 Task: Find connections with filter location Camanducaia with filter topic #Tipswith filter profile language French with filter current company Britannia Industries Limited with filter school CGC College of Engineering, Landran with filter industry Wholesale Appliances, Electrical, and Electronics with filter service category Android Development with filter keywords title Telemarketer
Action: Mouse moved to (579, 103)
Screenshot: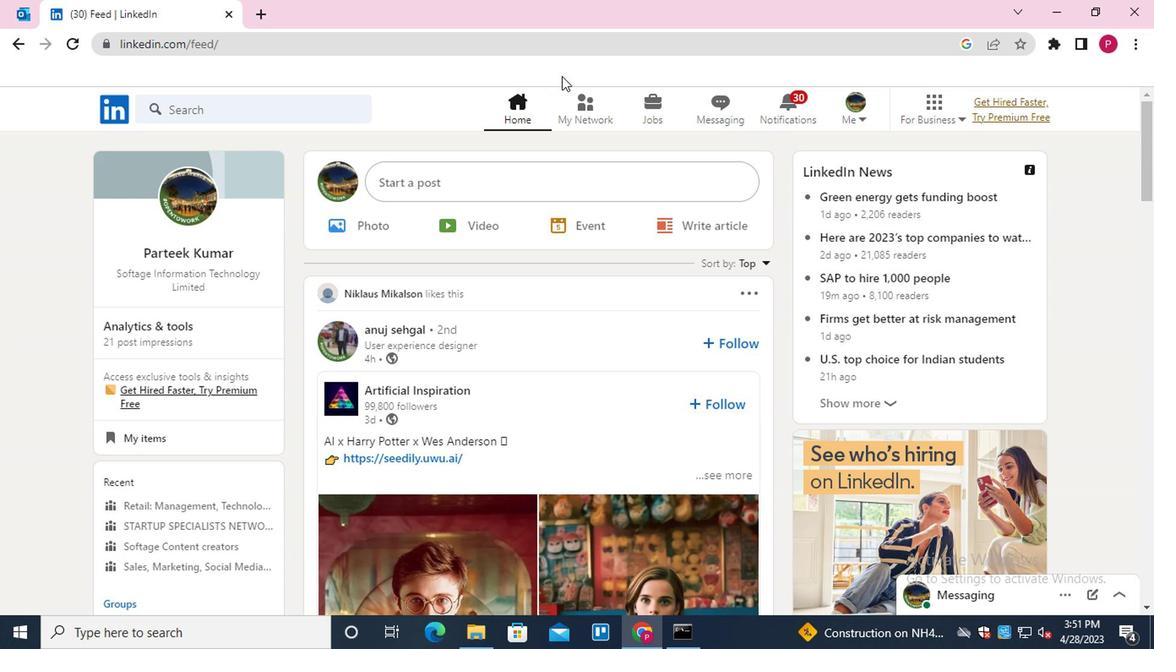 
Action: Mouse pressed left at (579, 103)
Screenshot: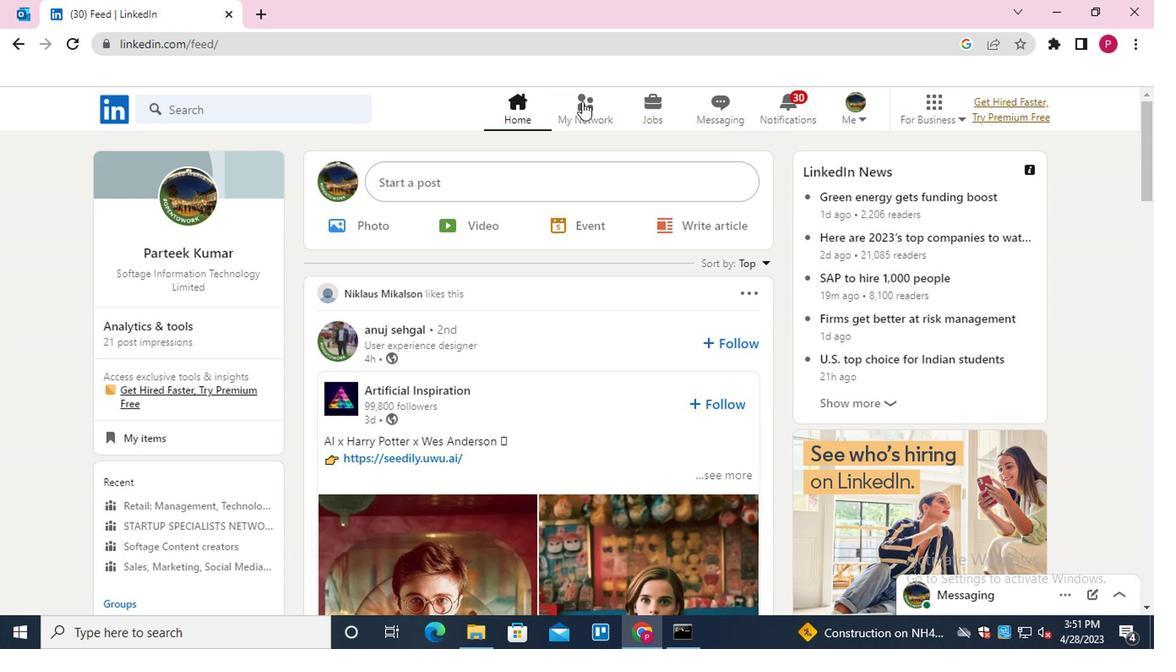 
Action: Mouse moved to (298, 209)
Screenshot: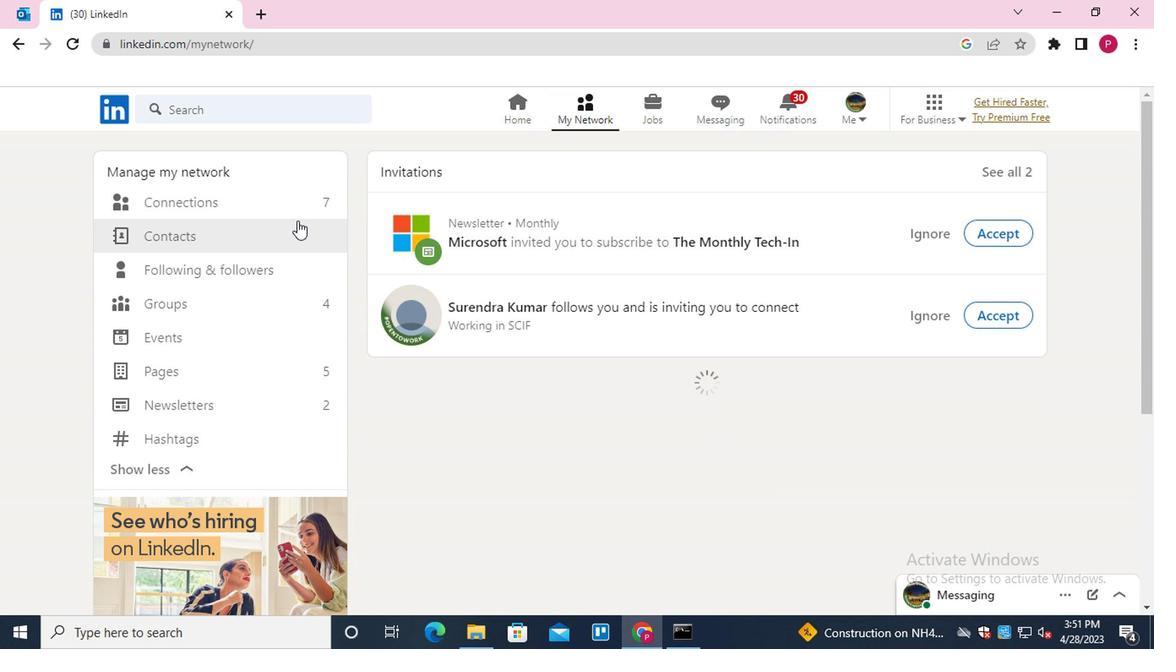 
Action: Mouse pressed left at (298, 209)
Screenshot: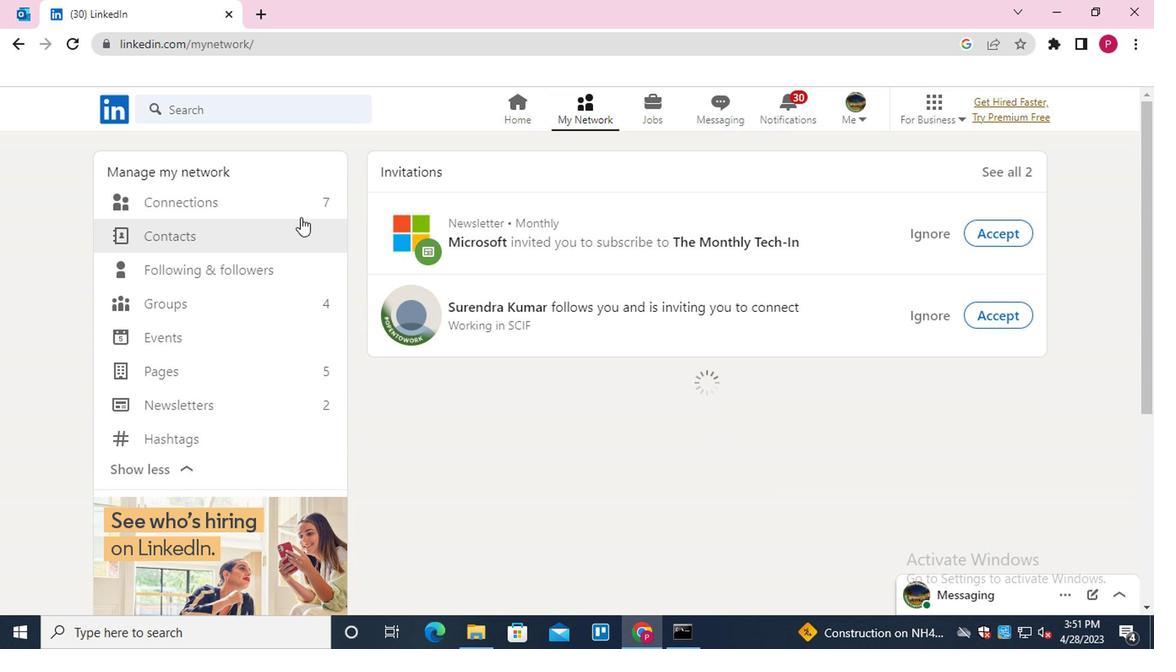 
Action: Mouse moved to (719, 200)
Screenshot: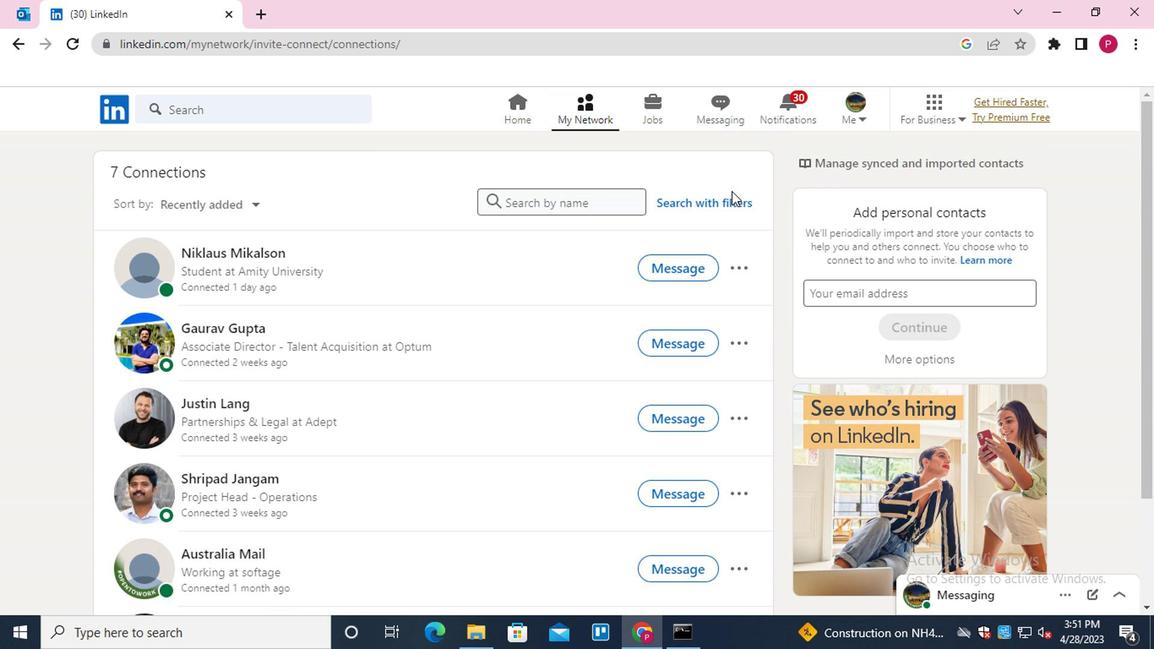 
Action: Mouse pressed left at (719, 200)
Screenshot: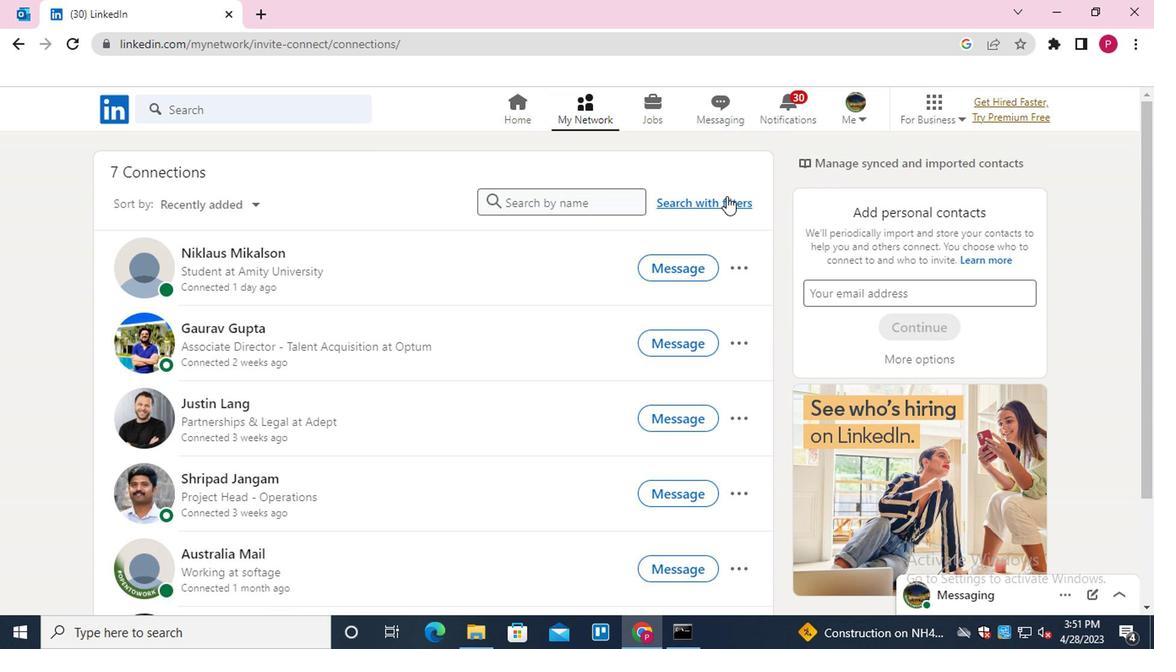 
Action: Mouse moved to (620, 157)
Screenshot: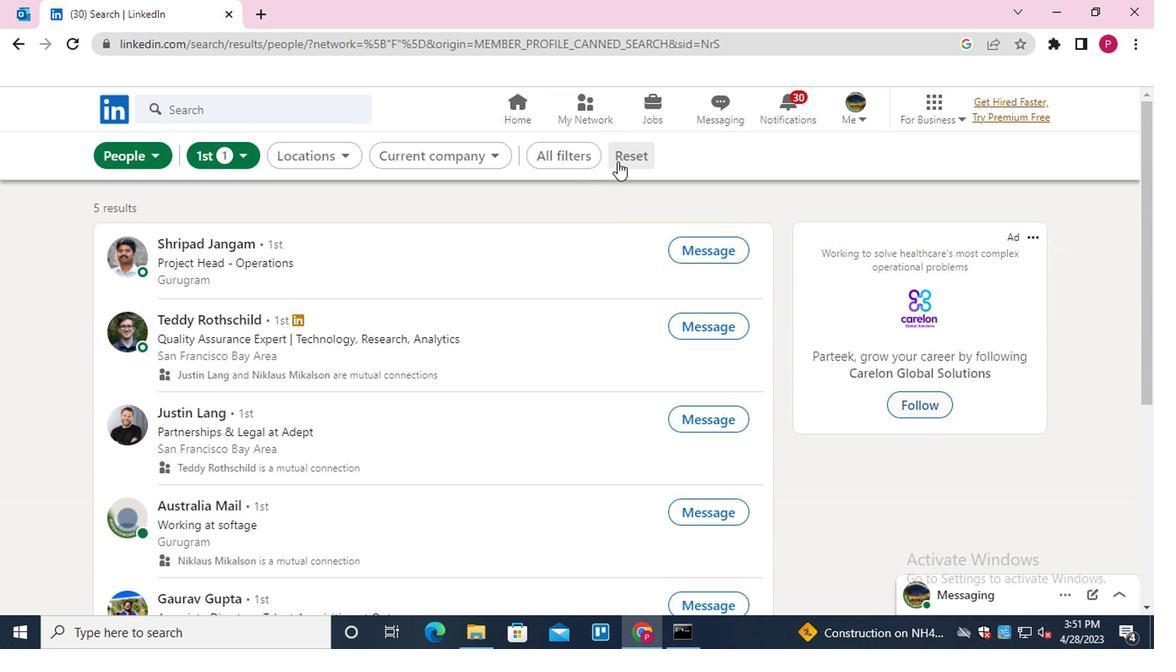 
Action: Mouse pressed left at (620, 157)
Screenshot: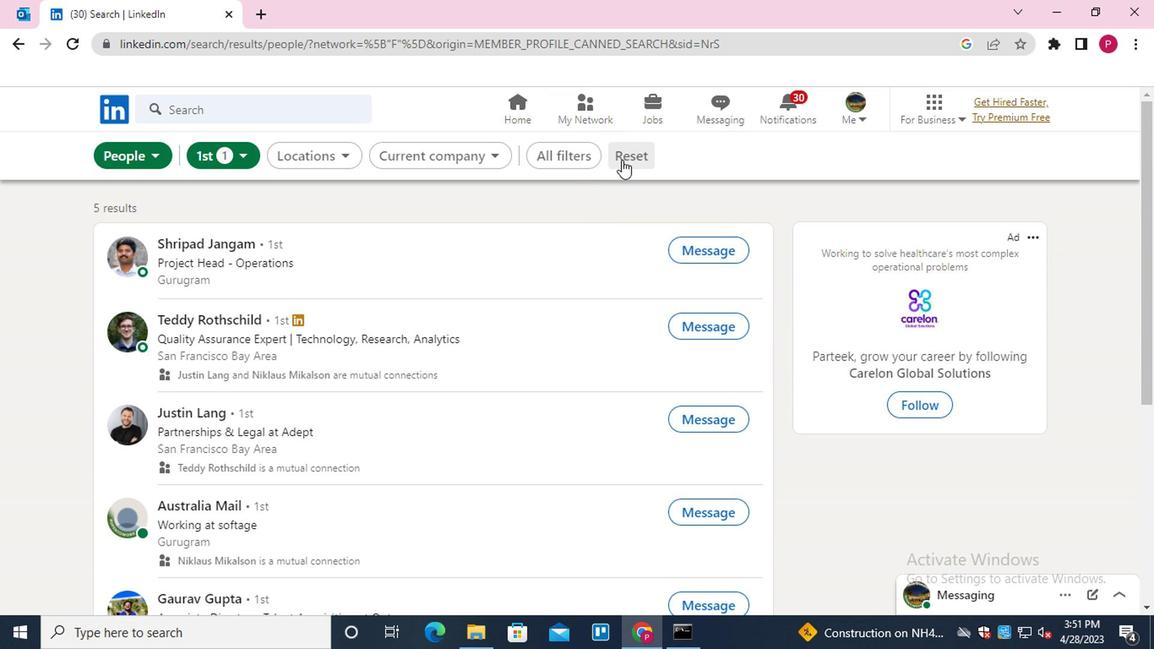 
Action: Mouse moved to (590, 156)
Screenshot: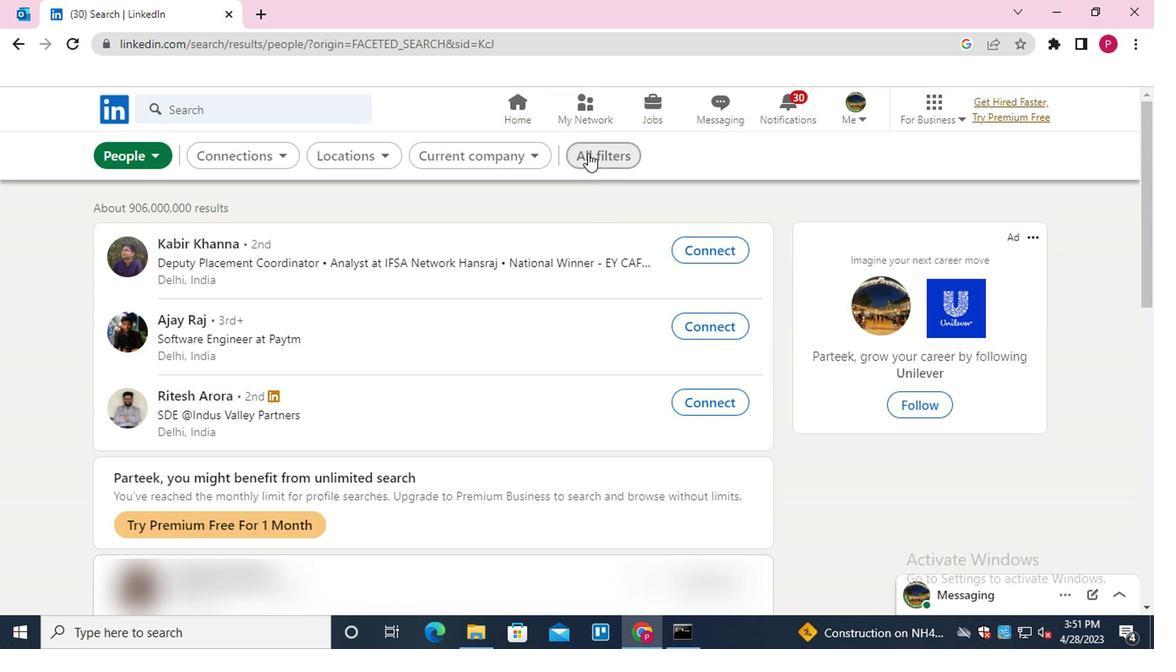 
Action: Mouse pressed left at (590, 156)
Screenshot: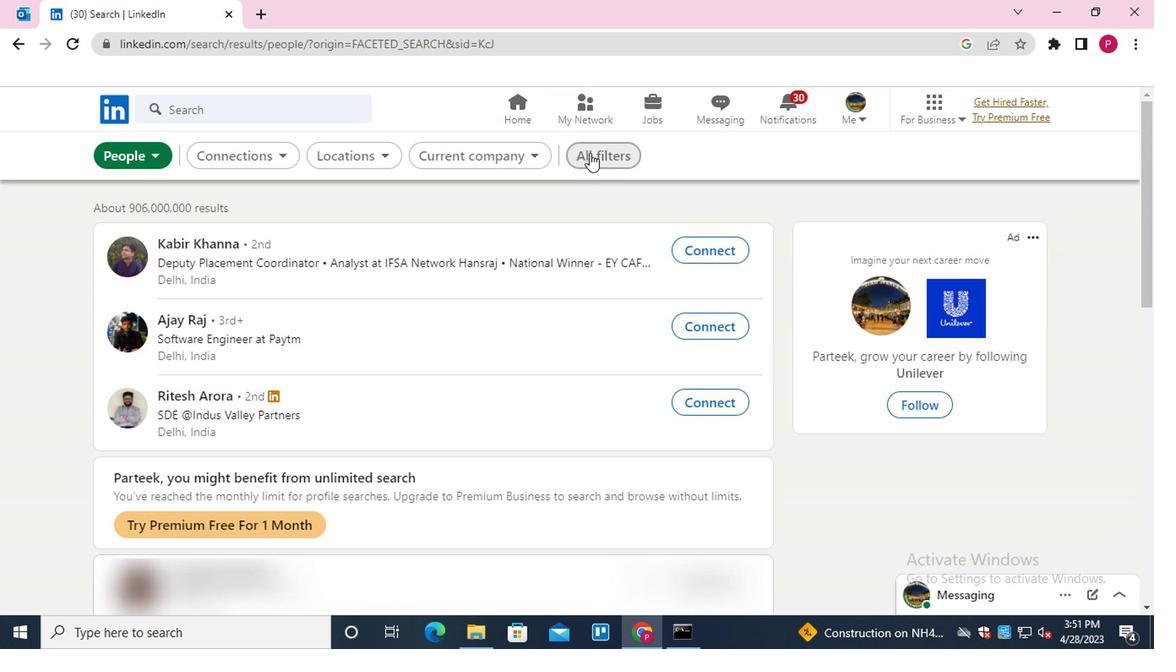 
Action: Mouse moved to (852, 392)
Screenshot: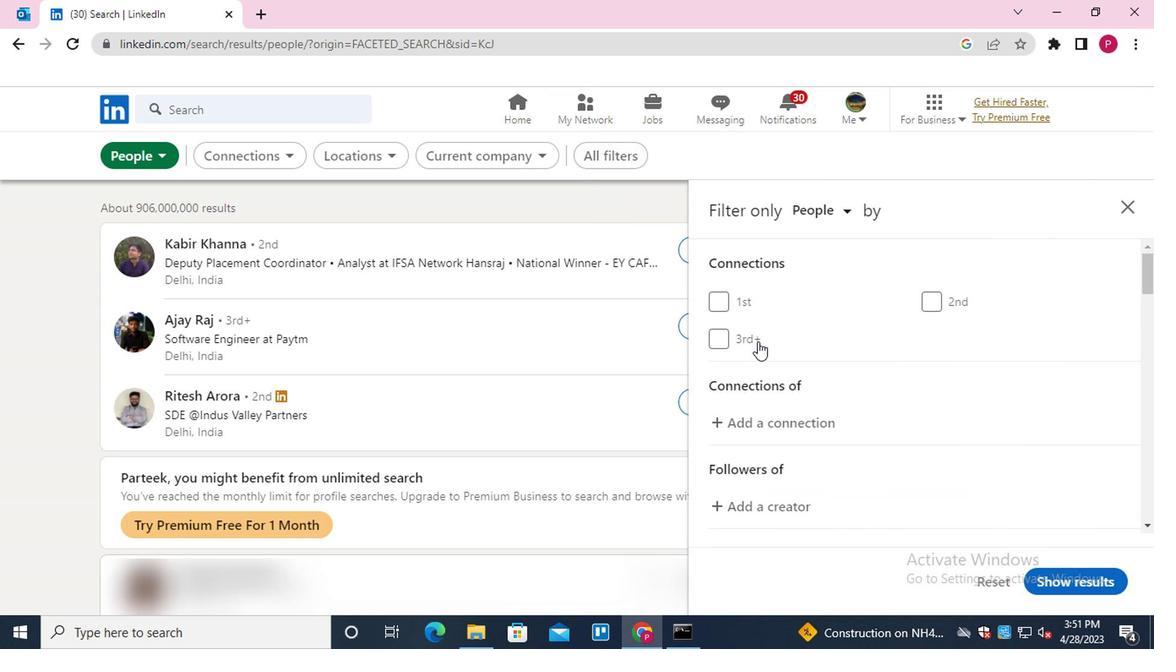 
Action: Mouse scrolled (852, 391) with delta (0, -1)
Screenshot: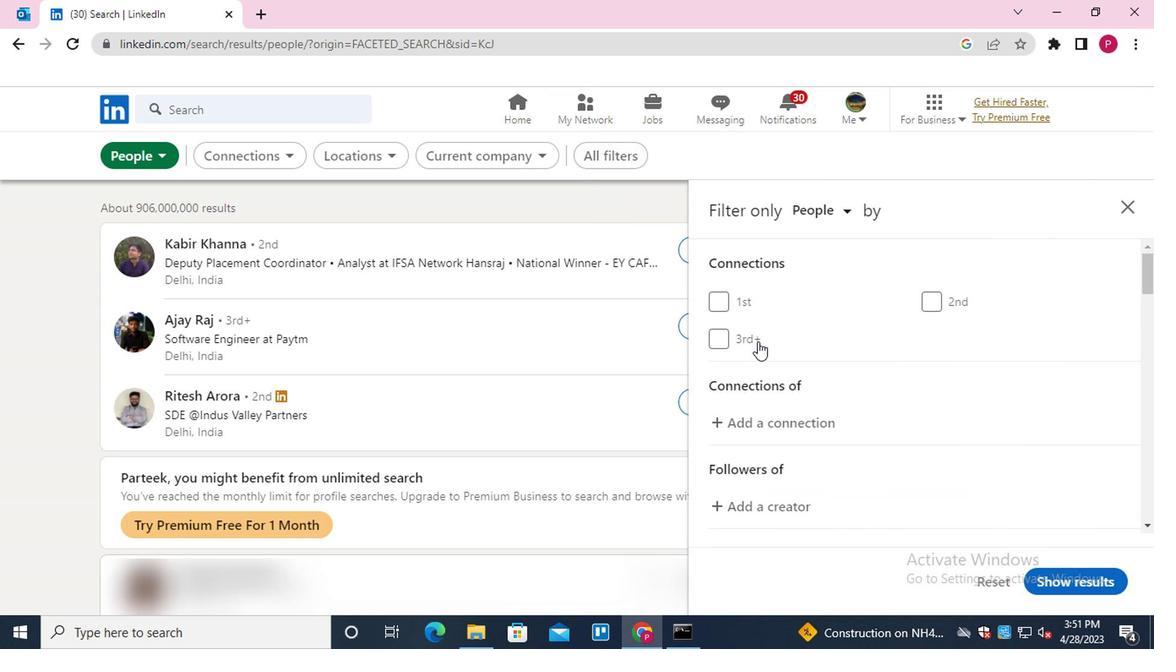 
Action: Mouse moved to (853, 393)
Screenshot: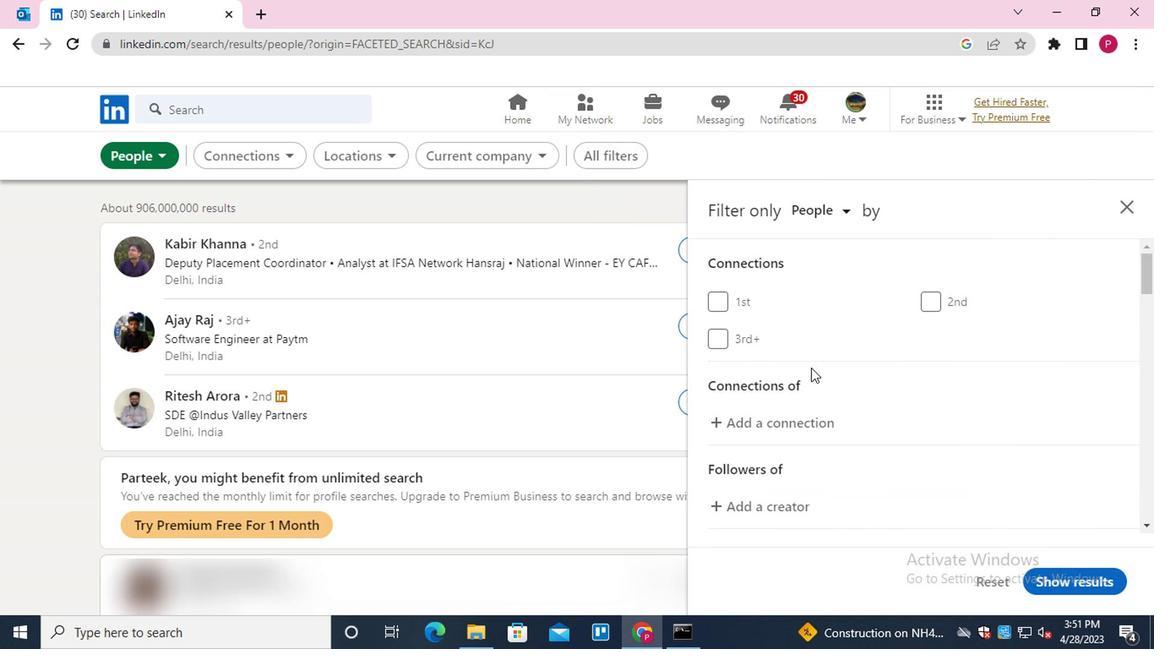 
Action: Mouse scrolled (853, 393) with delta (0, 0)
Screenshot: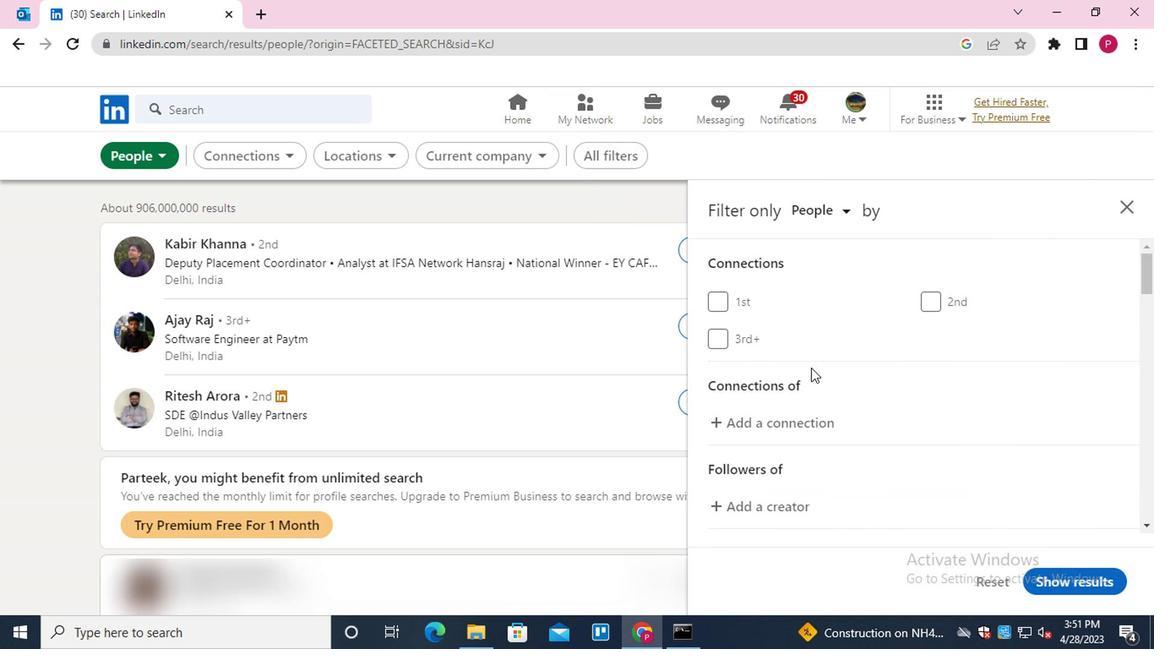 
Action: Mouse moved to (855, 396)
Screenshot: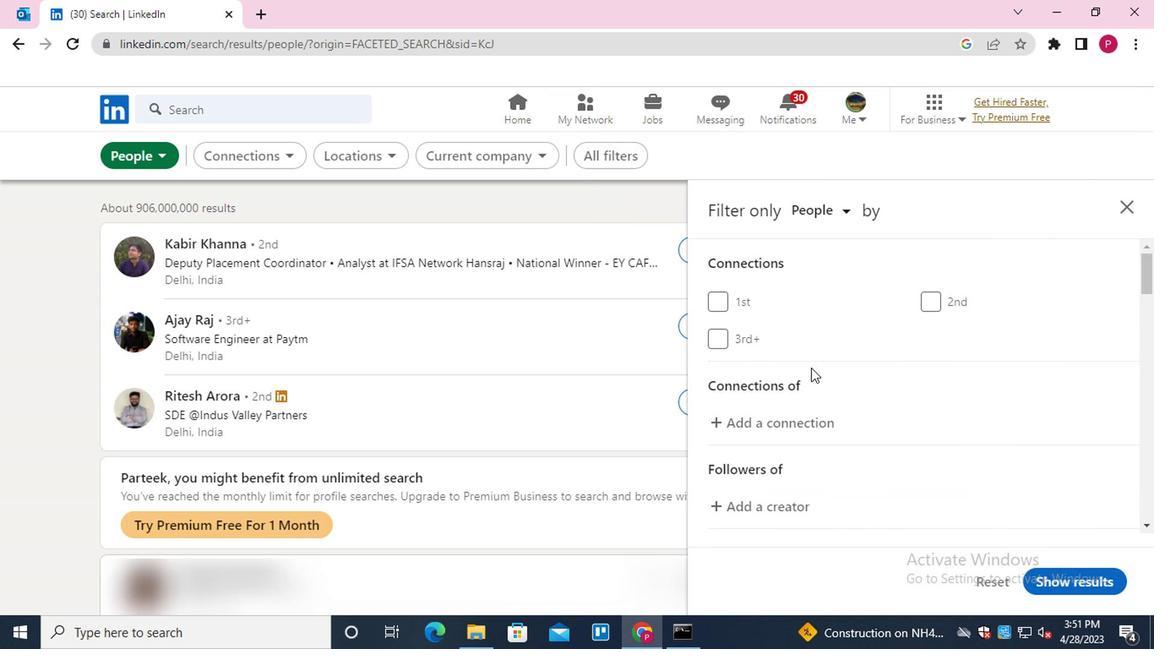 
Action: Mouse scrolled (855, 395) with delta (0, -1)
Screenshot: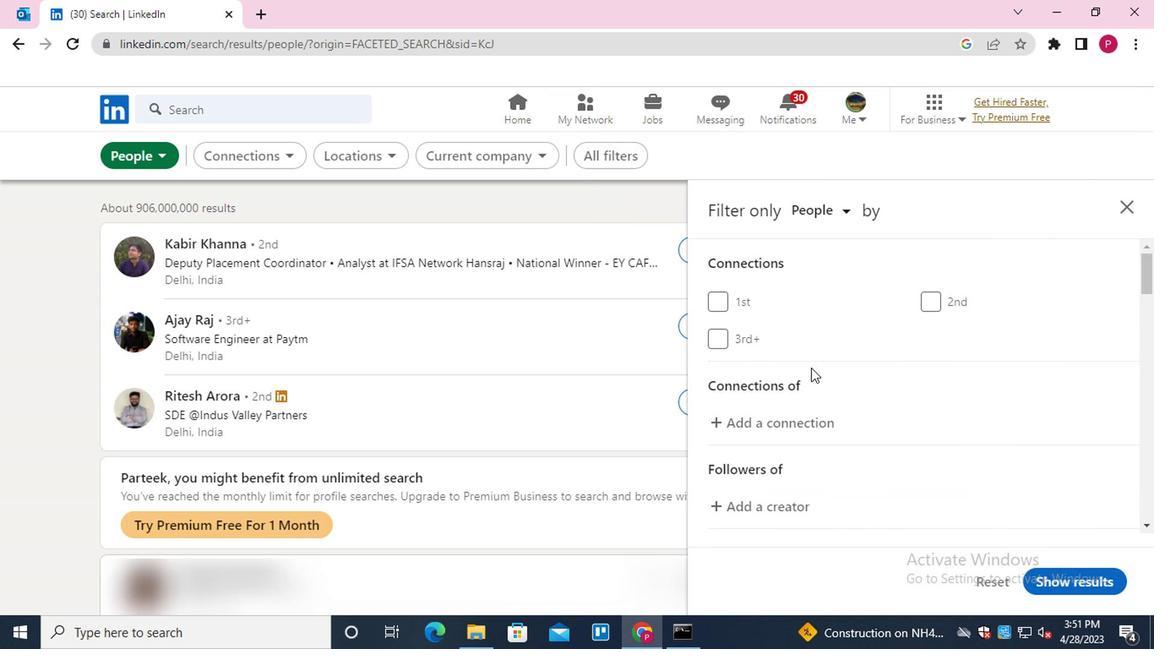 
Action: Mouse moved to (969, 405)
Screenshot: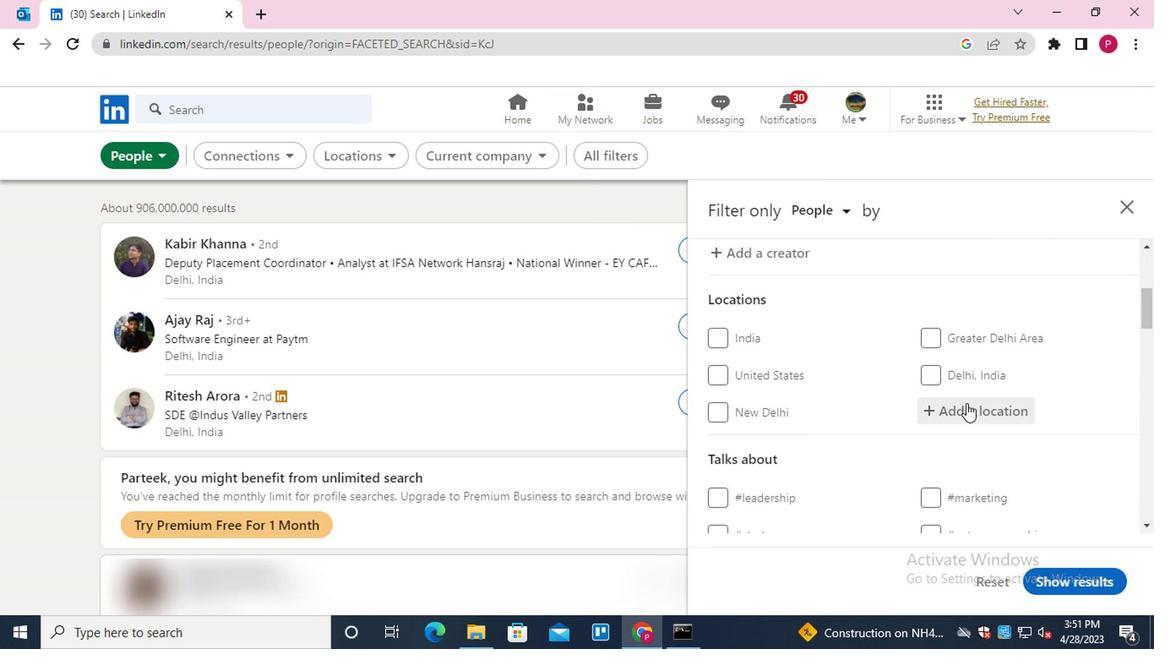 
Action: Mouse pressed left at (969, 405)
Screenshot: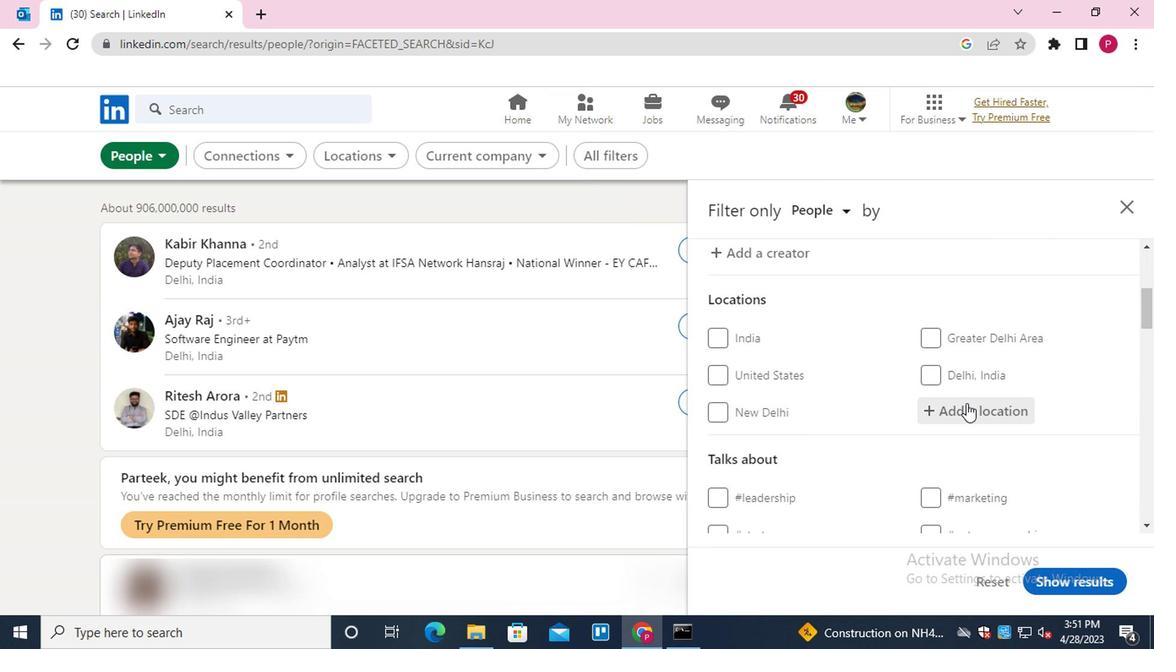 
Action: Key pressed <Key.shift>CAMANDU<Key.down><Key.enter>
Screenshot: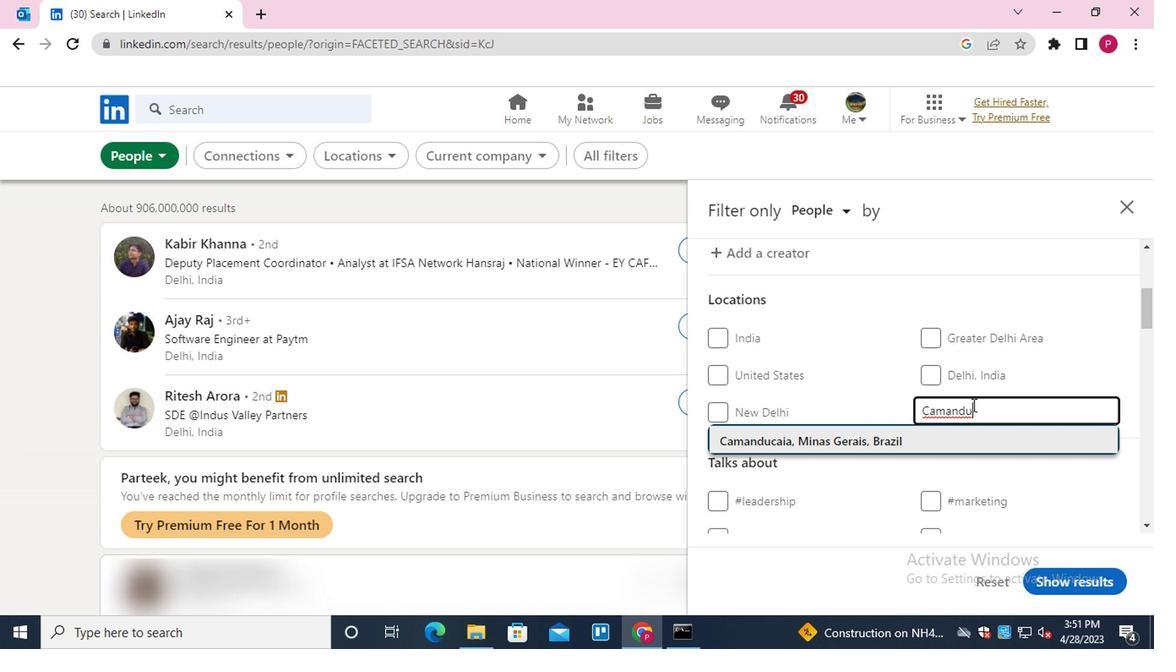 
Action: Mouse moved to (968, 407)
Screenshot: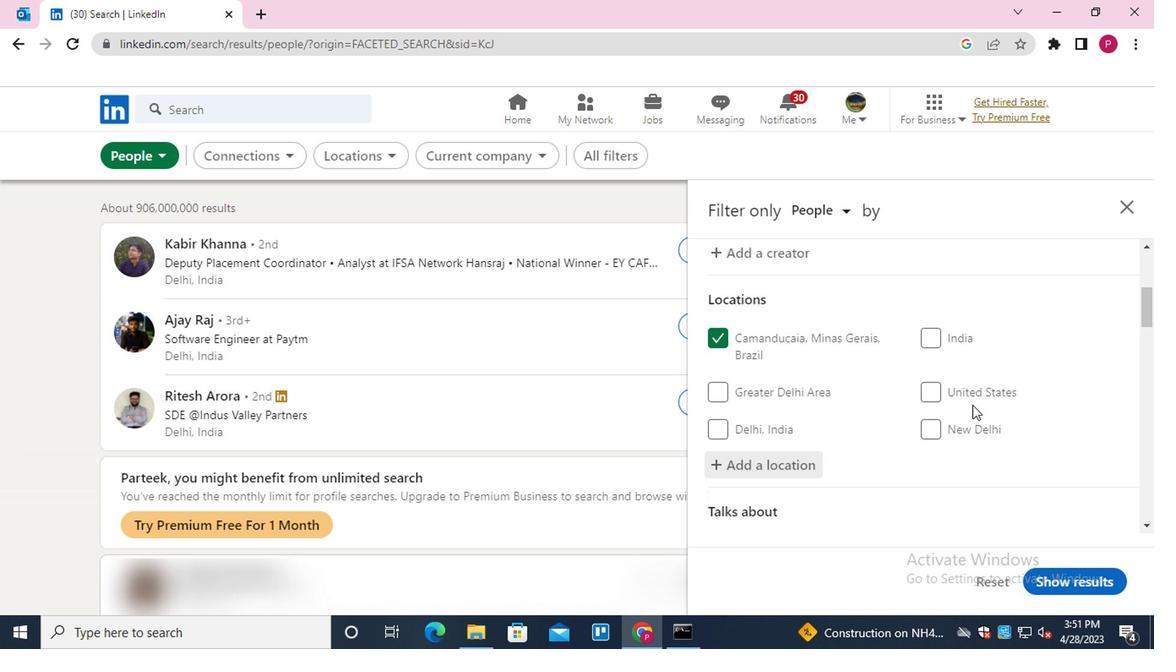 
Action: Mouse scrolled (968, 407) with delta (0, 0)
Screenshot: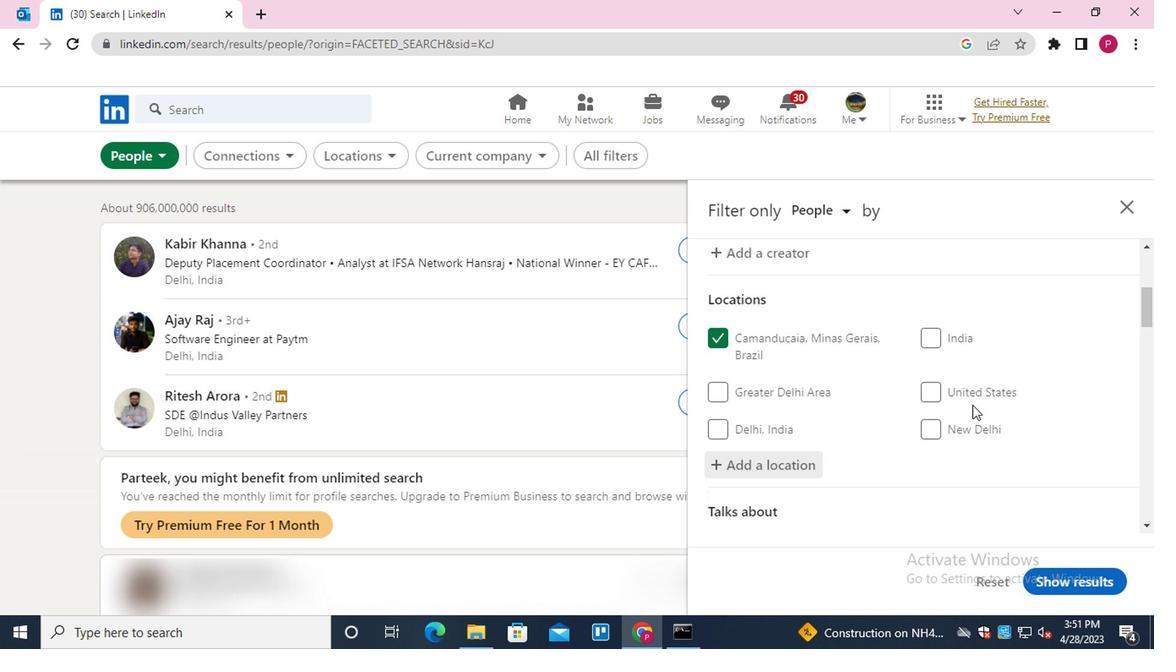 
Action: Mouse moved to (967, 410)
Screenshot: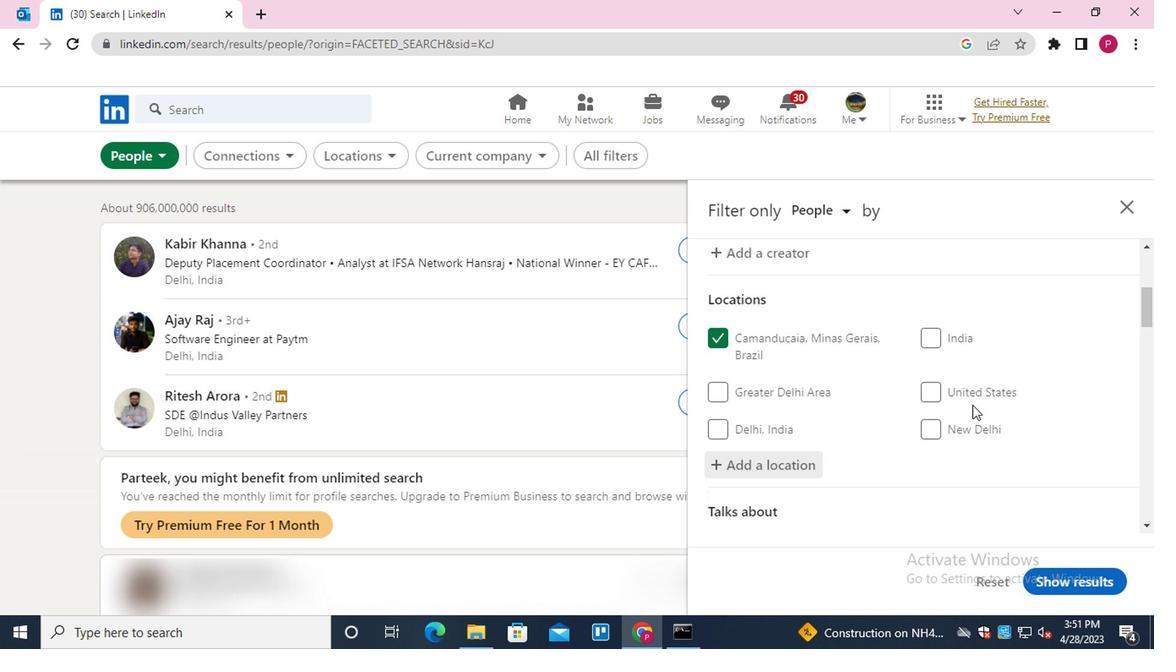 
Action: Mouse scrolled (967, 409) with delta (0, 0)
Screenshot: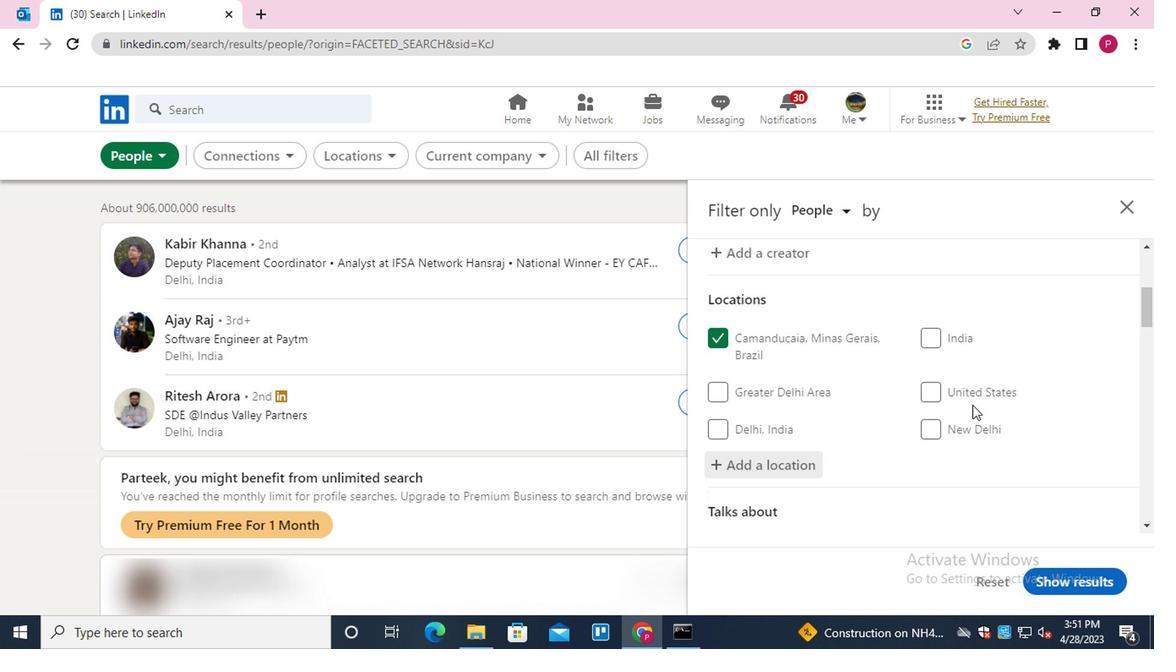 
Action: Mouse scrolled (967, 409) with delta (0, 0)
Screenshot: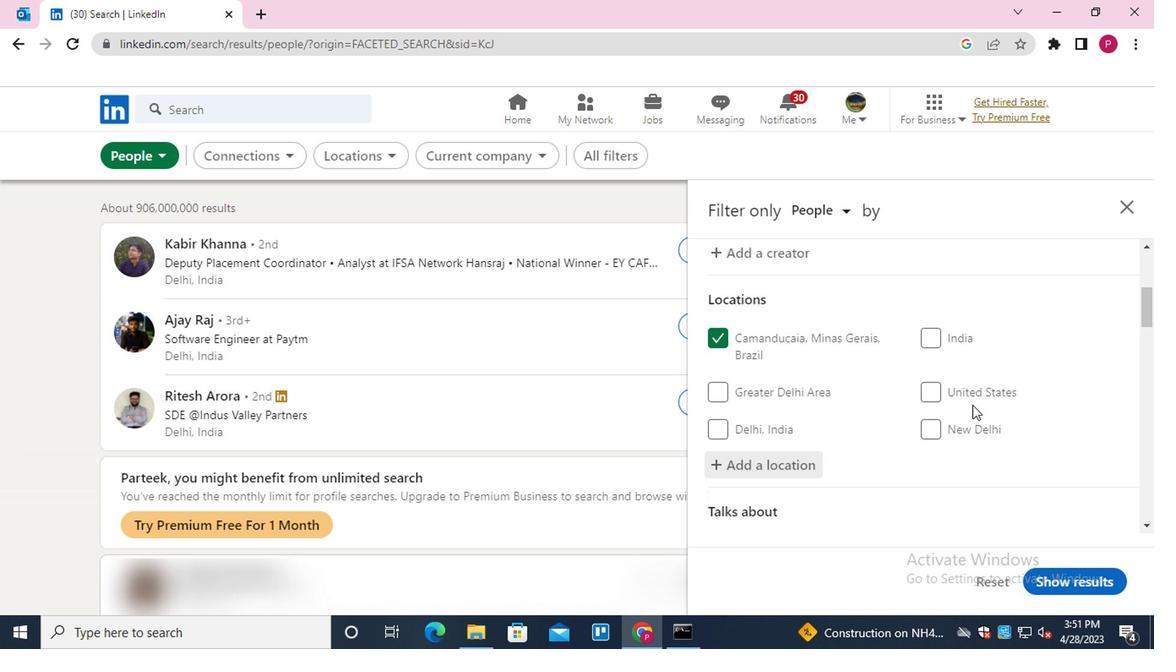 
Action: Mouse moved to (985, 364)
Screenshot: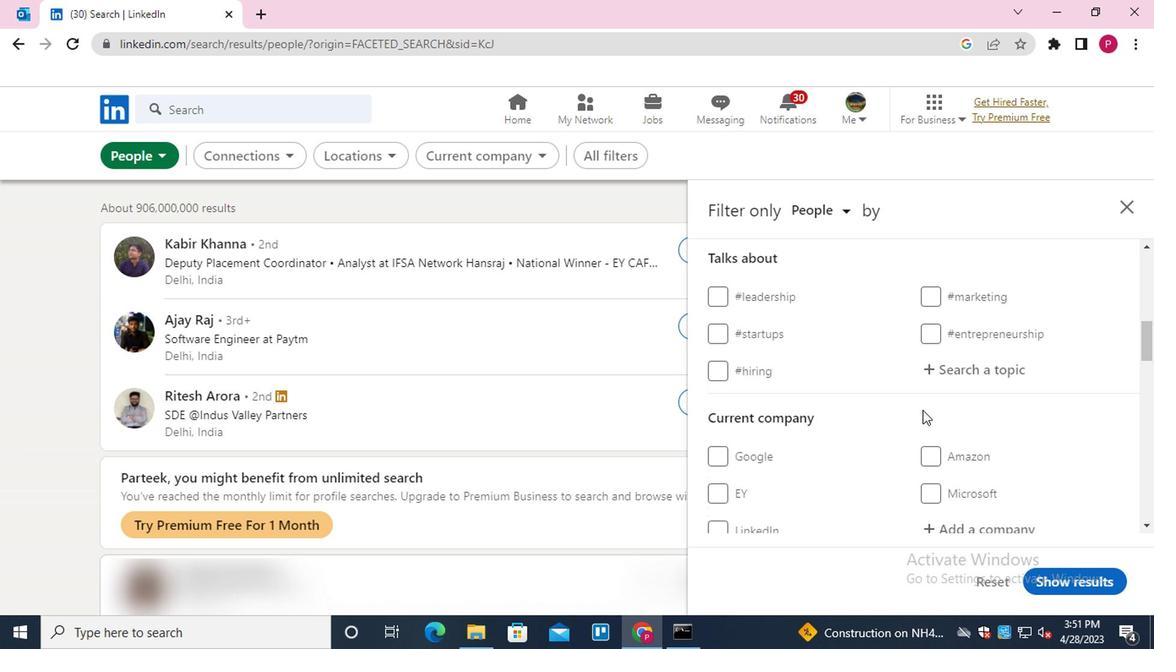 
Action: Mouse pressed left at (985, 364)
Screenshot: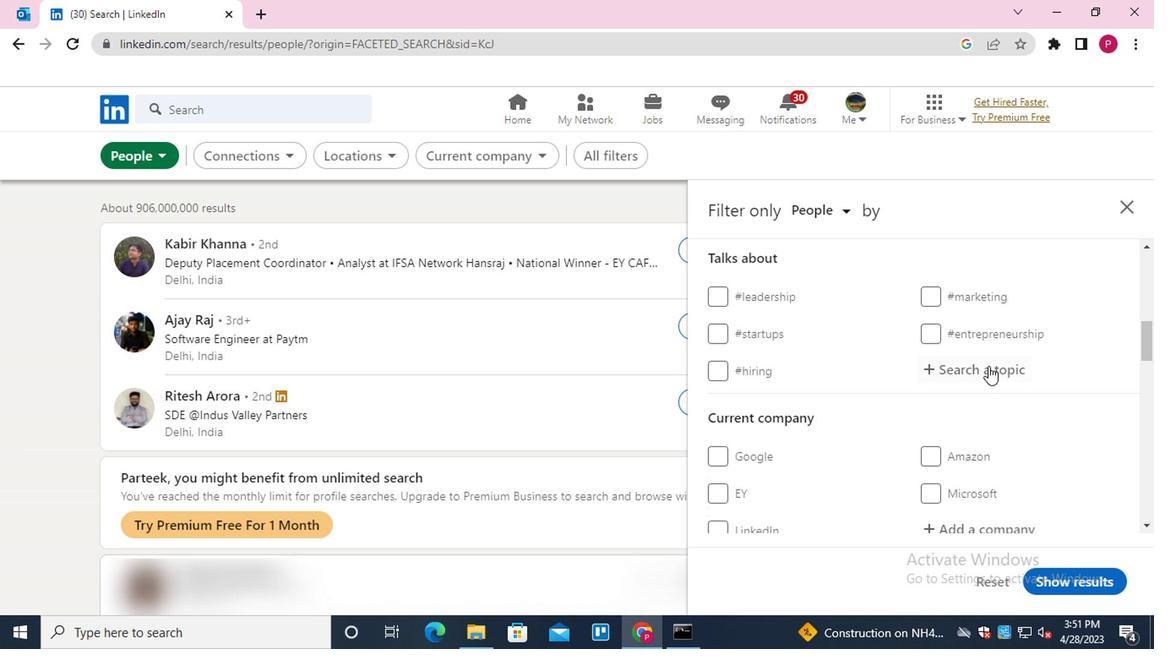 
Action: Key pressed TIPS<Key.down><Key.down><Key.down><Key.enter>
Screenshot: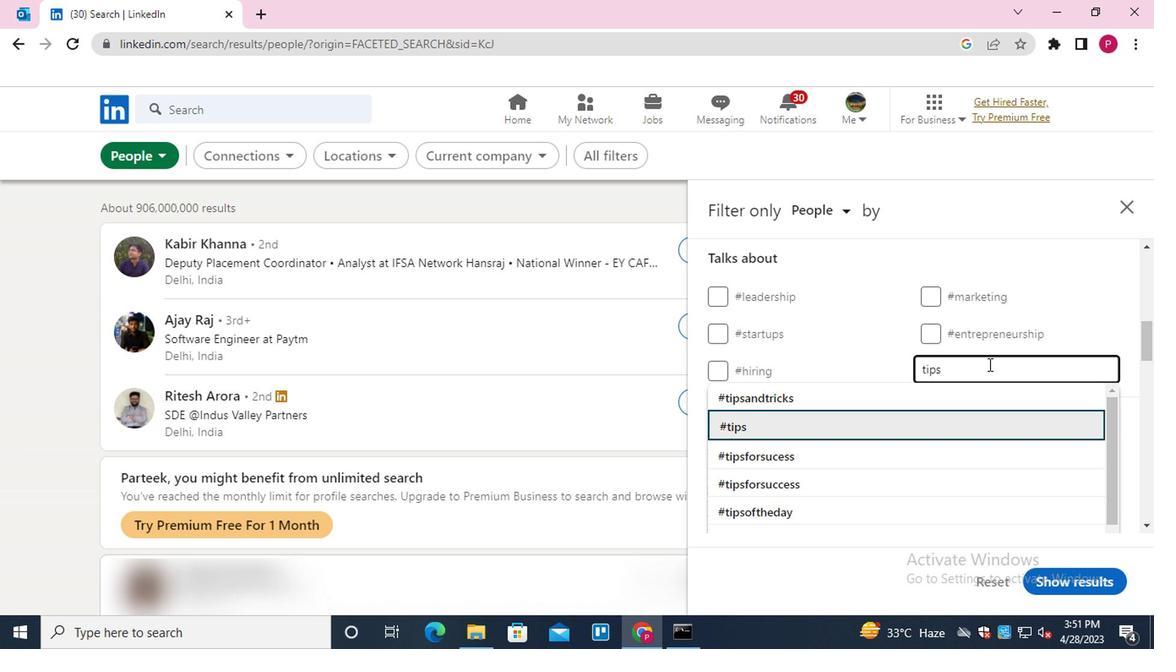 
Action: Mouse moved to (916, 421)
Screenshot: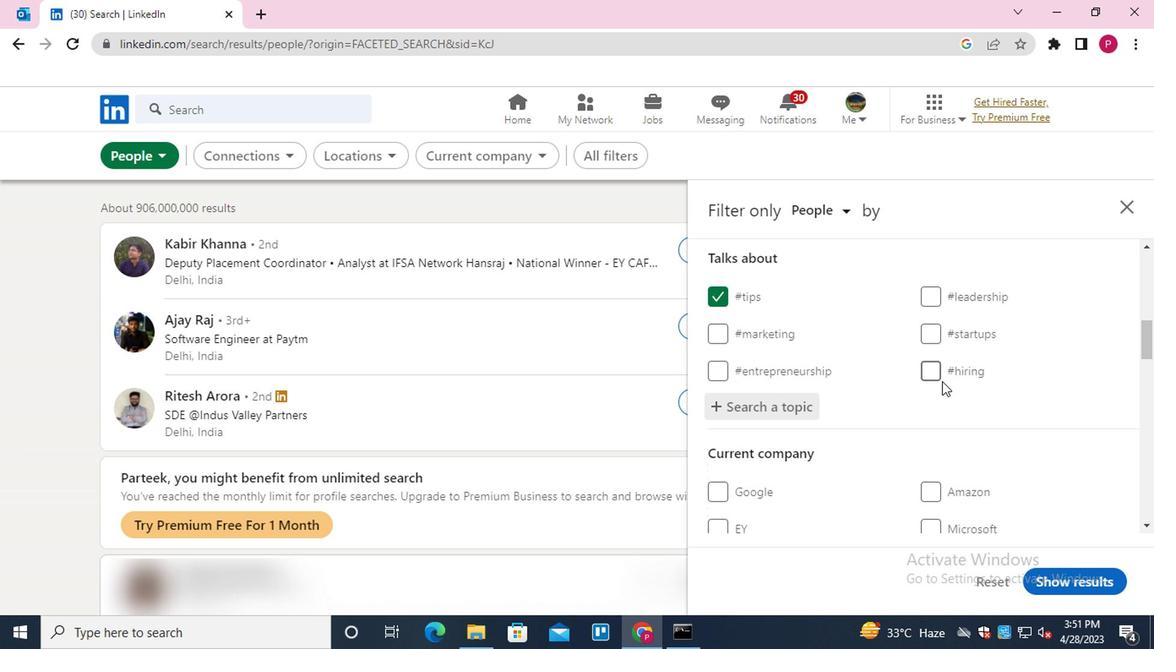 
Action: Mouse scrolled (916, 420) with delta (0, -1)
Screenshot: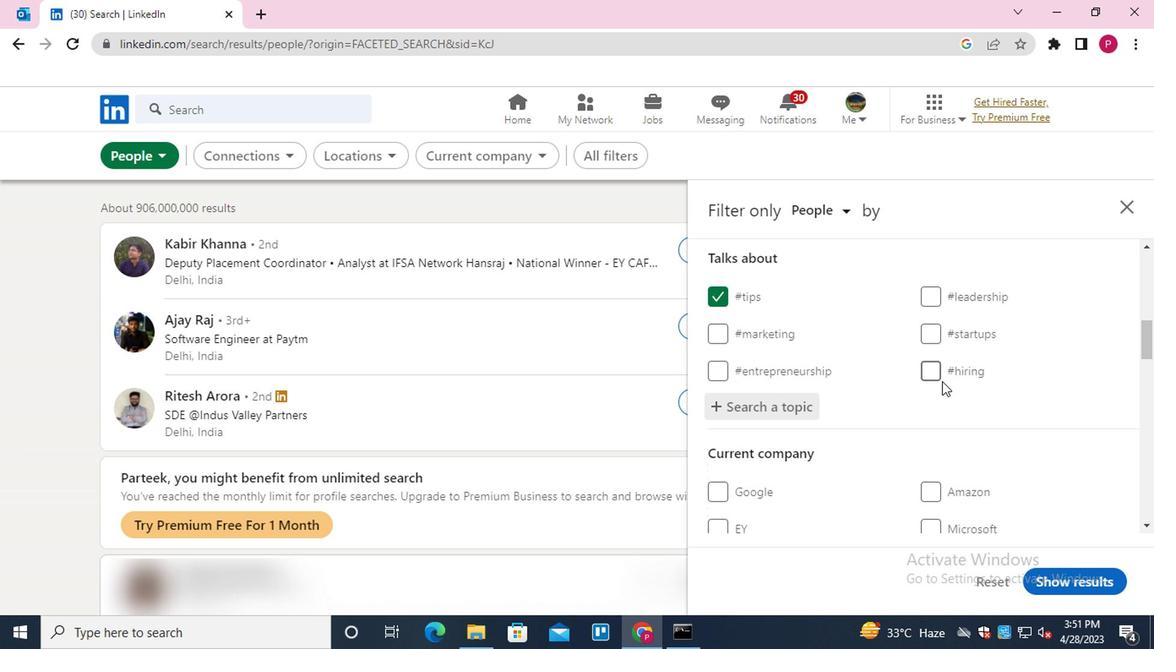 
Action: Mouse moved to (904, 434)
Screenshot: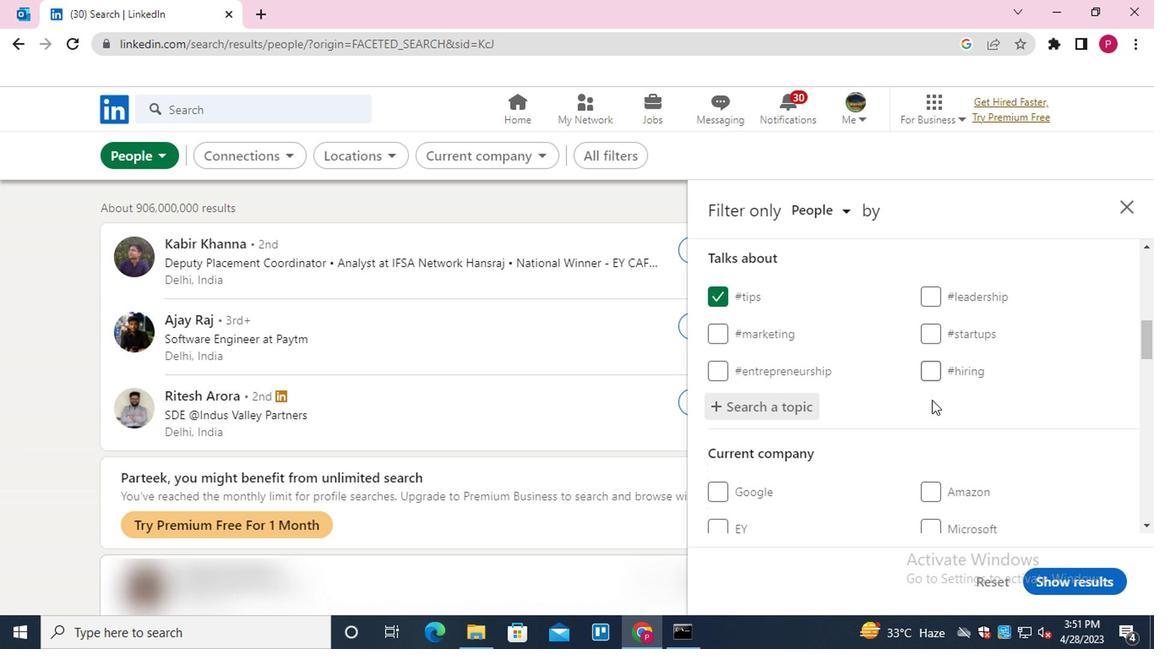 
Action: Mouse scrolled (904, 434) with delta (0, 0)
Screenshot: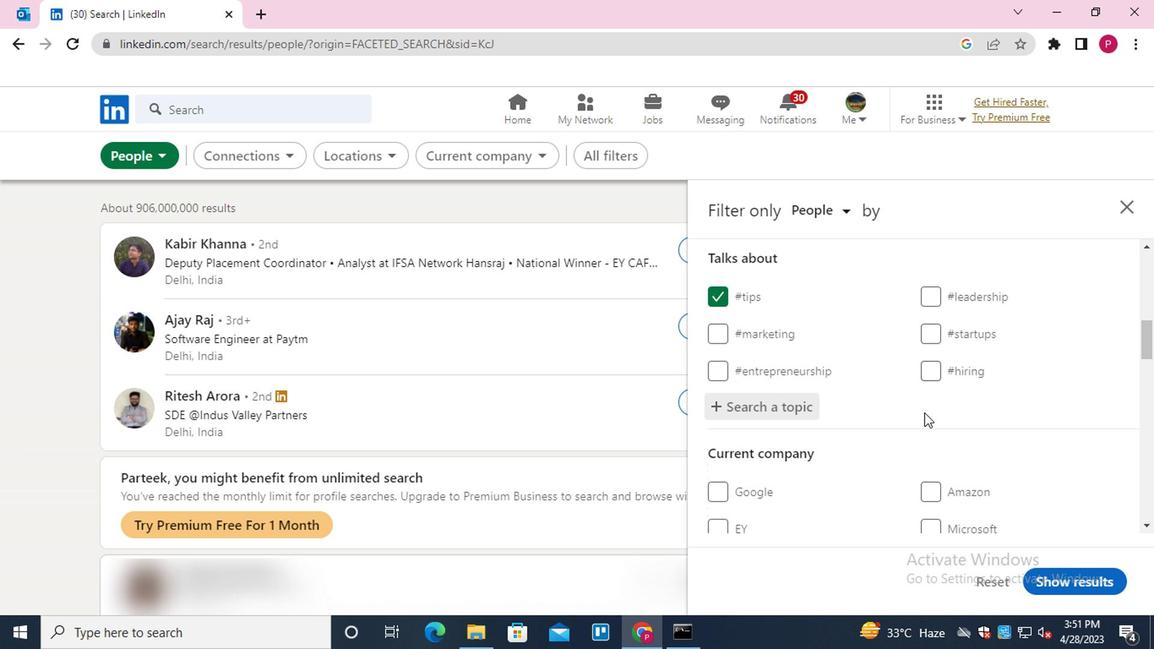 
Action: Mouse moved to (887, 440)
Screenshot: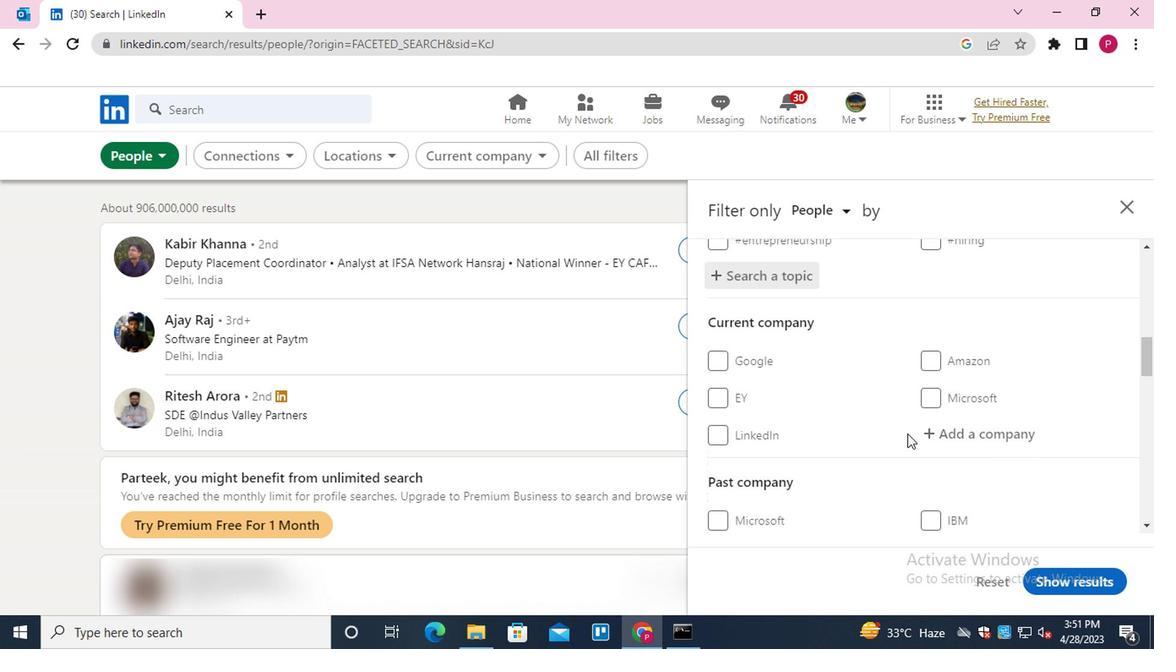 
Action: Mouse scrolled (887, 438) with delta (0, -1)
Screenshot: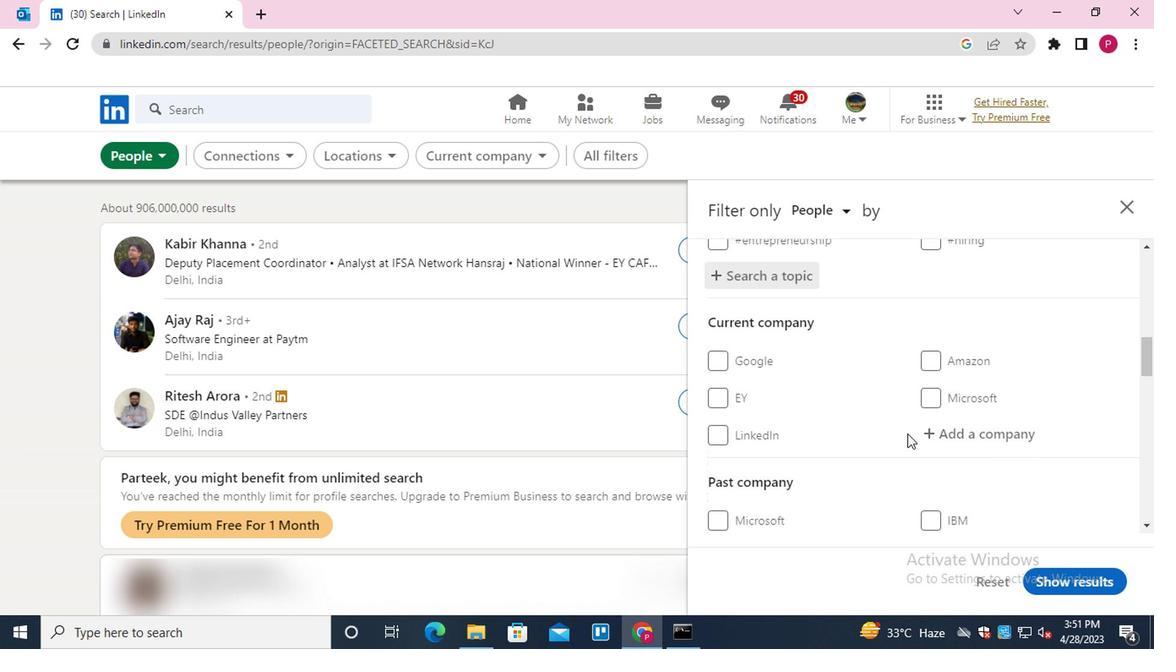 
Action: Mouse moved to (878, 442)
Screenshot: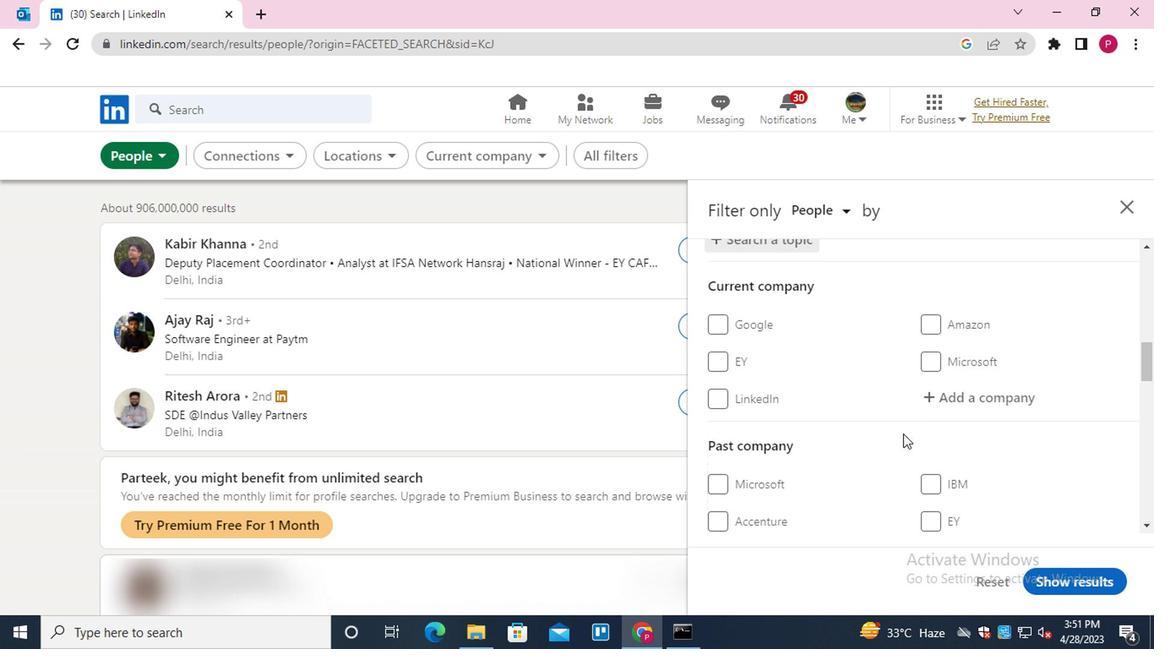 
Action: Mouse scrolled (878, 441) with delta (0, 0)
Screenshot: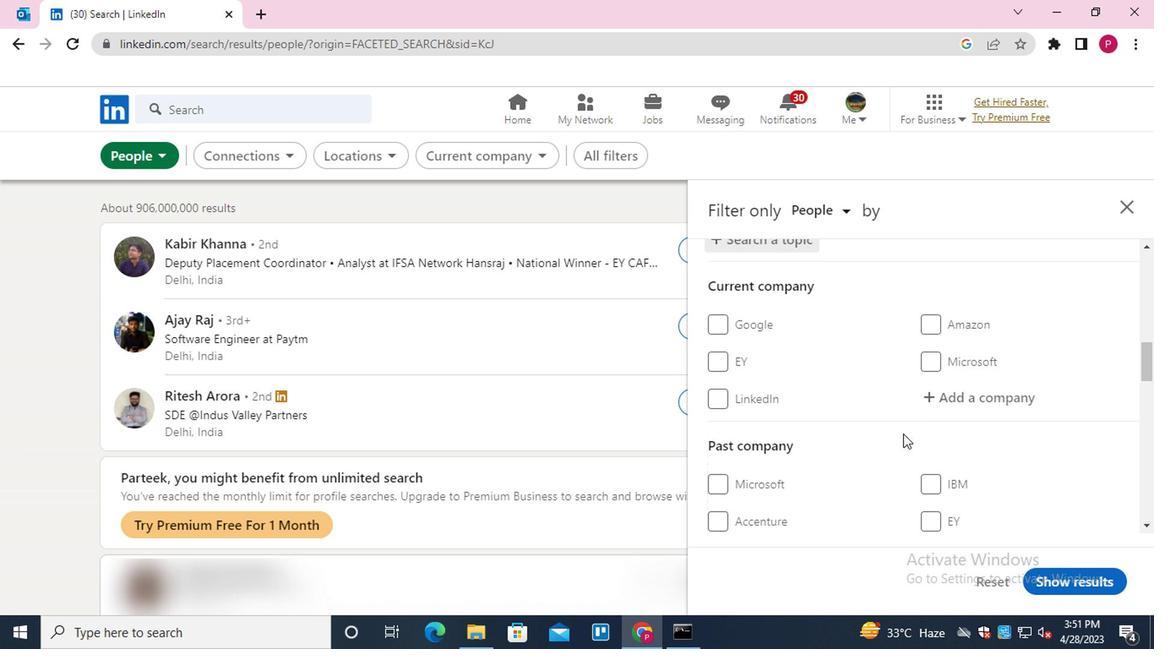 
Action: Mouse moved to (870, 440)
Screenshot: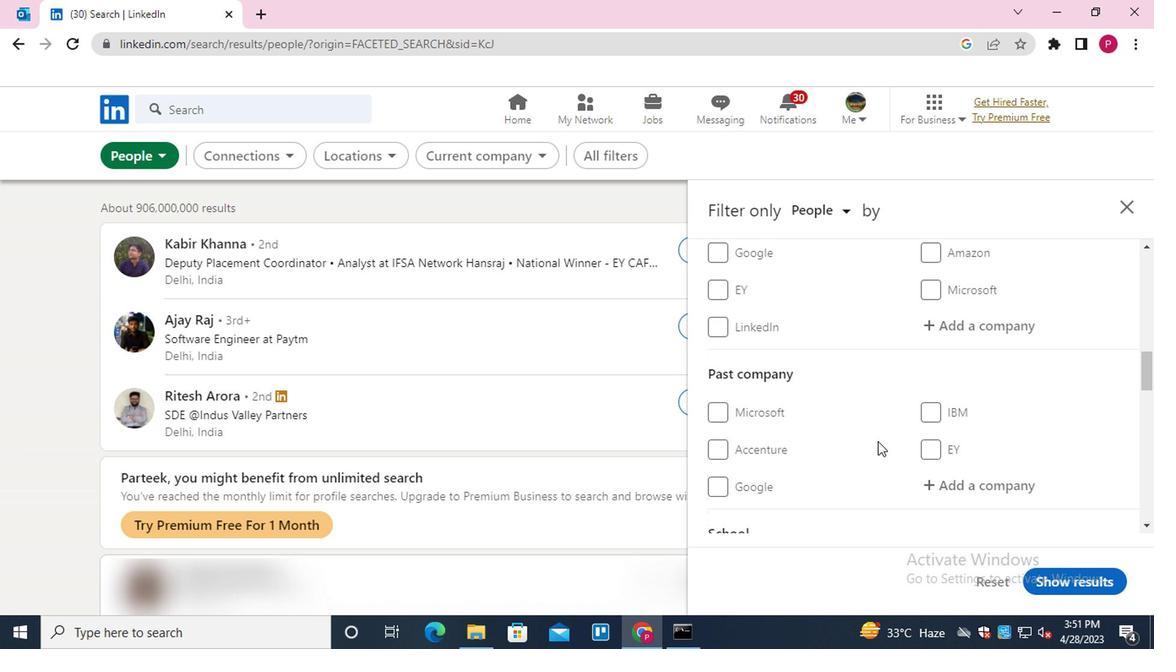 
Action: Mouse scrolled (870, 438) with delta (0, -1)
Screenshot: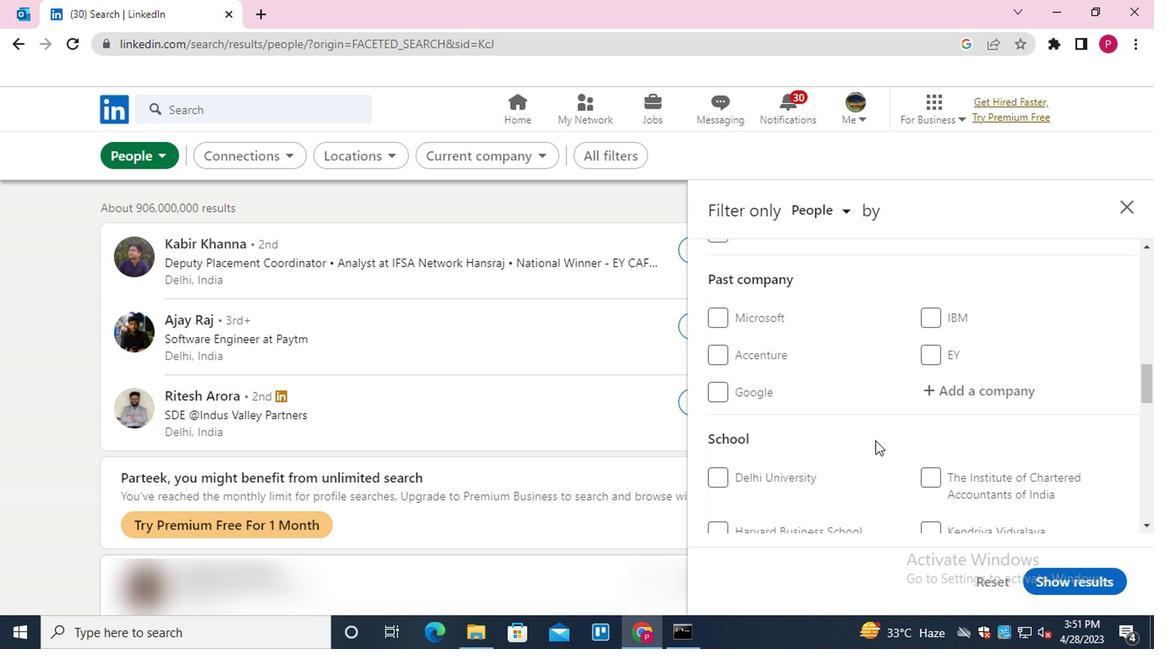 
Action: Mouse scrolled (870, 438) with delta (0, -1)
Screenshot: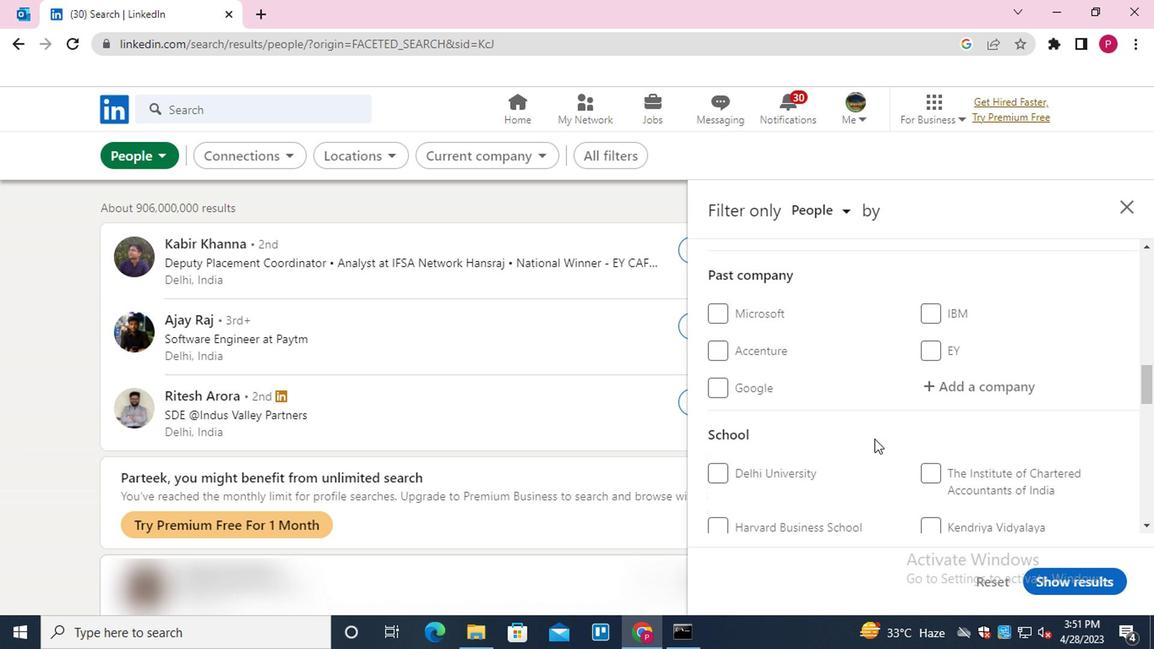 
Action: Mouse scrolled (870, 438) with delta (0, -1)
Screenshot: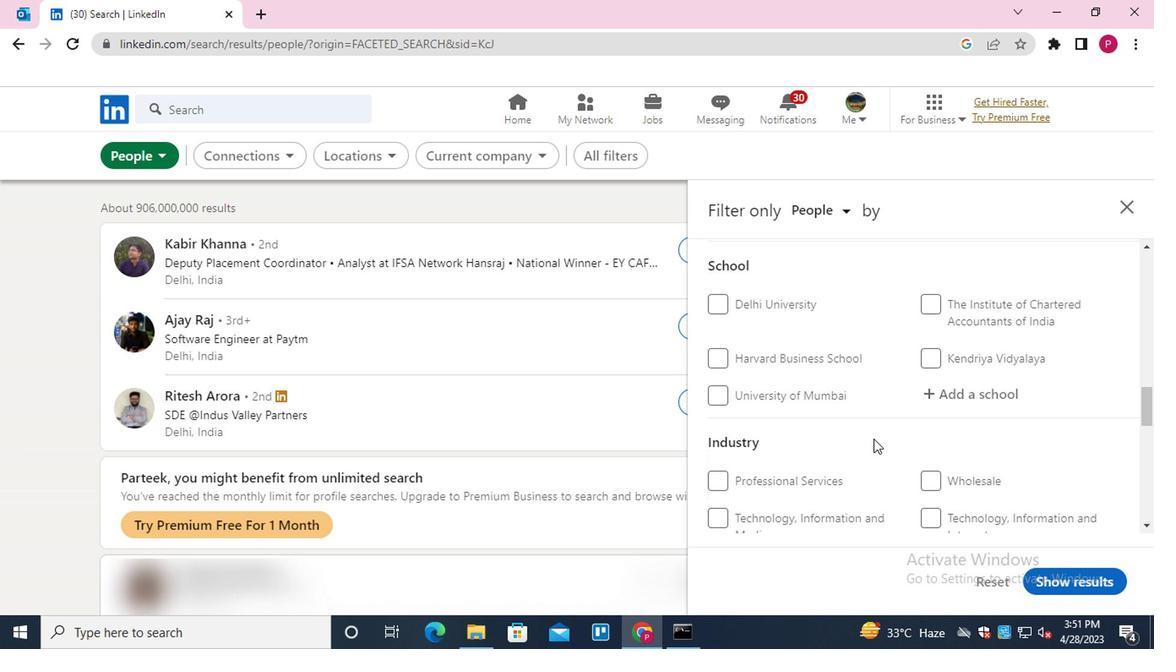 
Action: Mouse scrolled (870, 438) with delta (0, -1)
Screenshot: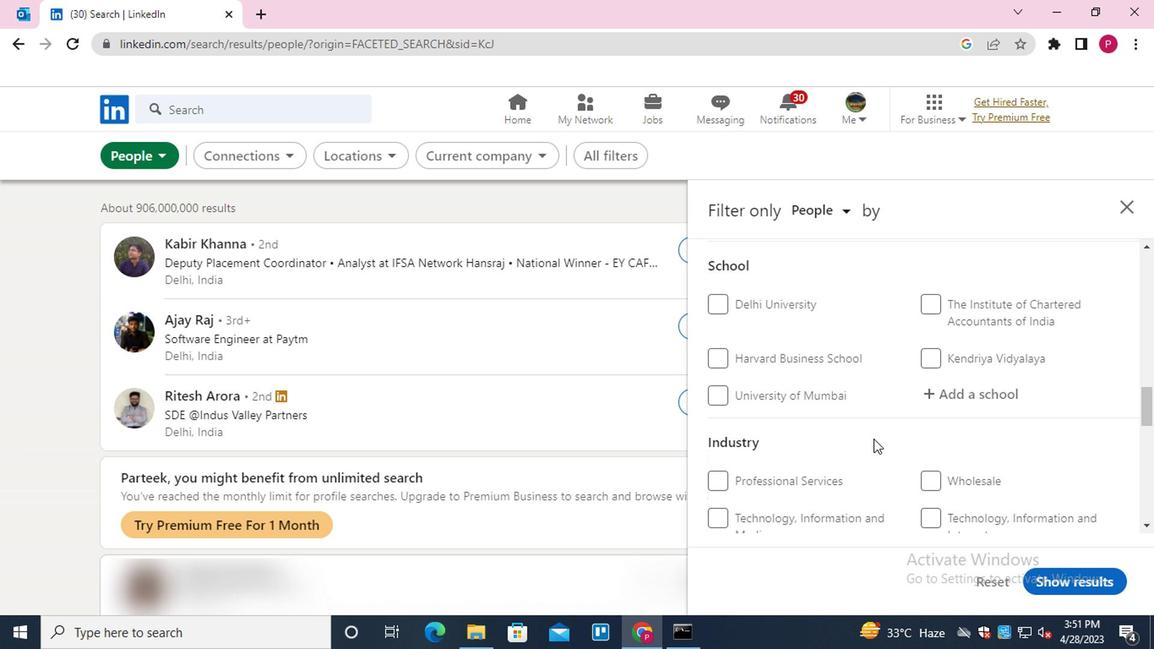 
Action: Mouse scrolled (870, 438) with delta (0, -1)
Screenshot: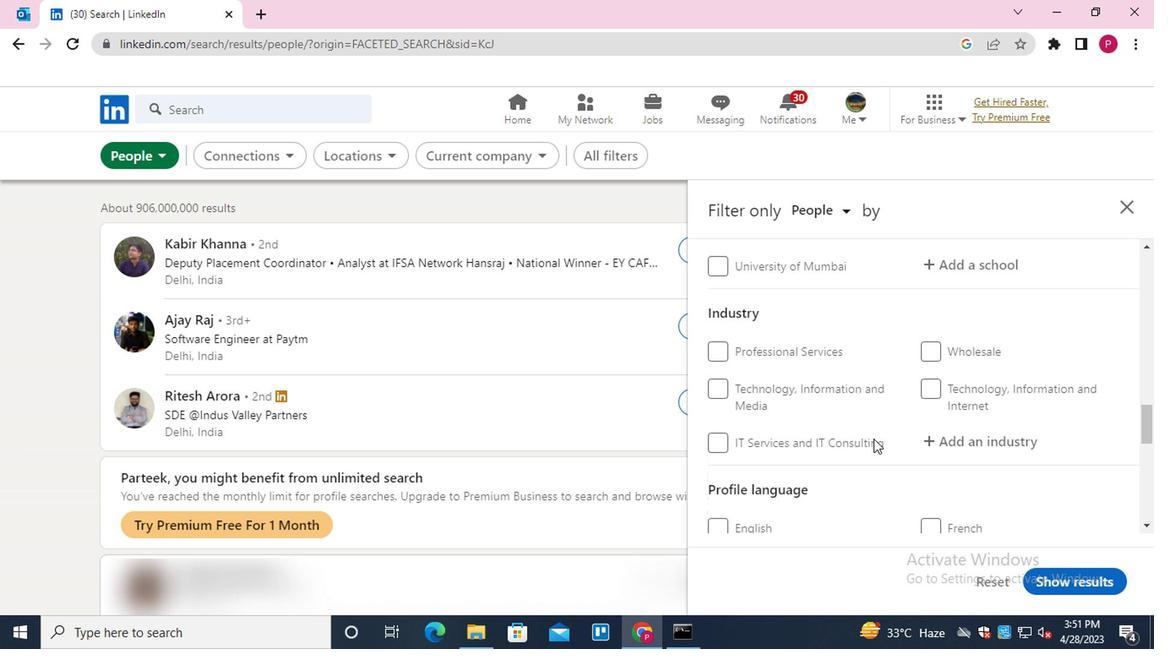 
Action: Mouse scrolled (870, 438) with delta (0, -1)
Screenshot: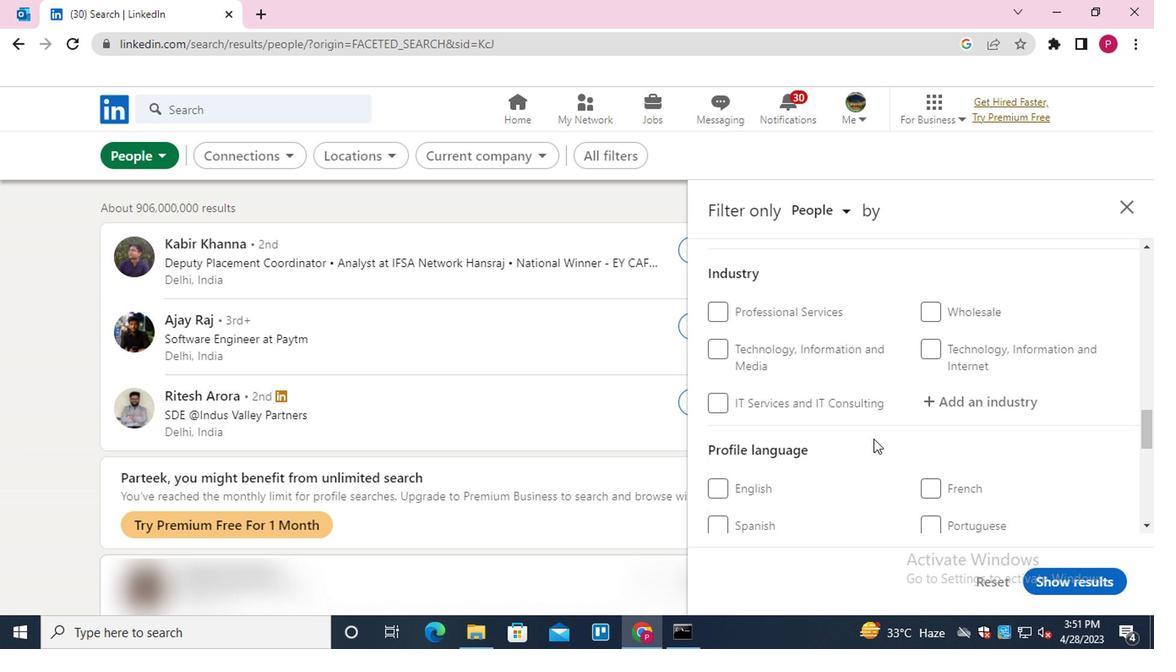 
Action: Mouse moved to (933, 327)
Screenshot: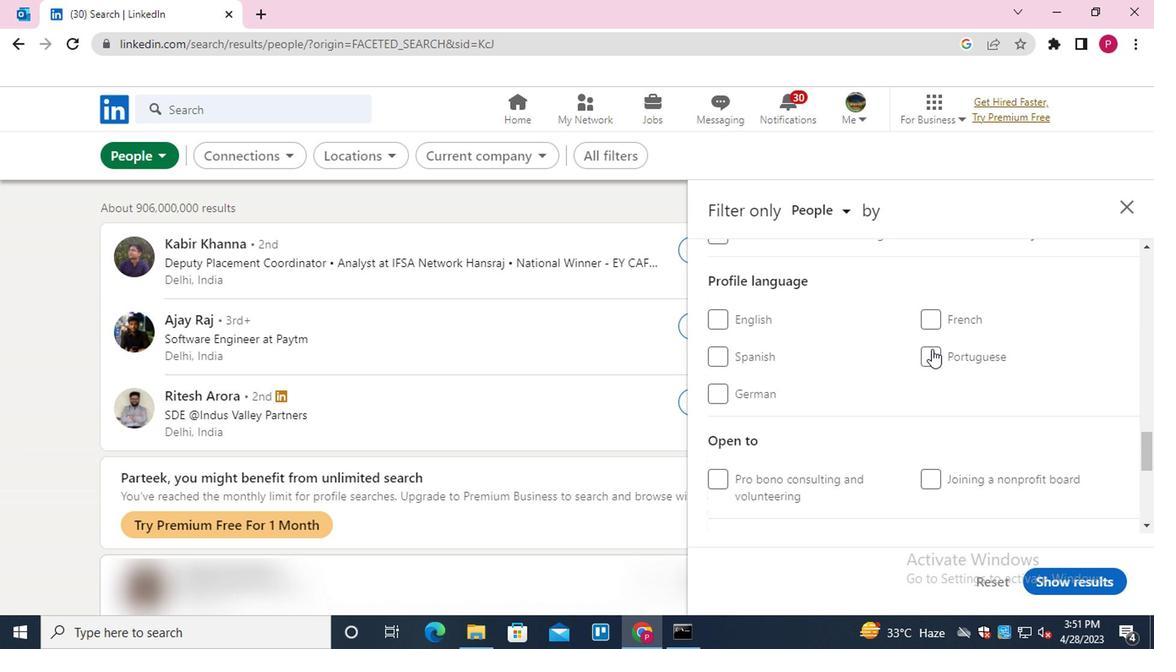 
Action: Mouse pressed left at (933, 327)
Screenshot: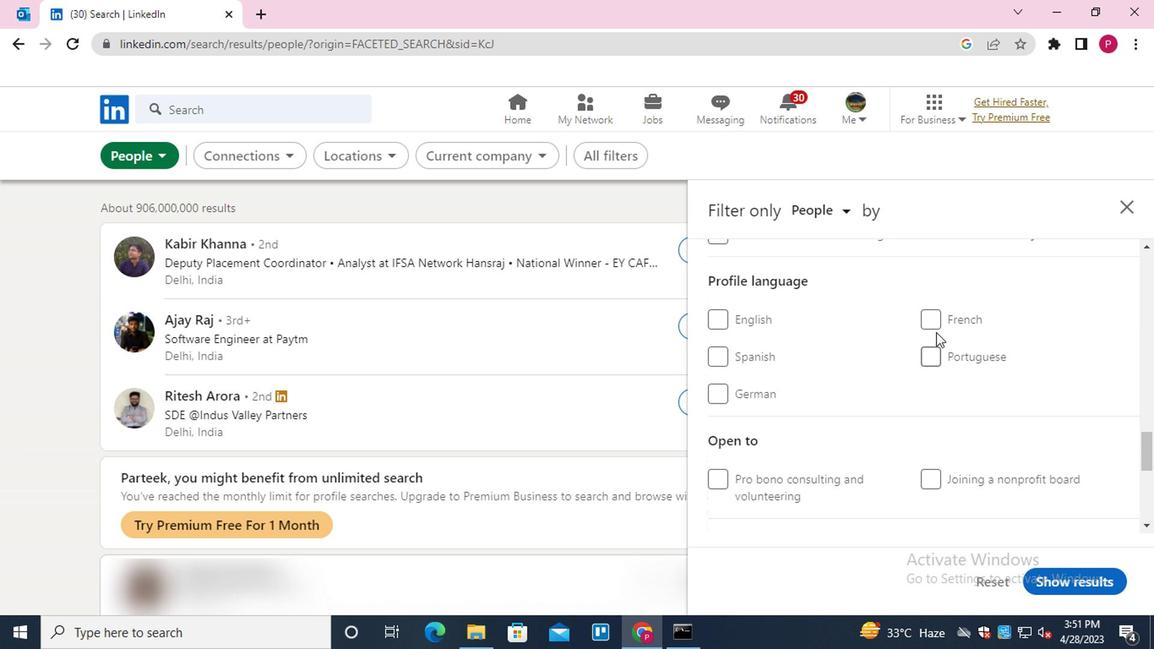 
Action: Mouse moved to (834, 367)
Screenshot: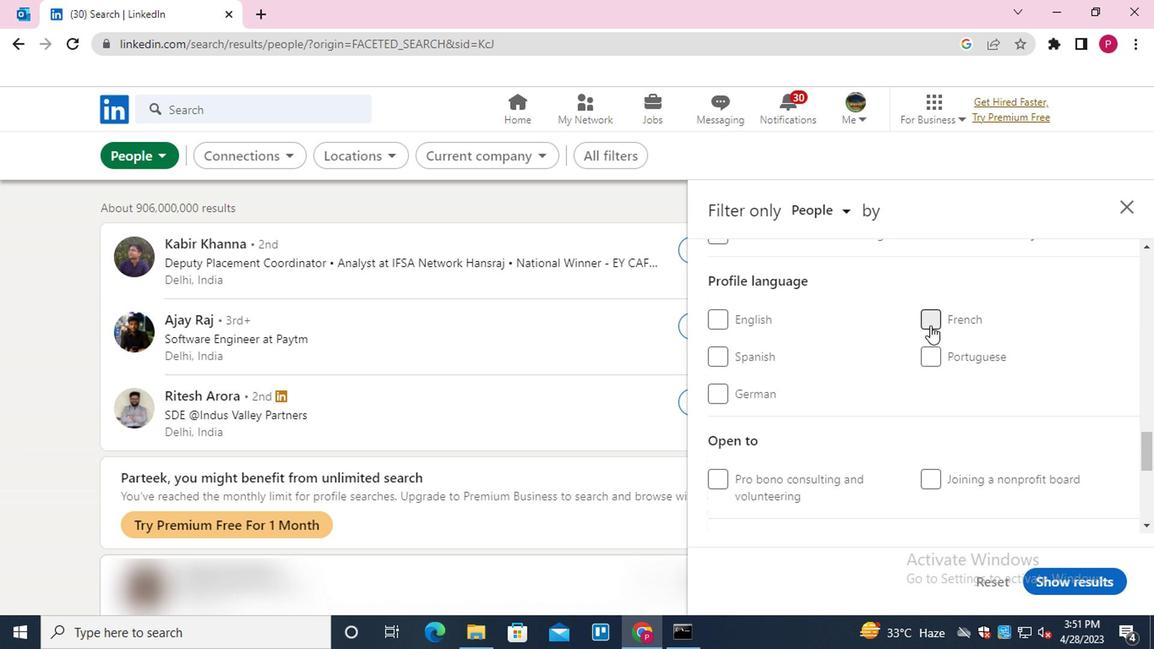 
Action: Mouse scrolled (834, 368) with delta (0, 0)
Screenshot: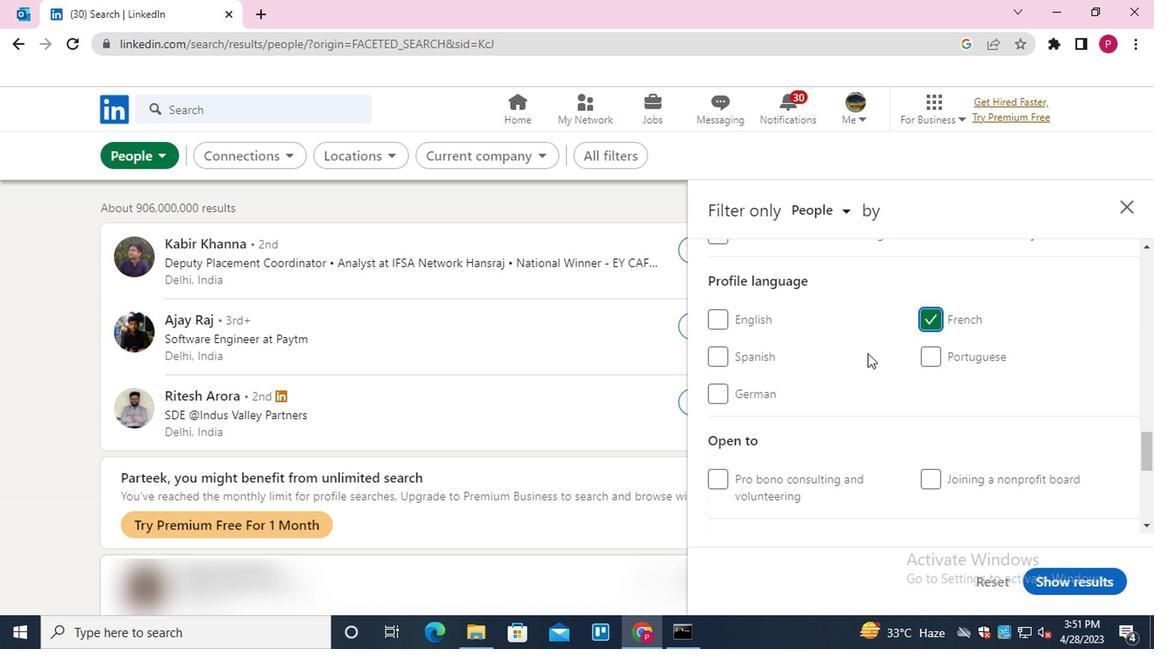 
Action: Mouse scrolled (834, 368) with delta (0, 0)
Screenshot: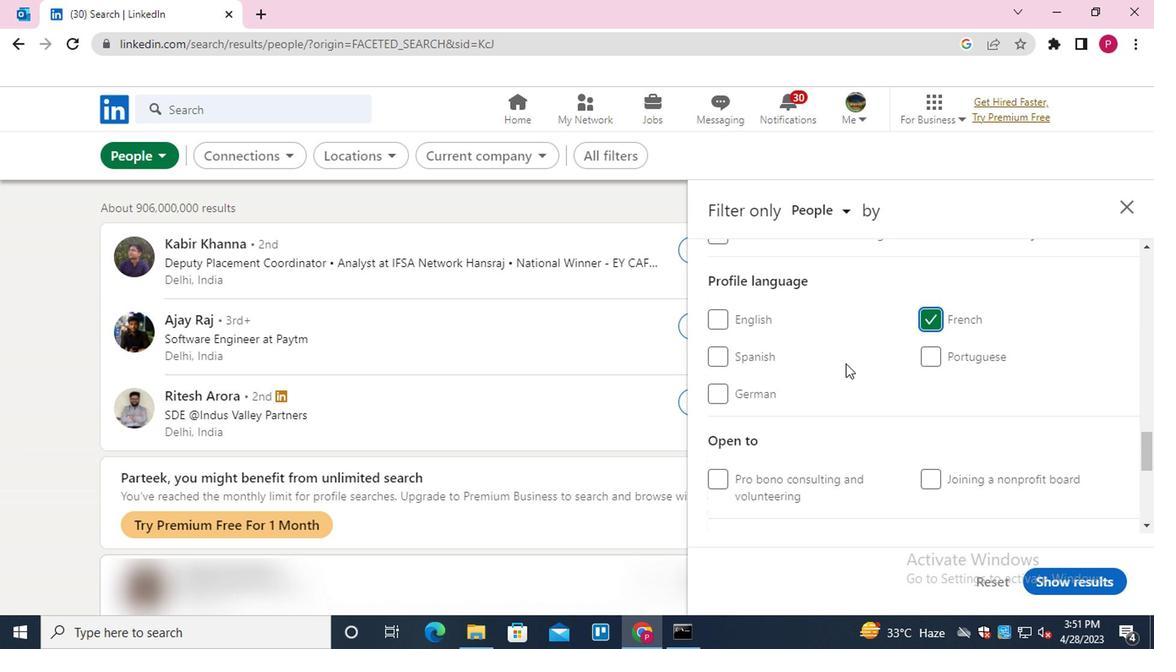 
Action: Mouse scrolled (834, 368) with delta (0, 0)
Screenshot: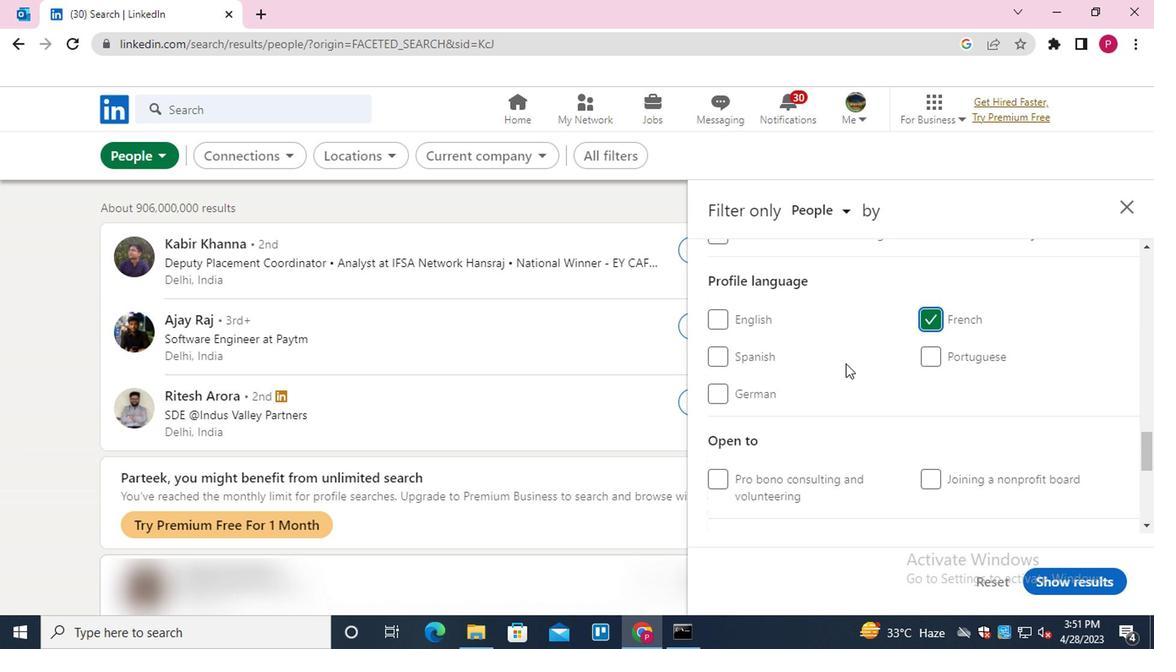 
Action: Mouse scrolled (834, 368) with delta (0, 0)
Screenshot: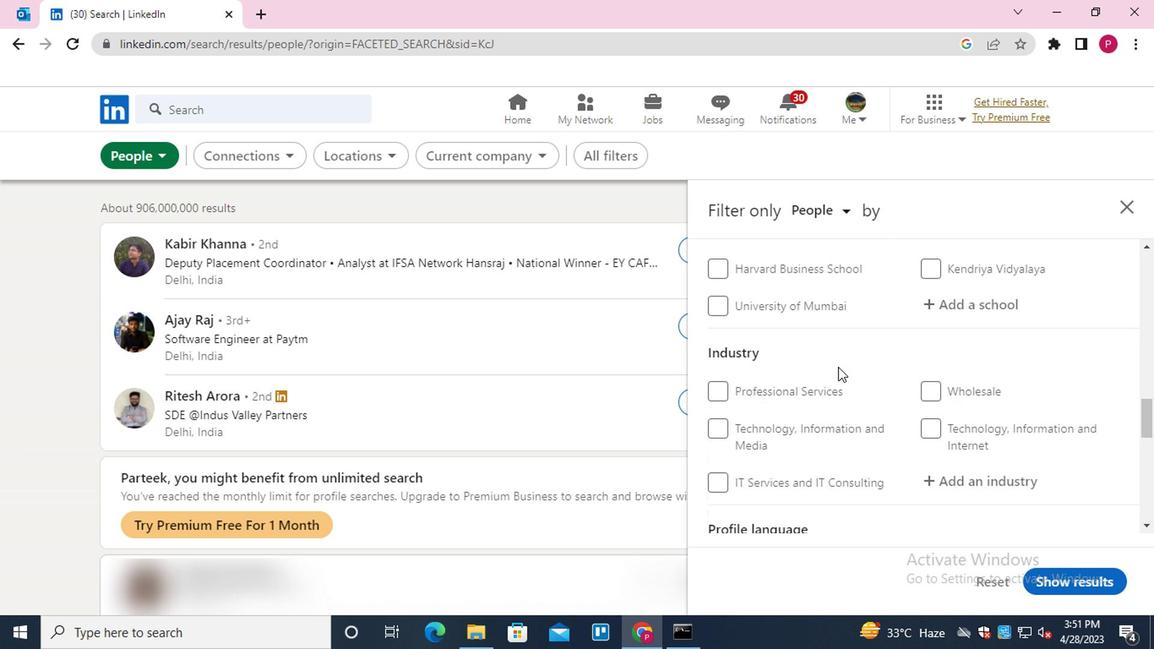 
Action: Mouse scrolled (834, 368) with delta (0, 0)
Screenshot: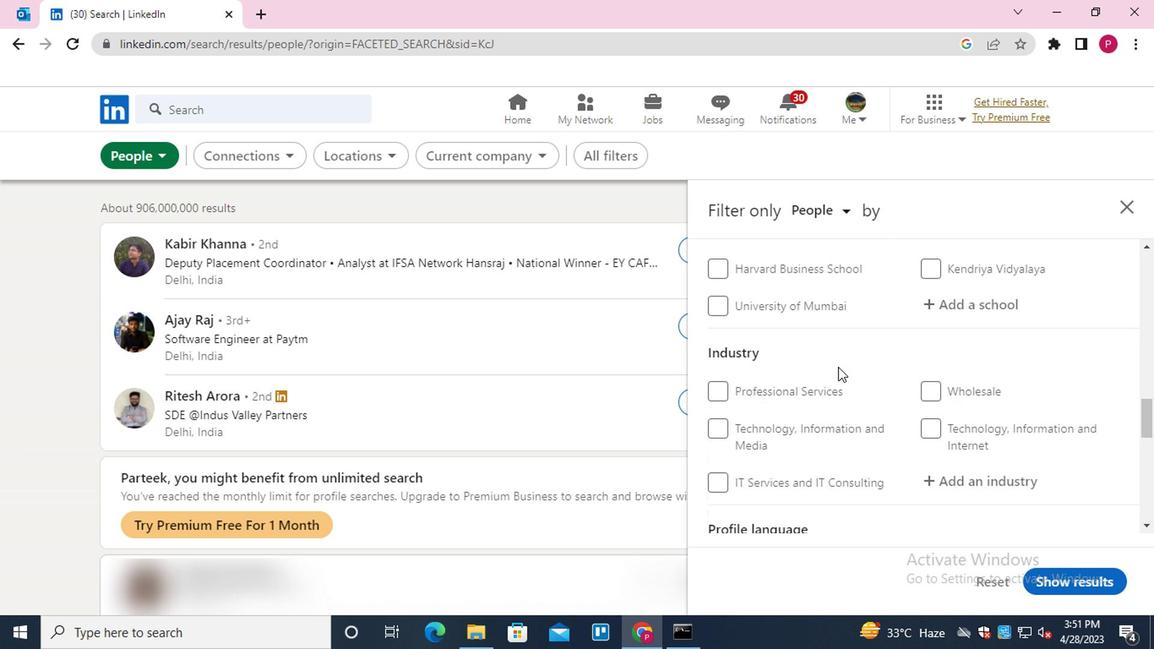 
Action: Mouse scrolled (834, 368) with delta (0, 0)
Screenshot: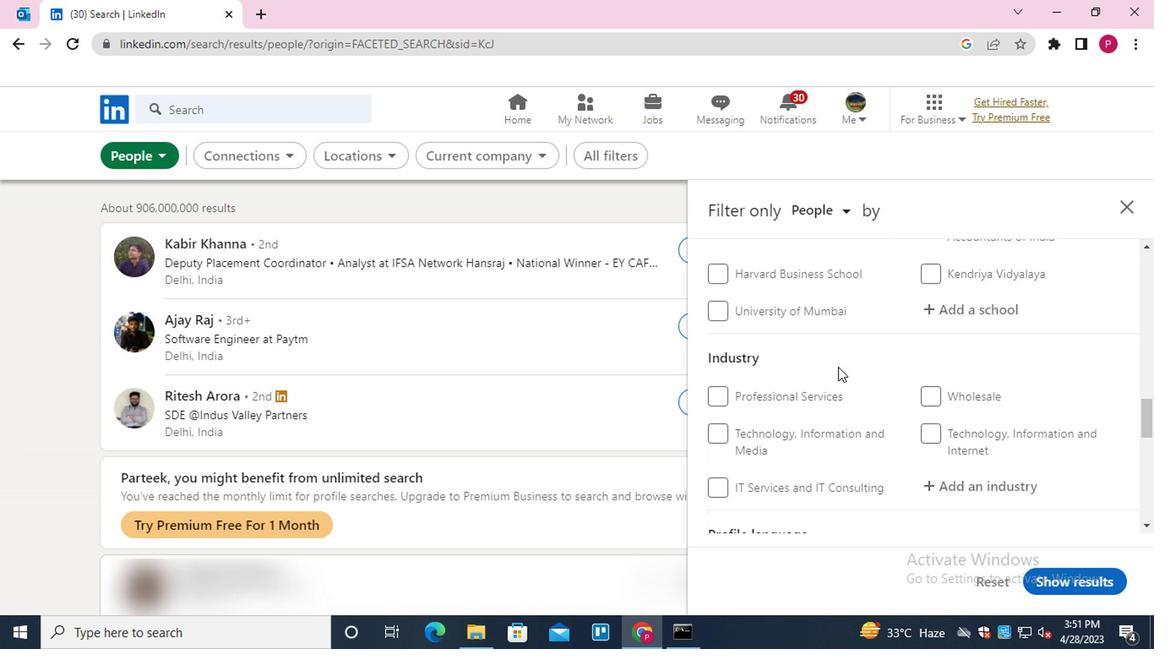 
Action: Mouse scrolled (834, 368) with delta (0, 0)
Screenshot: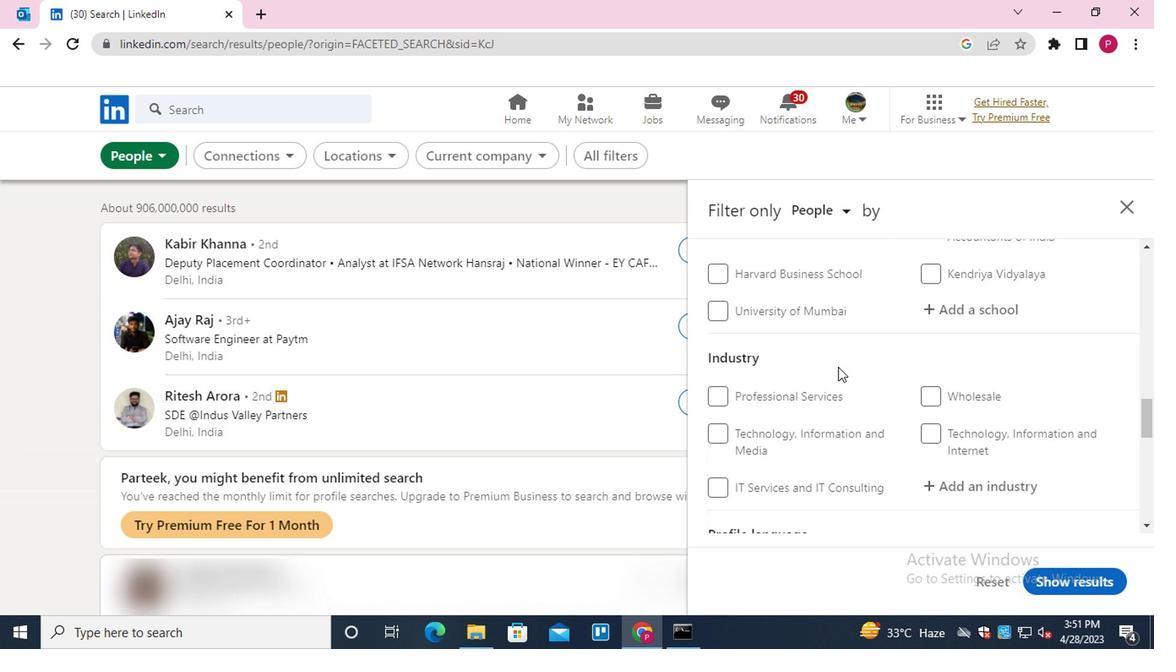 
Action: Mouse scrolled (834, 368) with delta (0, 0)
Screenshot: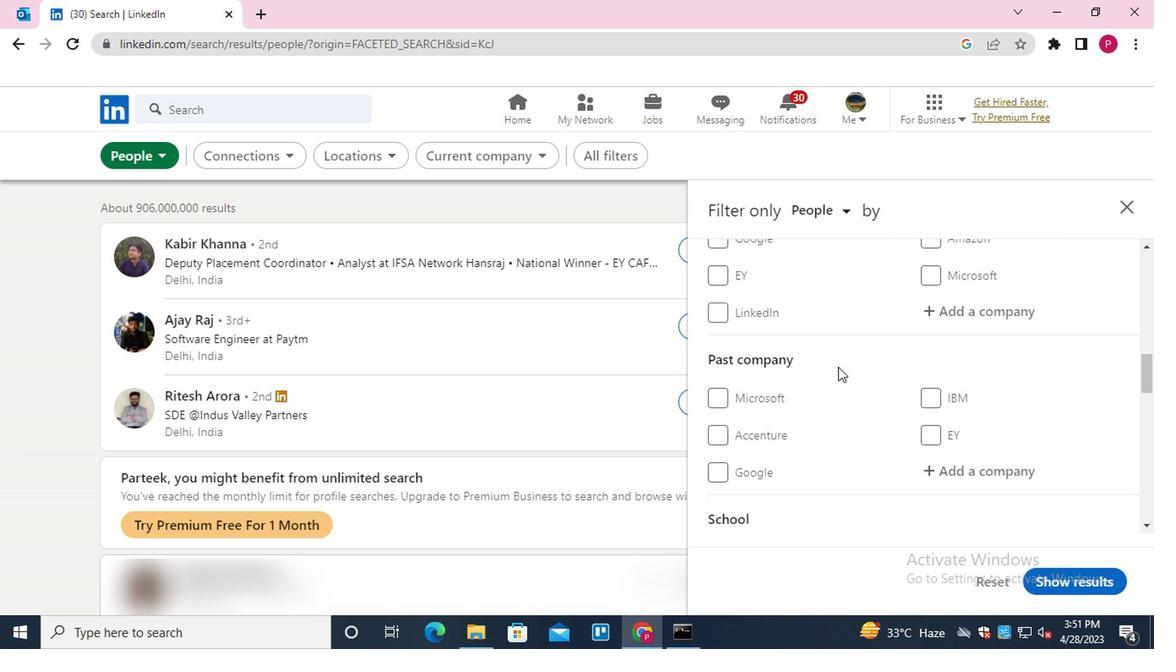 
Action: Mouse scrolled (834, 368) with delta (0, 0)
Screenshot: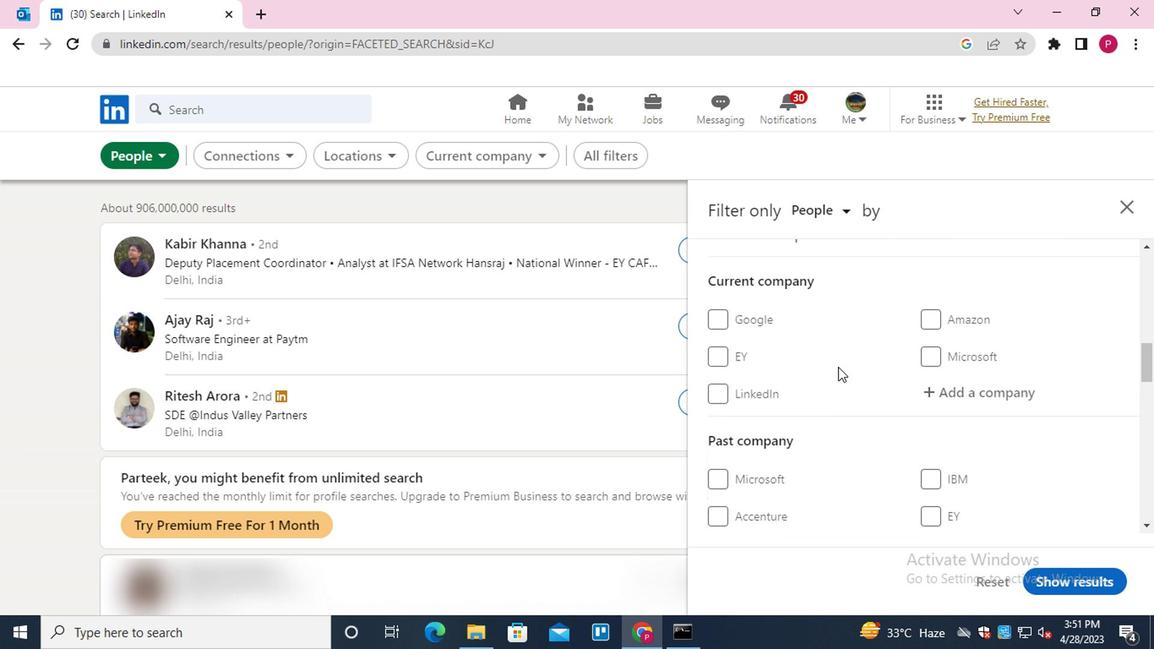 
Action: Mouse scrolled (834, 366) with delta (0, -1)
Screenshot: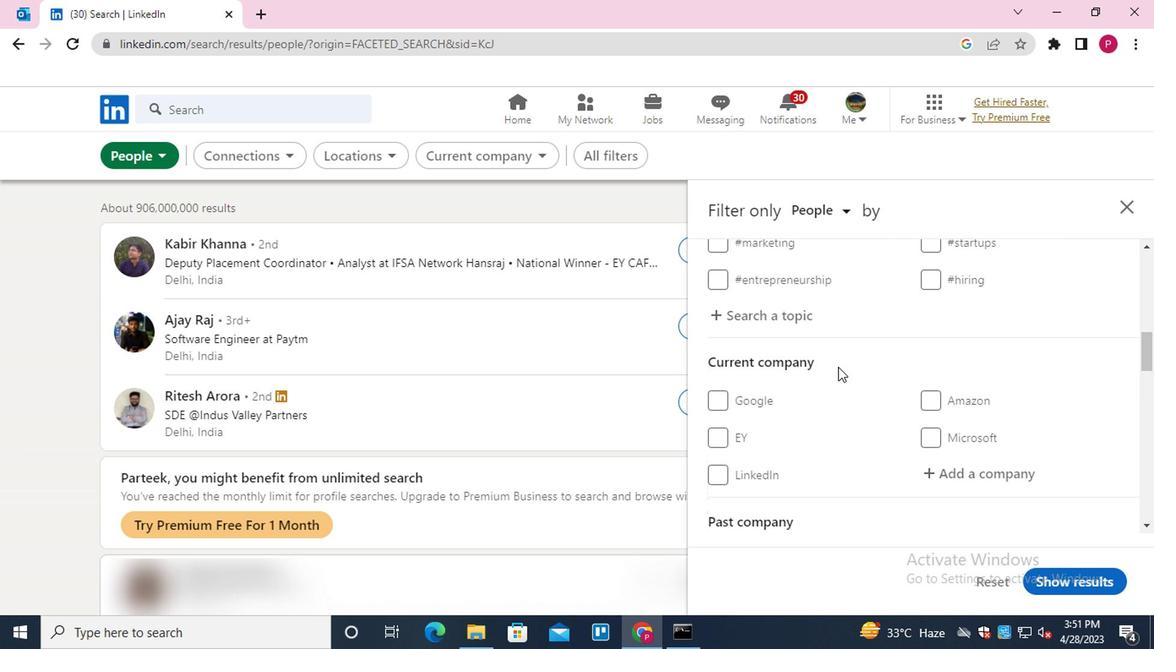 
Action: Mouse moved to (966, 395)
Screenshot: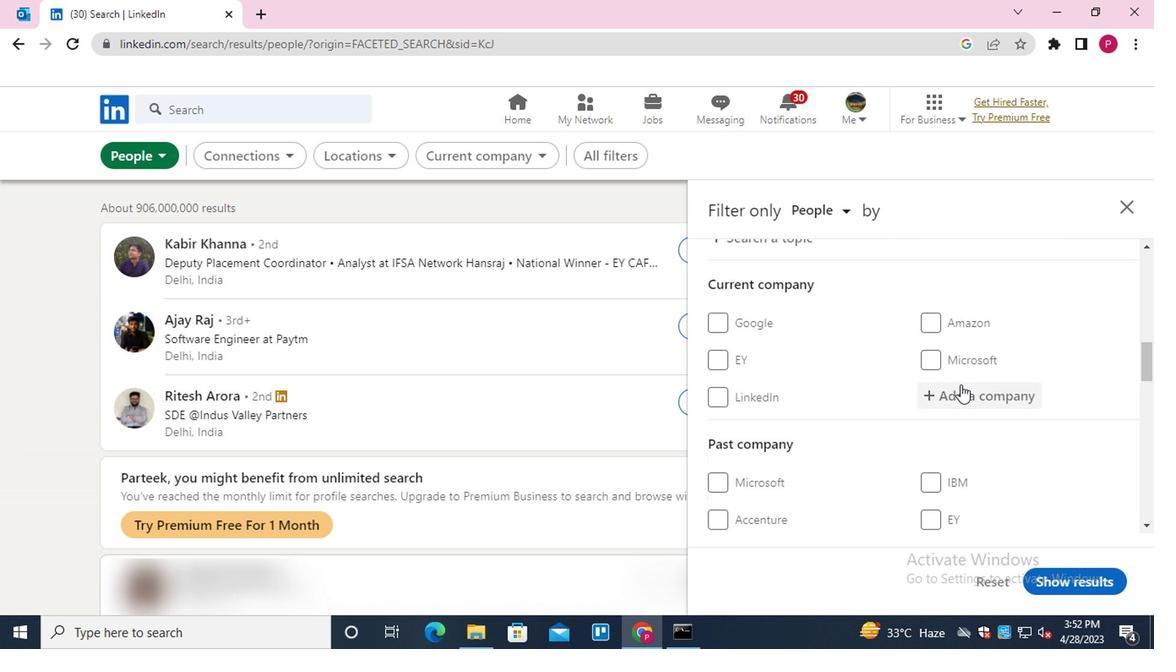 
Action: Mouse pressed left at (966, 395)
Screenshot: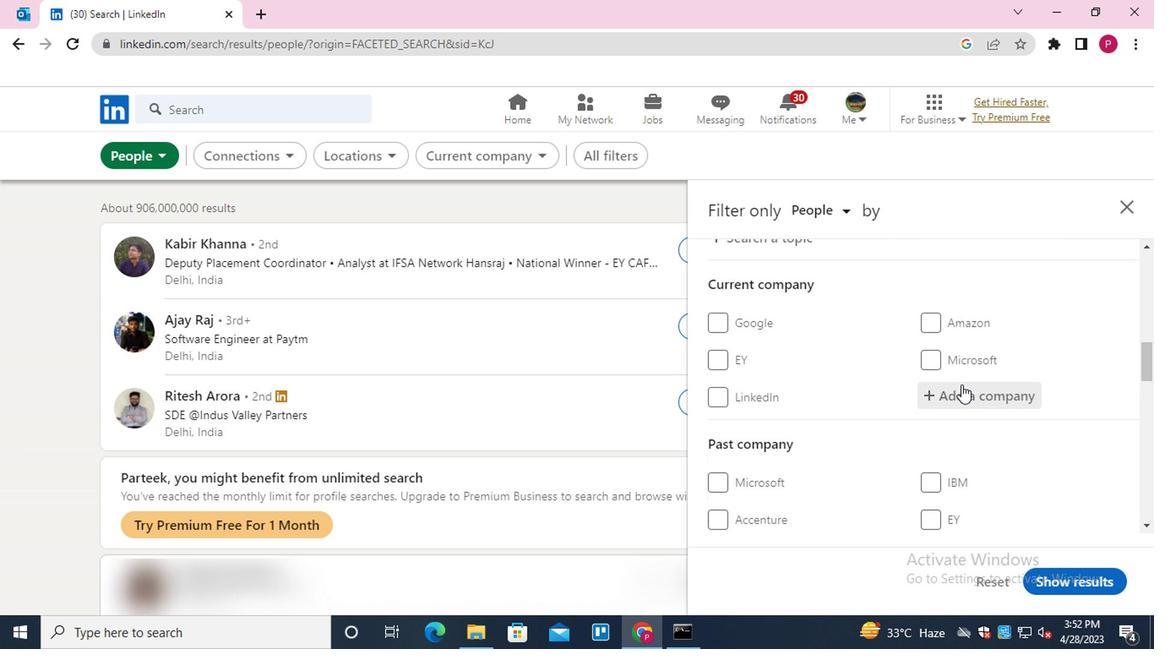 
Action: Mouse moved to (965, 398)
Screenshot: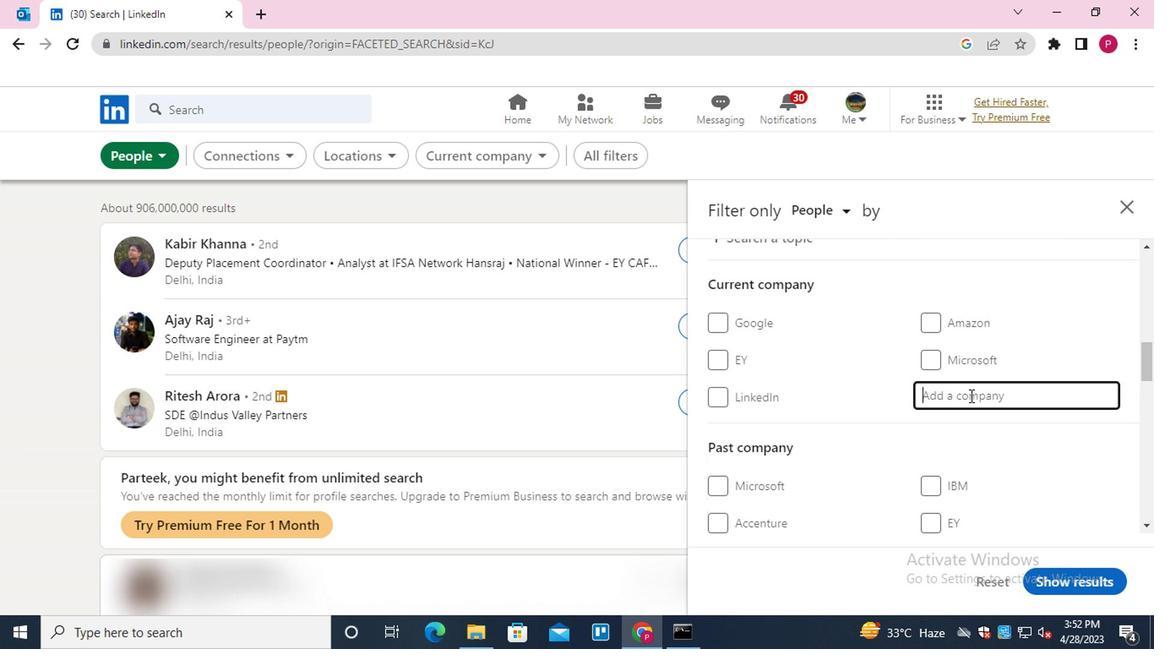 
Action: Key pressed <Key.shift><Key.shift><Key.shift><Key.shift><Key.shift><Key.shift><Key.shift><Key.shift><Key.shift>BRITANIA<Key.down><Key.down><Key.down><Key.down><Key.down><Key.down><Key.down><Key.down><Key.up><Key.up><Key.up><Key.up><Key.up><Key.up><Key.up><Key.up><Key.up><Key.up><Key.up><Key.backspace><Key.backspace><Key.backspace><Key.backspace><Key.backspace><Key.backspace>ITANNIA<Key.down><Key.enter>
Screenshot: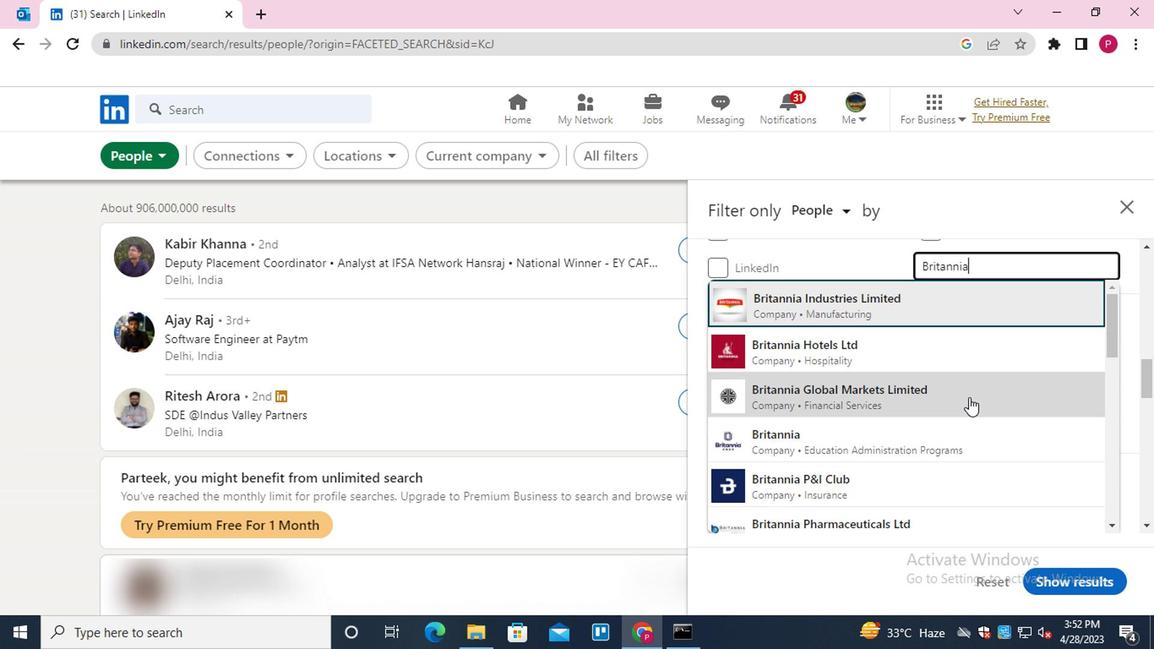 
Action: Mouse moved to (834, 372)
Screenshot: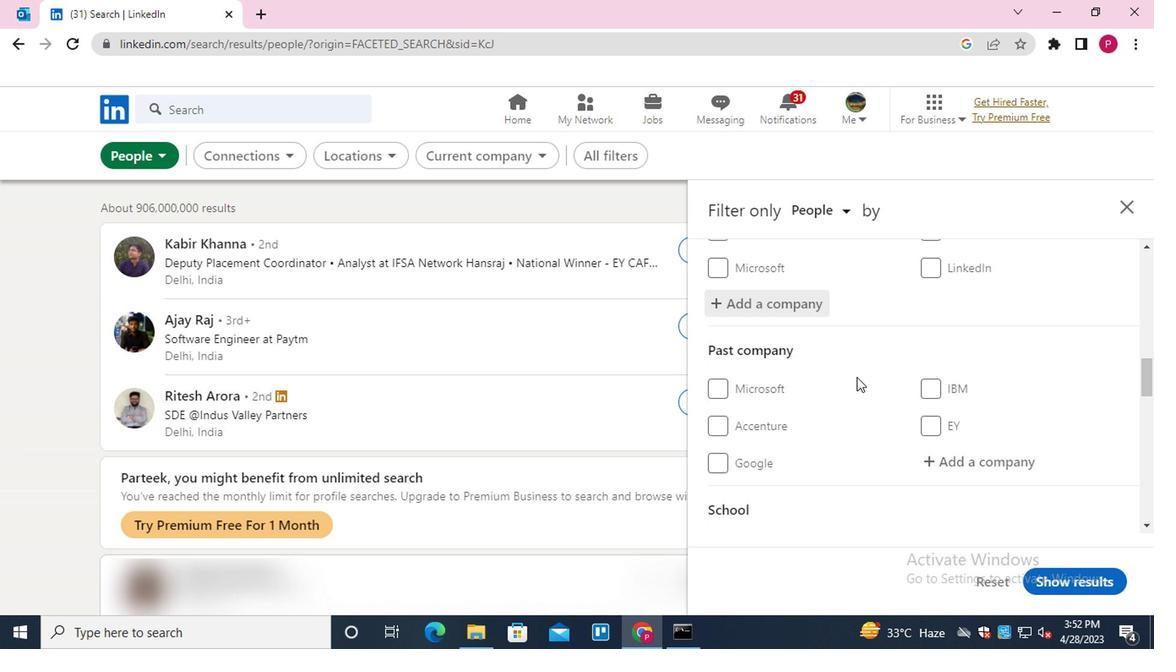 
Action: Mouse scrolled (834, 370) with delta (0, -1)
Screenshot: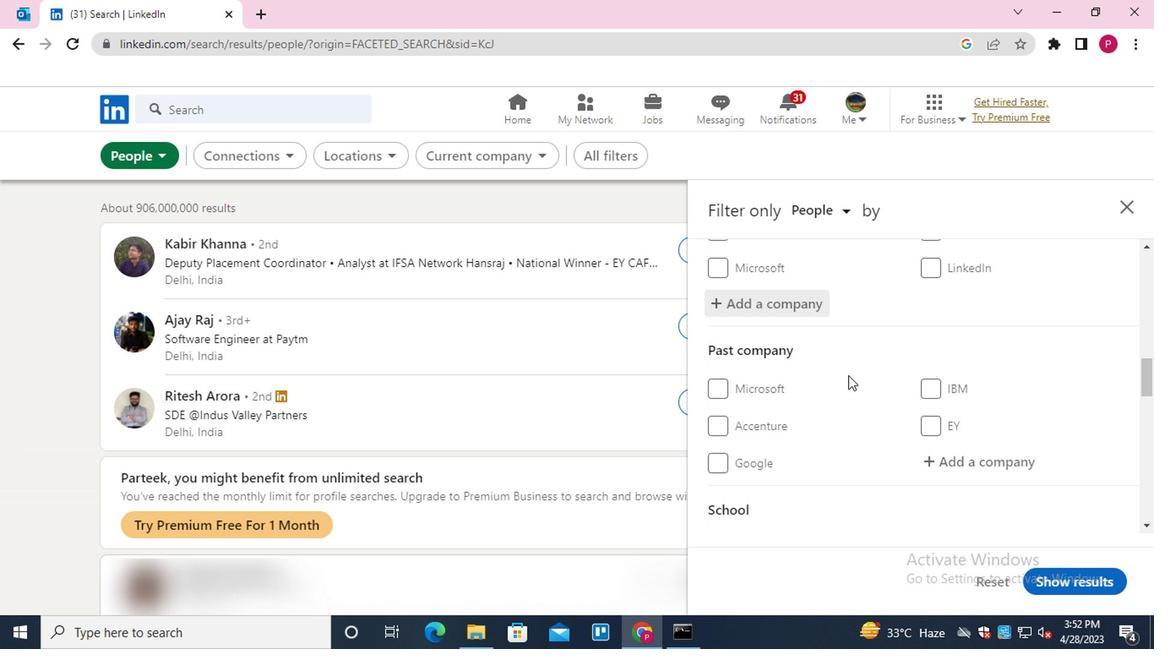 
Action: Mouse moved to (833, 372)
Screenshot: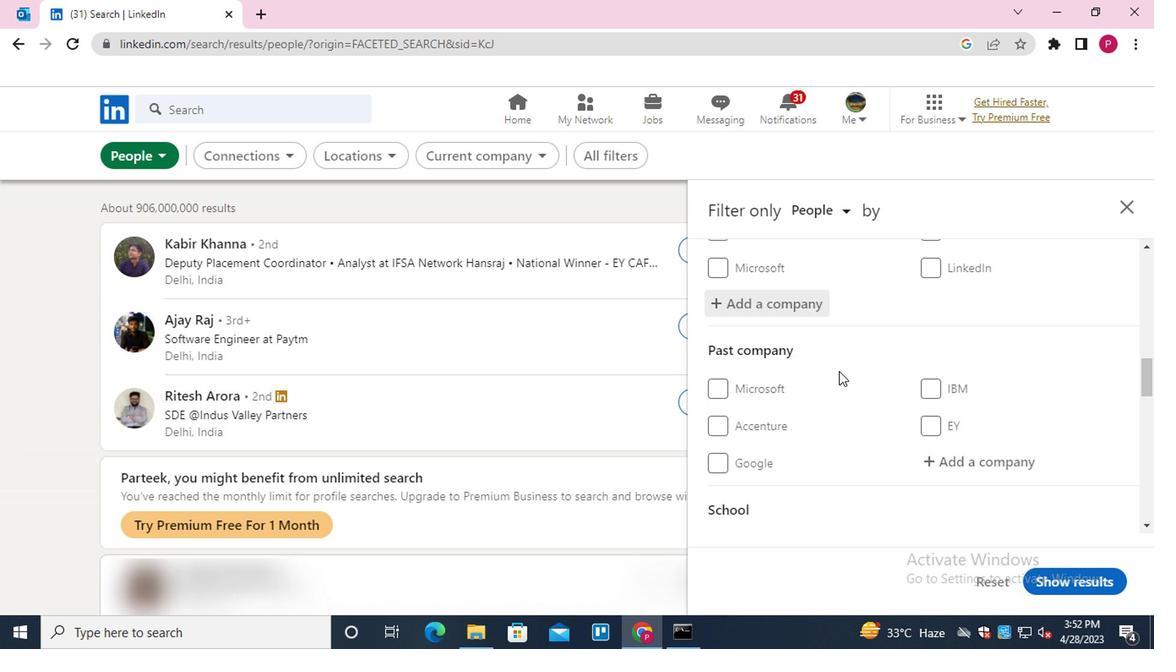 
Action: Mouse scrolled (833, 370) with delta (0, -1)
Screenshot: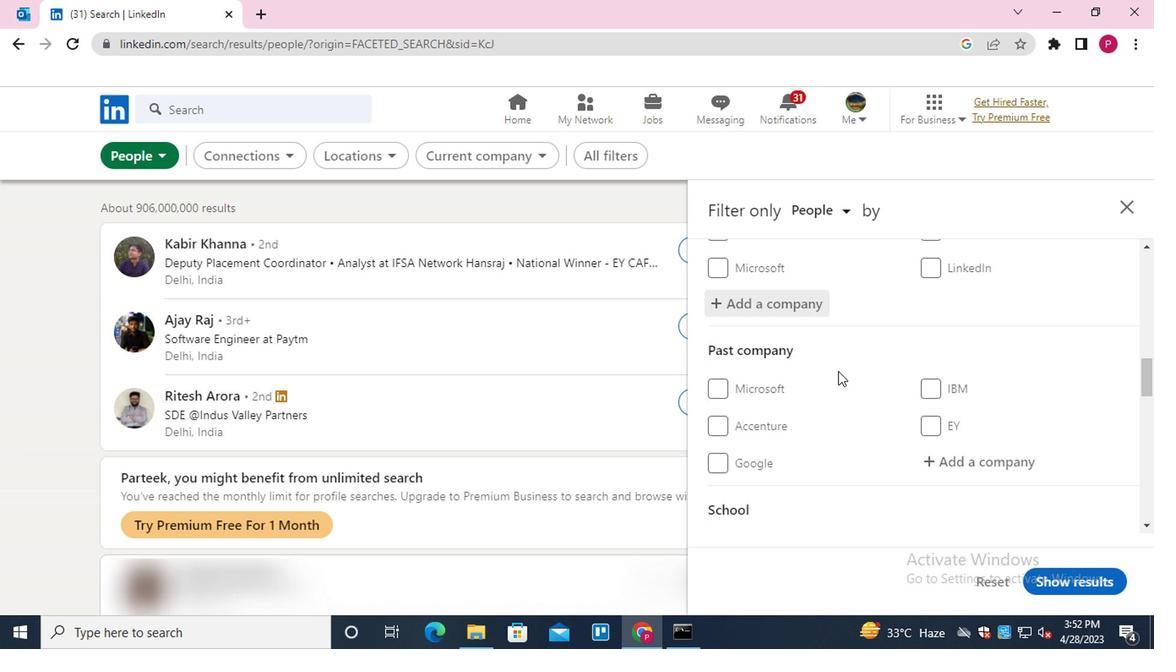 
Action: Mouse moved to (963, 470)
Screenshot: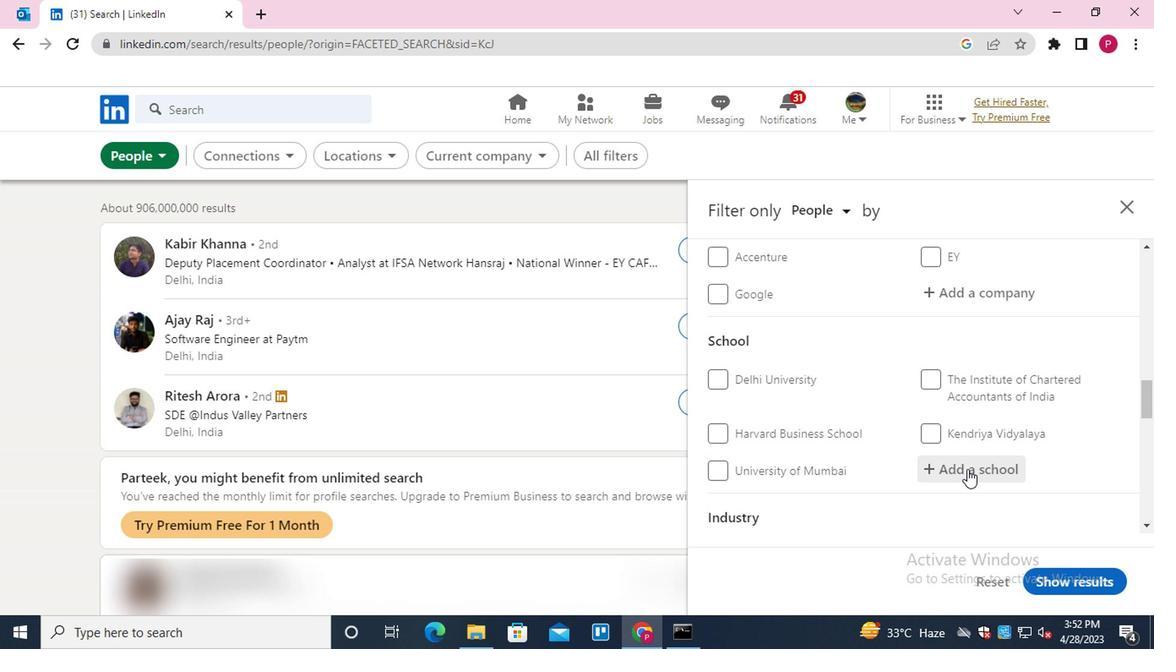 
Action: Mouse pressed left at (963, 470)
Screenshot: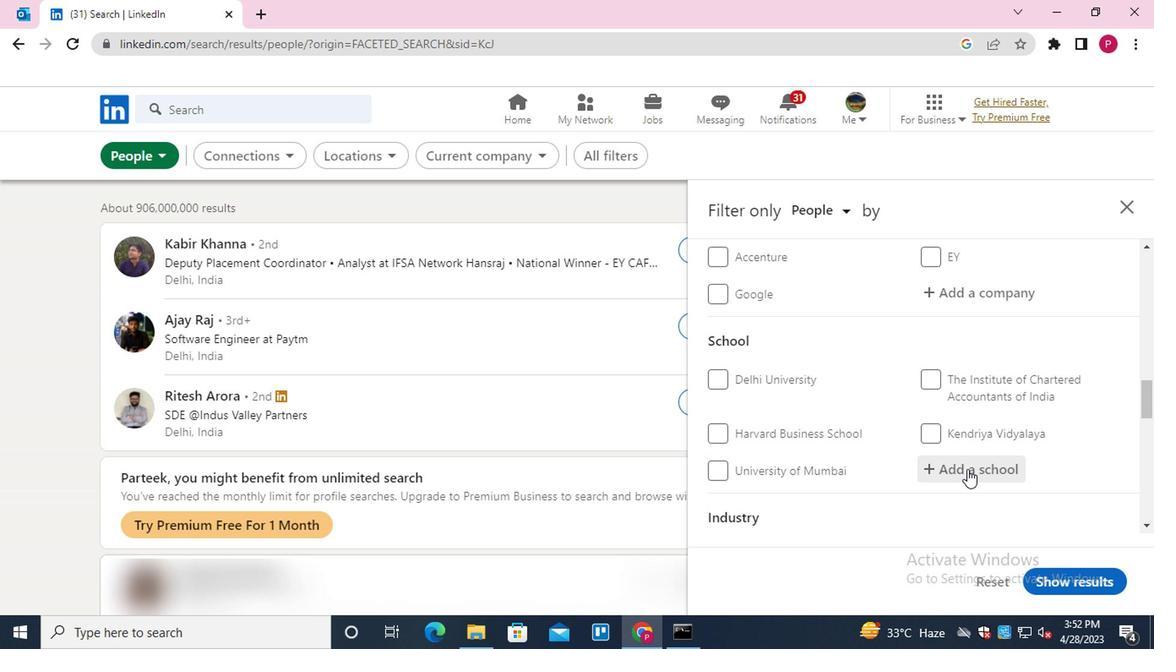
Action: Mouse moved to (957, 436)
Screenshot: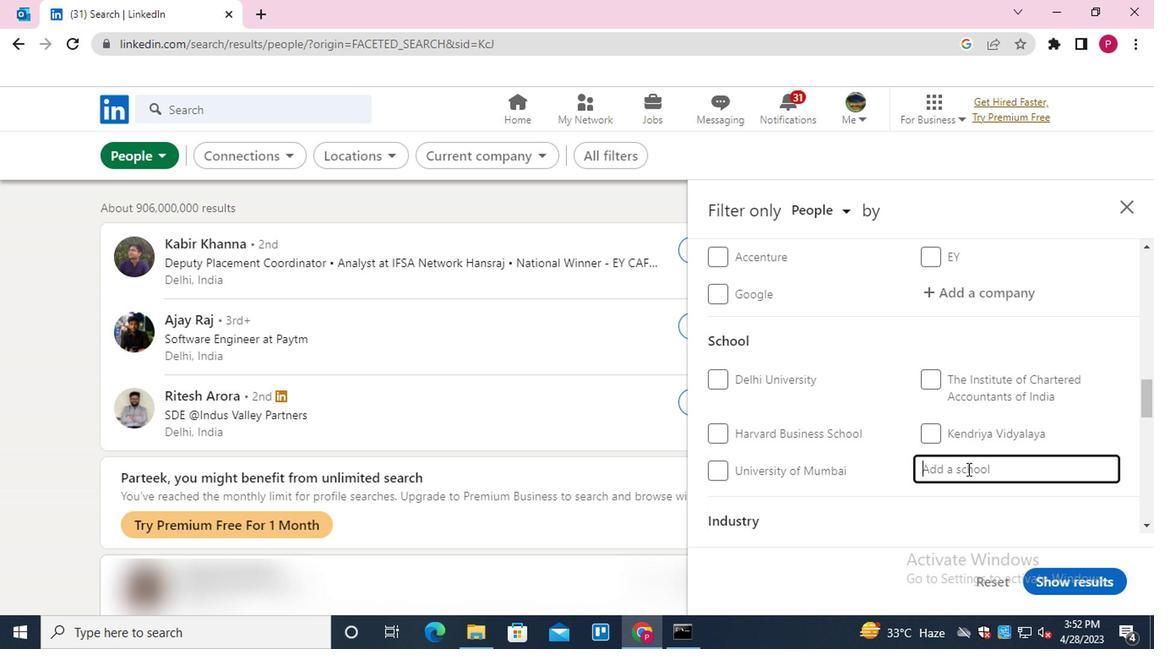 
Action: Mouse scrolled (957, 435) with delta (0, 0)
Screenshot: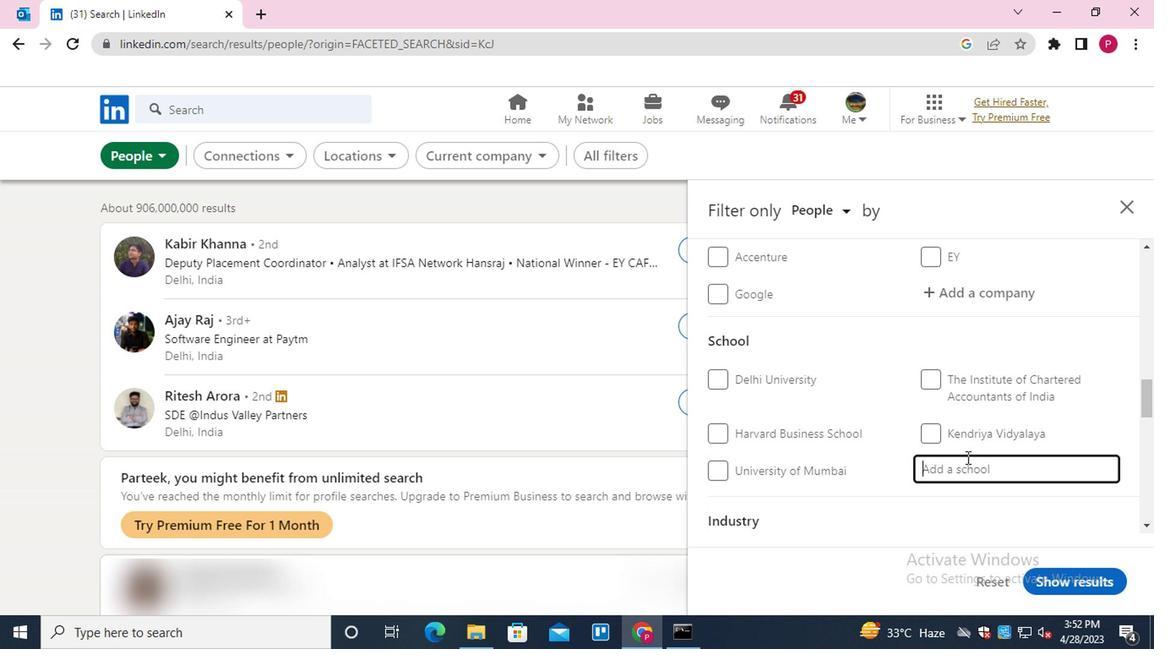 
Action: Mouse scrolled (957, 435) with delta (0, 0)
Screenshot: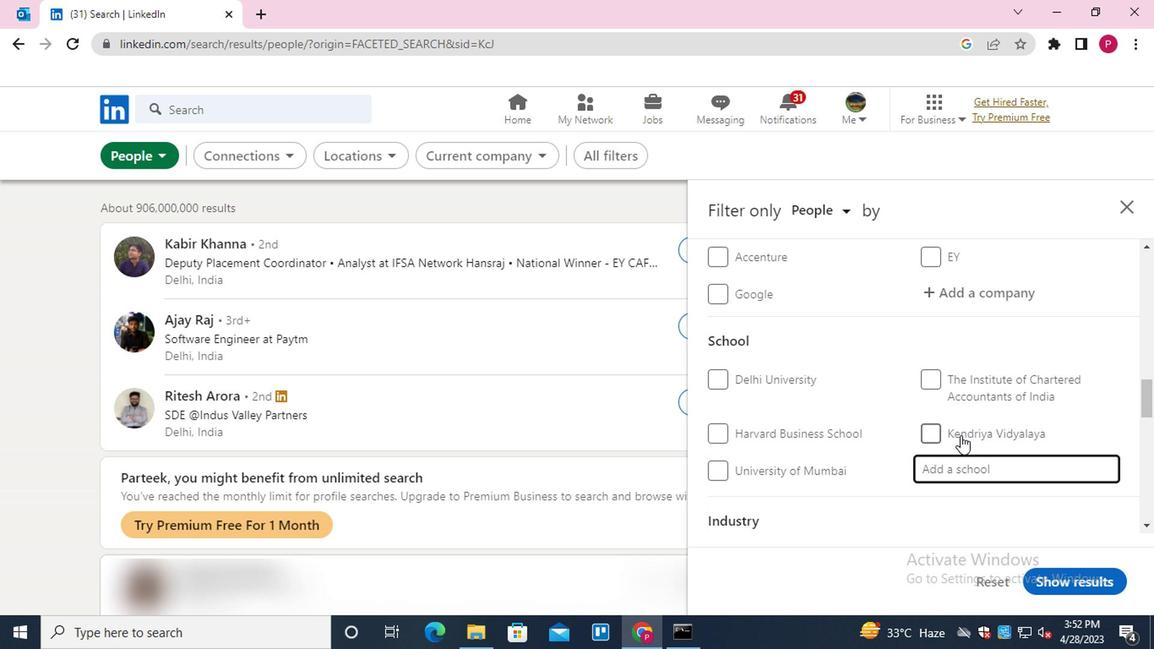
Action: Mouse moved to (957, 435)
Screenshot: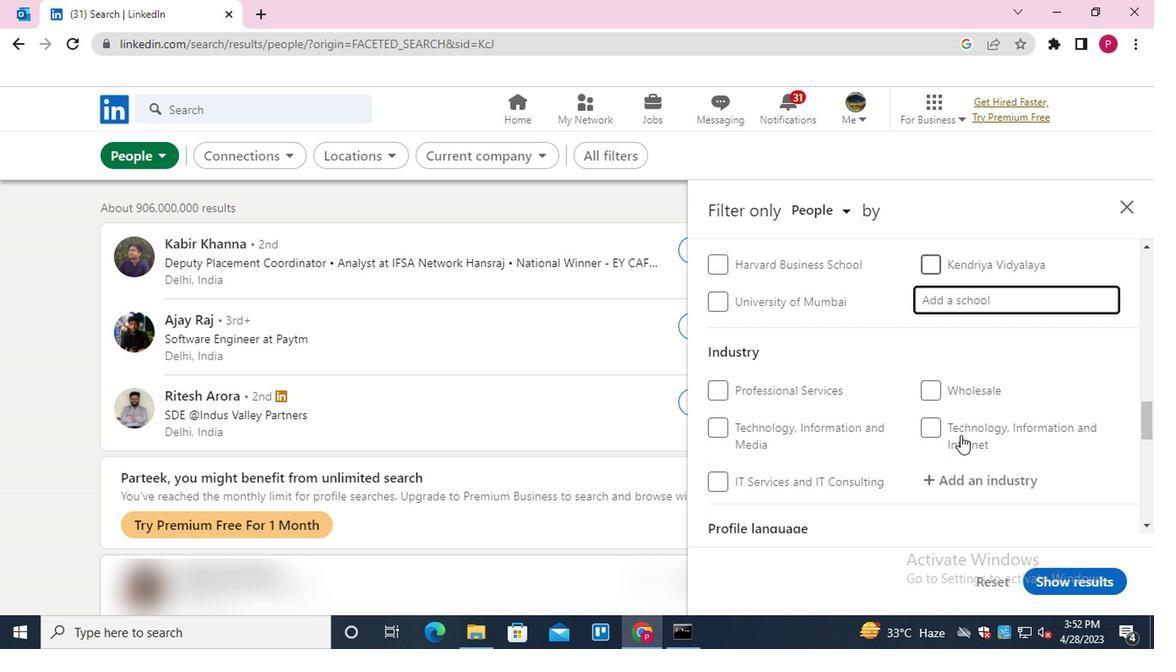 
Action: Key pressed <Key.shift>CGC<Key.down><Key.enter>
Screenshot: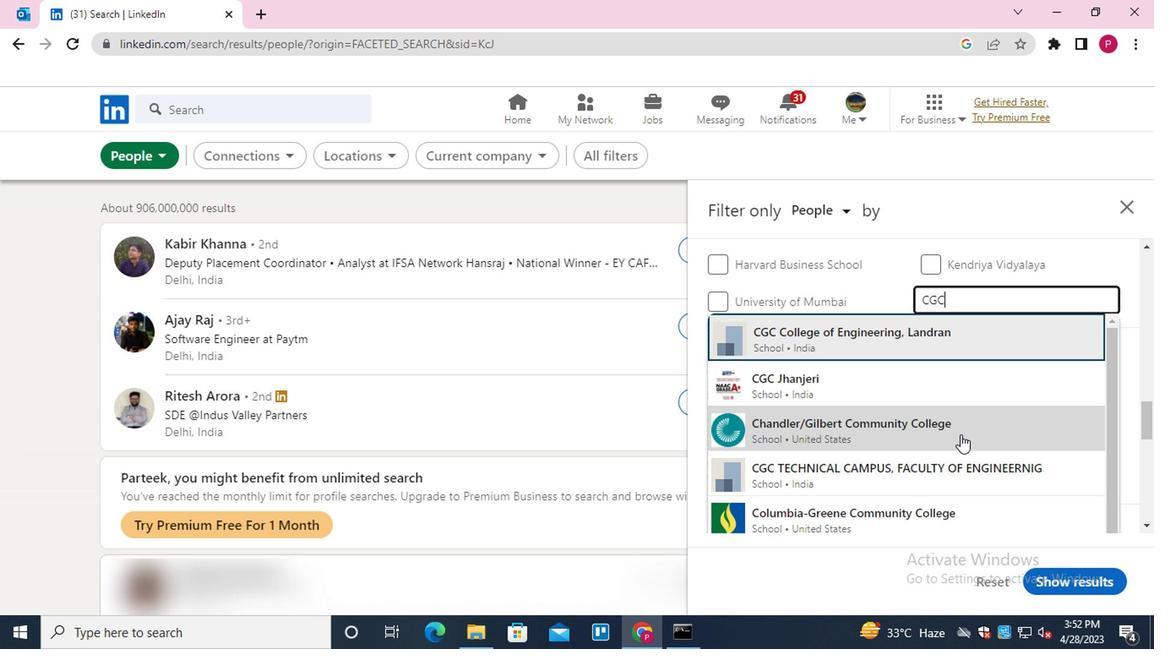 
Action: Mouse scrolled (957, 434) with delta (0, -1)
Screenshot: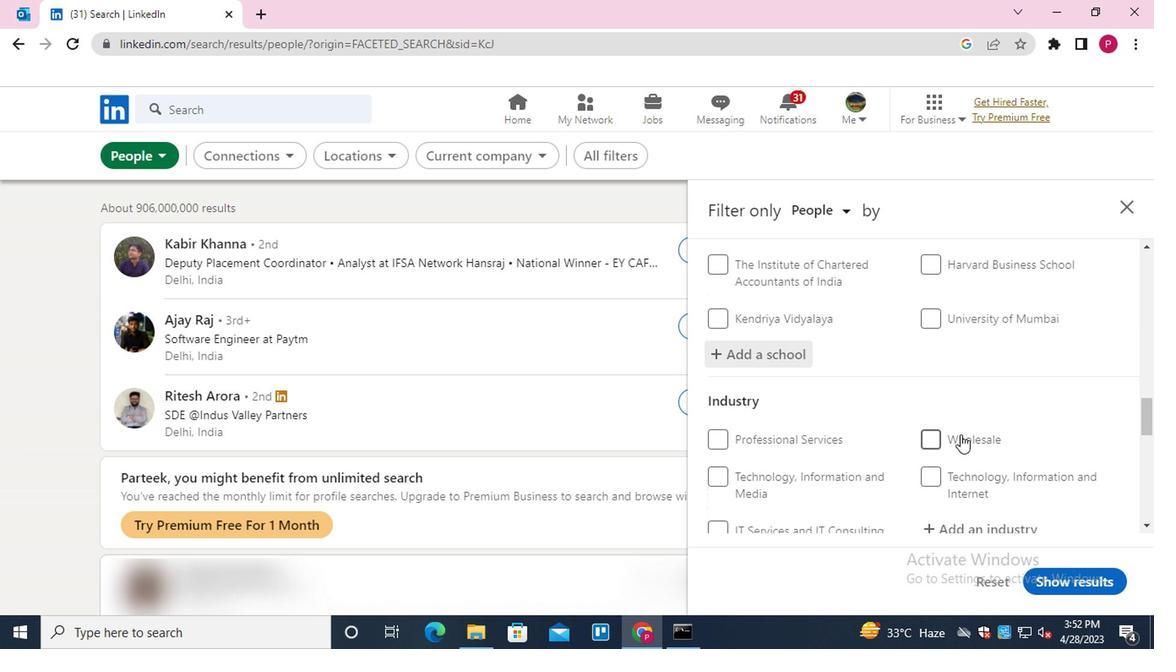 
Action: Mouse scrolled (957, 434) with delta (0, -1)
Screenshot: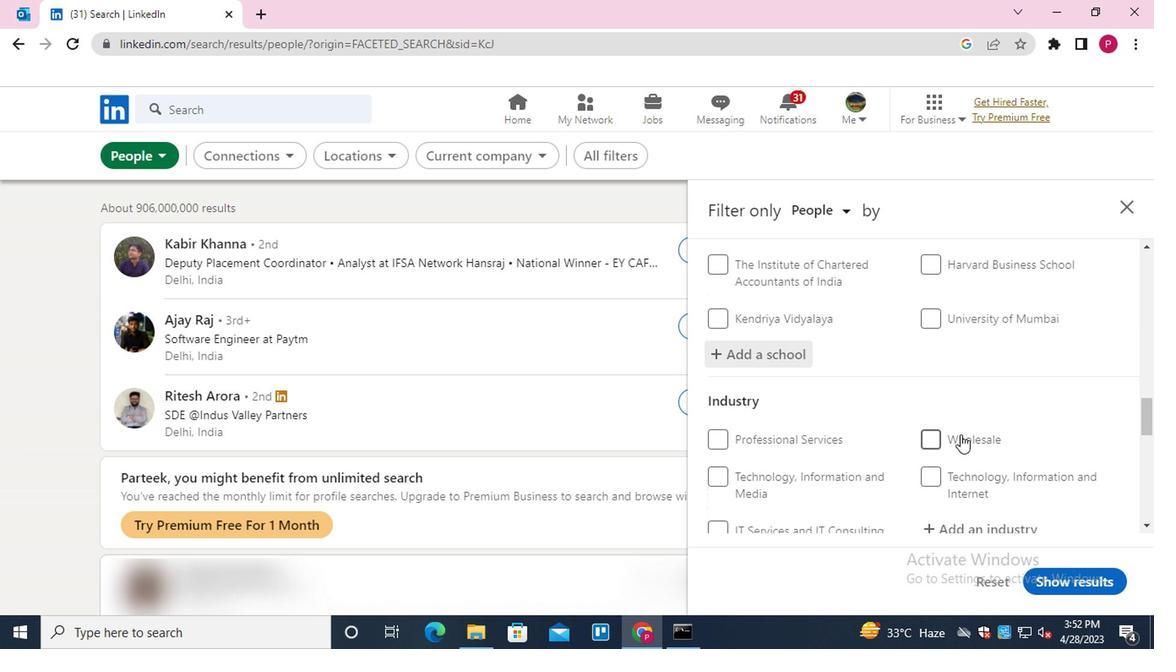 
Action: Mouse scrolled (957, 434) with delta (0, -1)
Screenshot: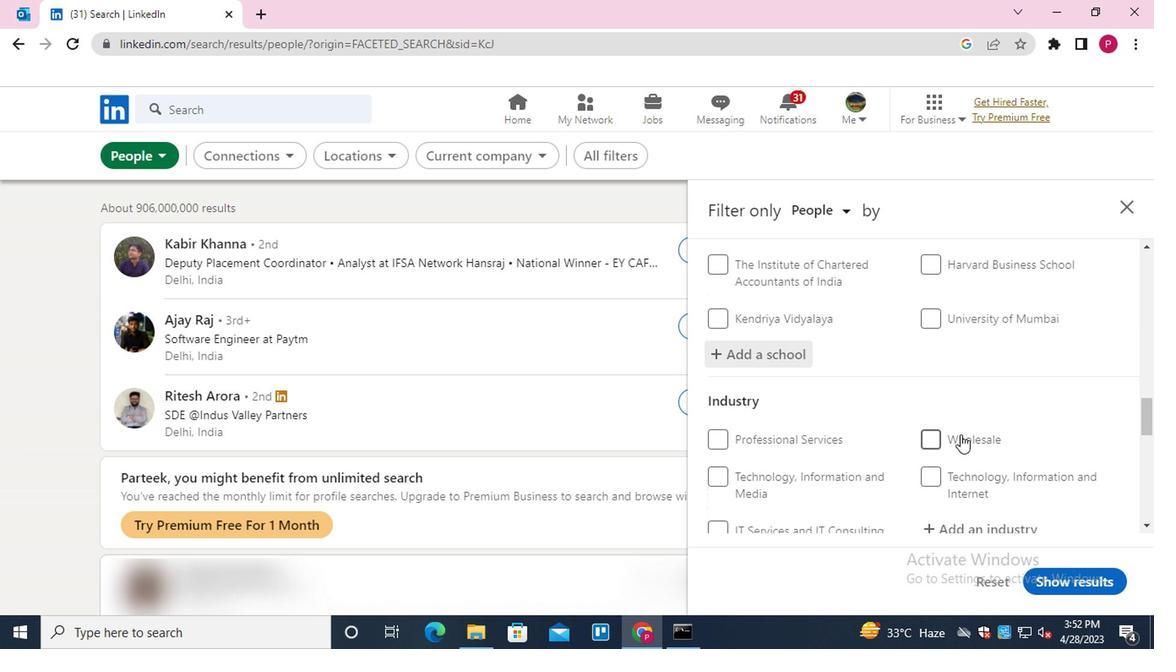 
Action: Mouse moved to (995, 282)
Screenshot: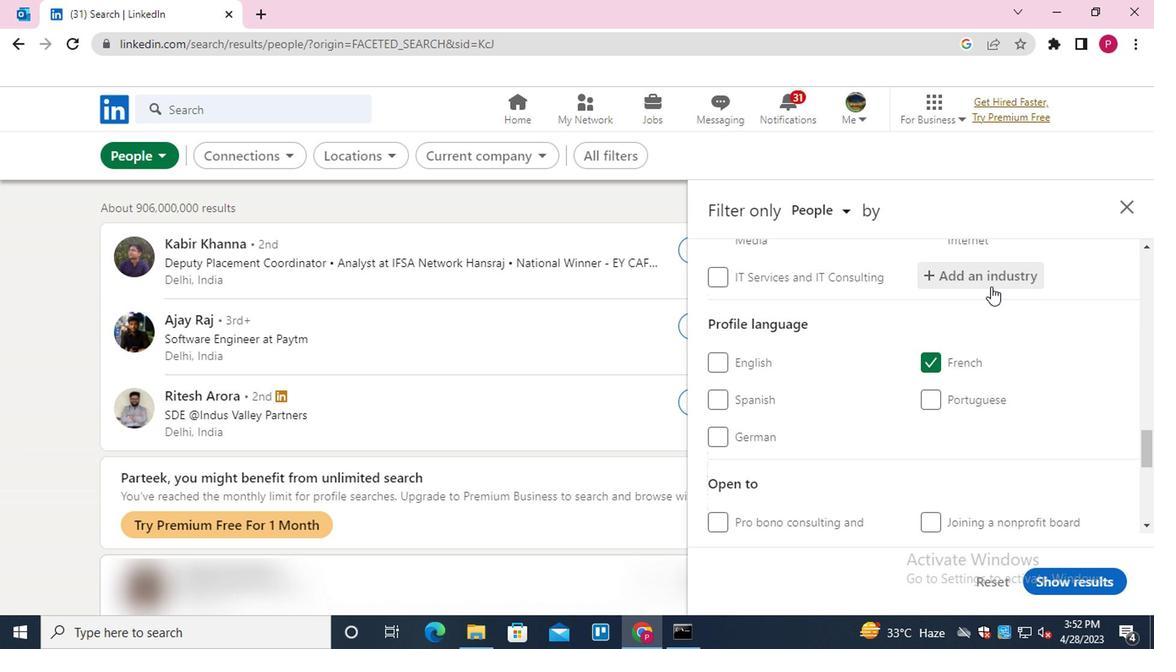 
Action: Mouse pressed left at (995, 282)
Screenshot: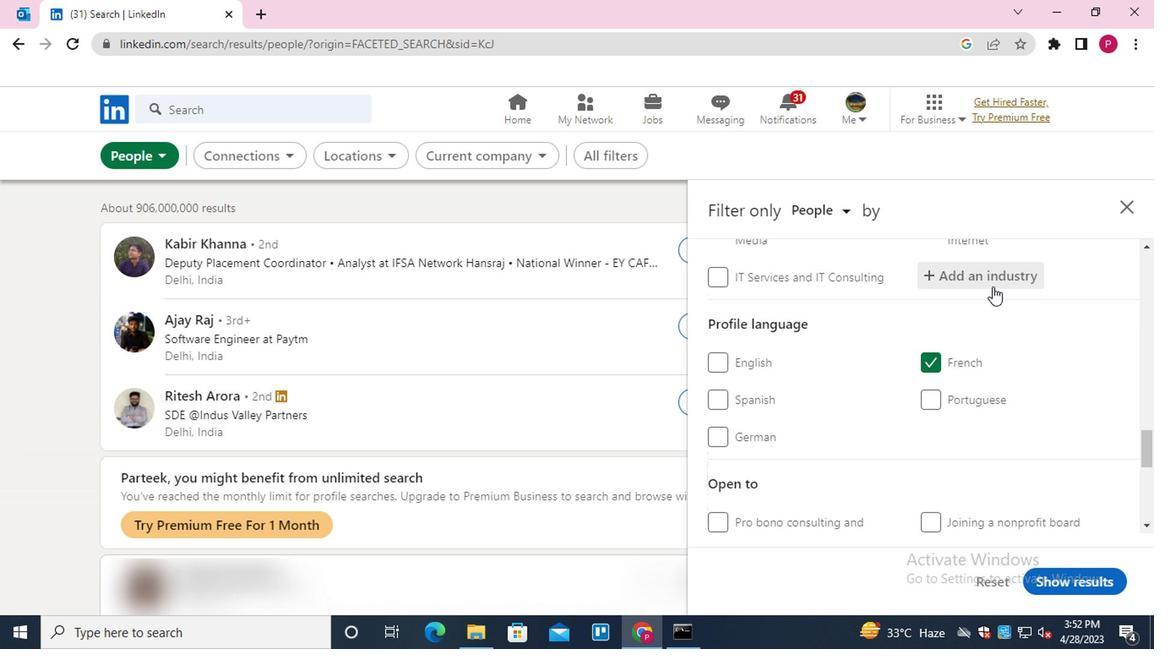 
Action: Key pressed <Key.shift>WHOLESALE<Key.down><Key.down><Key.down><Key.down><Key.down><Key.down><Key.down><Key.down><Key.down><Key.down><Key.down><Key.down><Key.down><Key.down><Key.down><Key.down><Key.down><Key.down><Key.up><Key.enter>
Screenshot: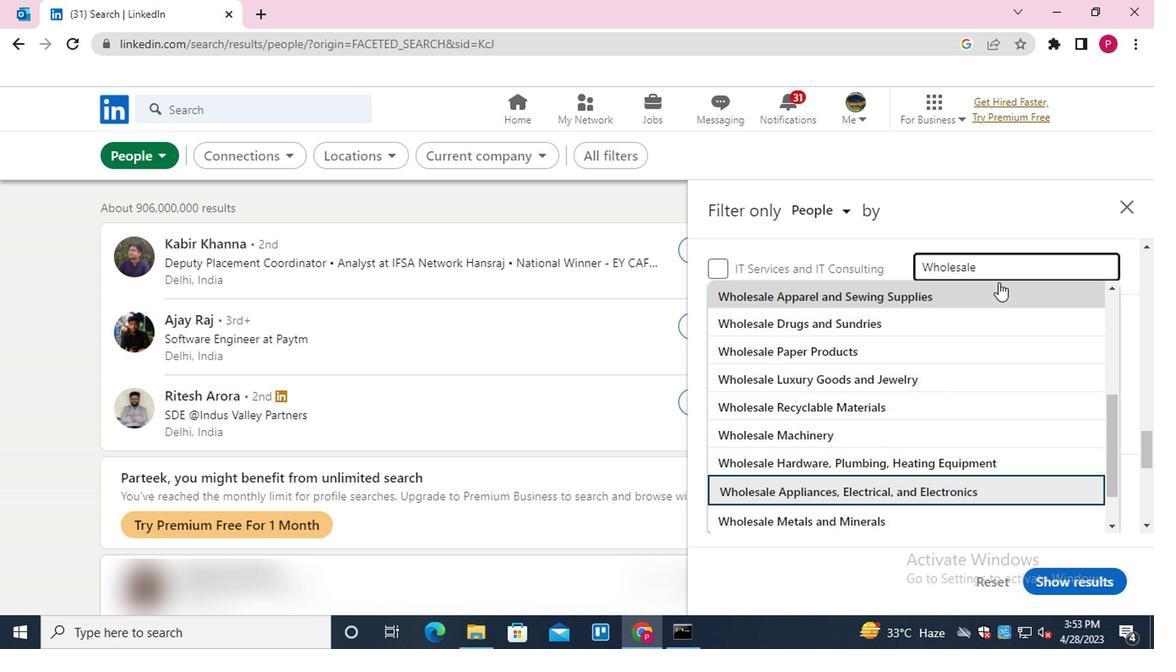 
Action: Mouse moved to (983, 277)
Screenshot: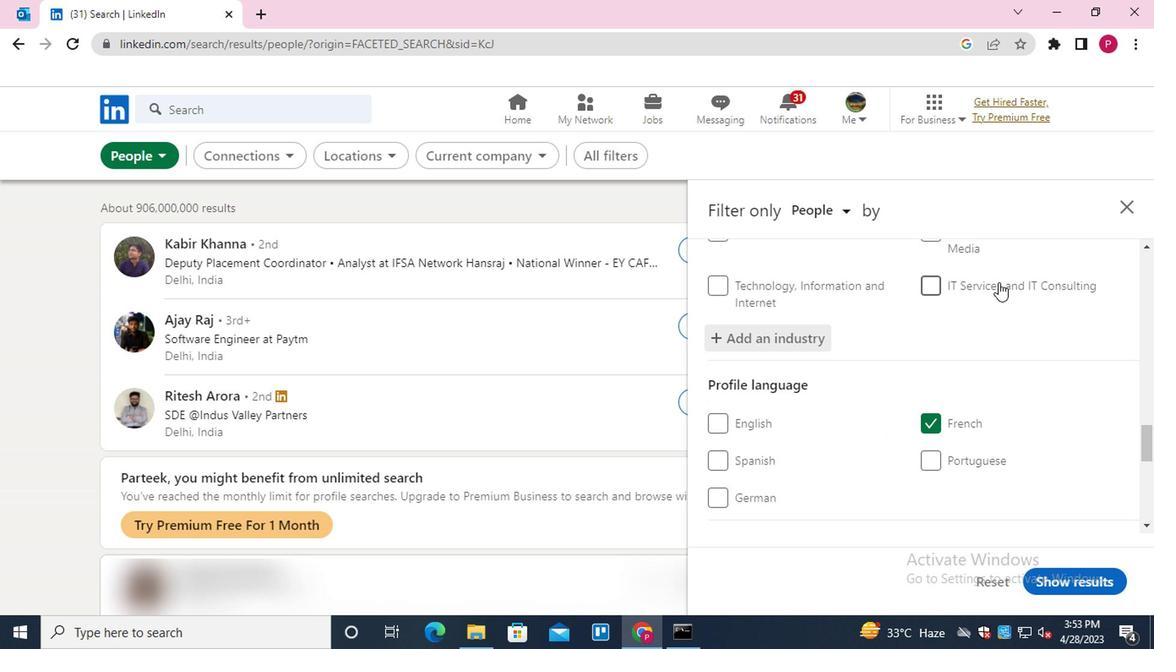 
Action: Mouse scrolled (983, 276) with delta (0, -1)
Screenshot: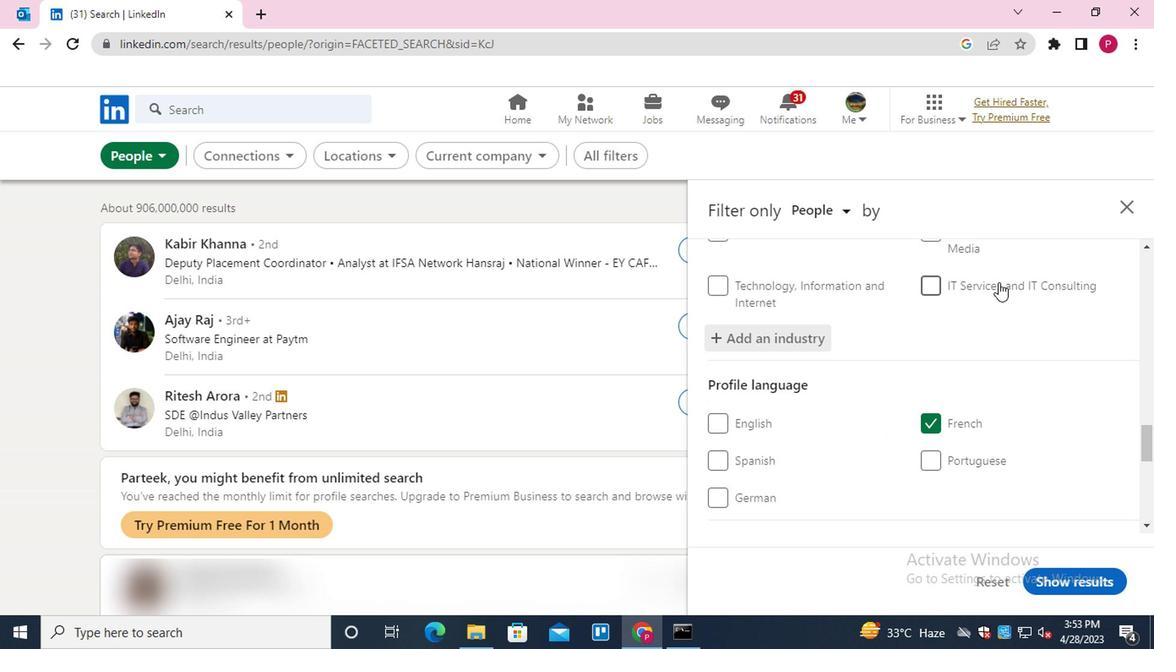 
Action: Mouse scrolled (983, 276) with delta (0, -1)
Screenshot: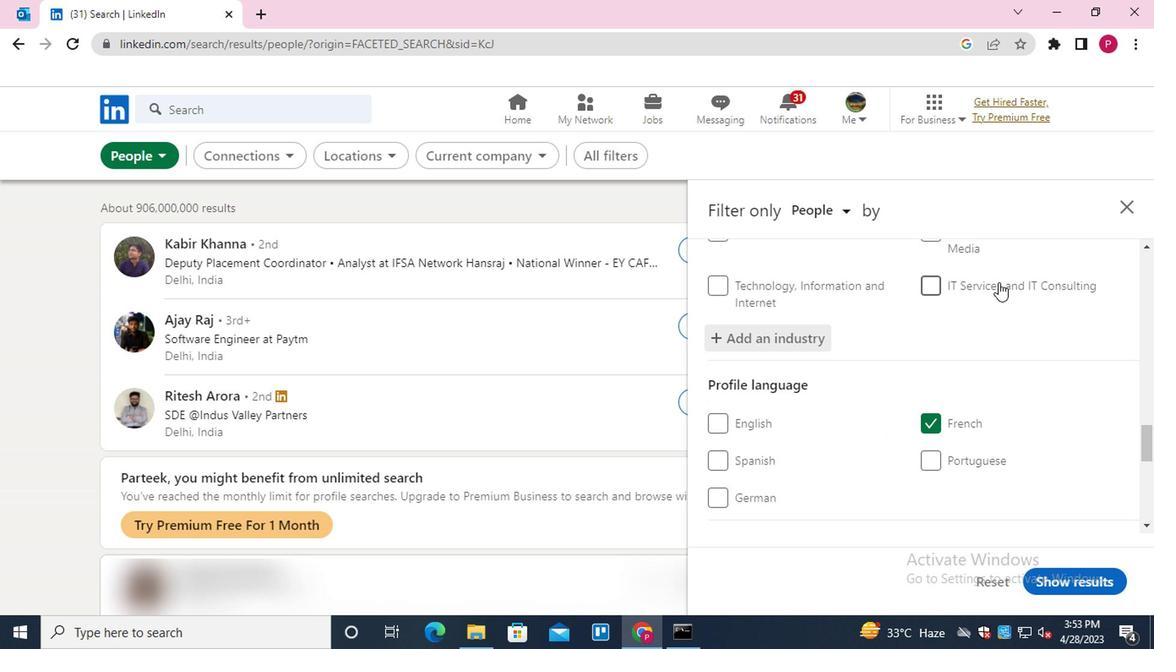 
Action: Mouse scrolled (983, 276) with delta (0, -1)
Screenshot: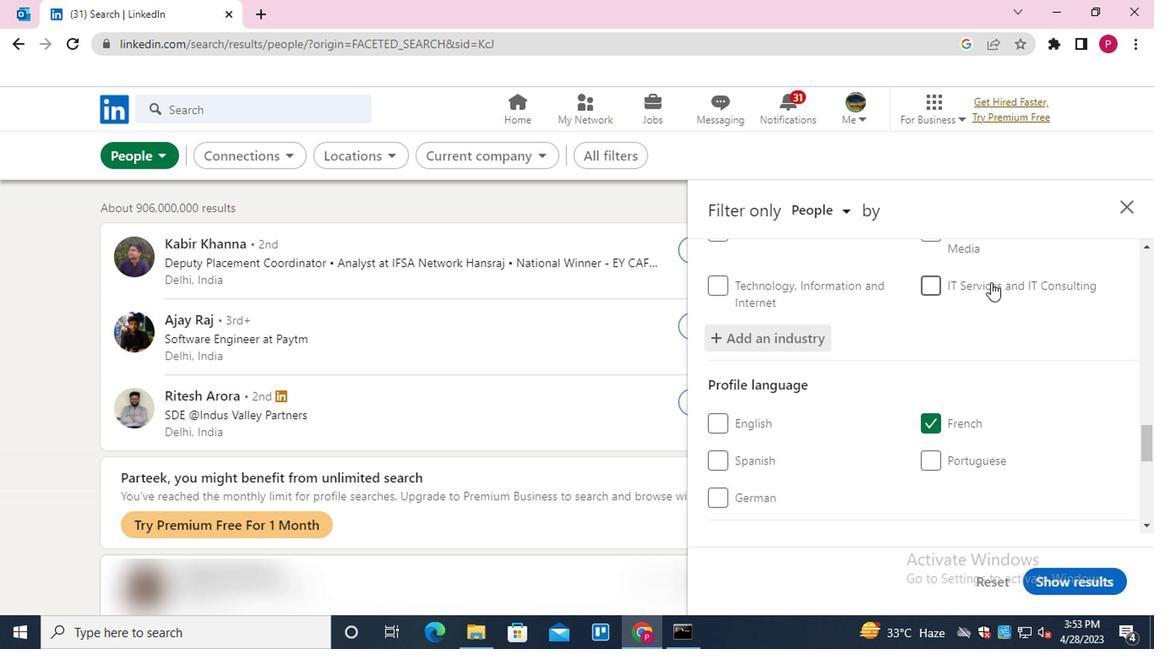 
Action: Mouse scrolled (983, 276) with delta (0, -1)
Screenshot: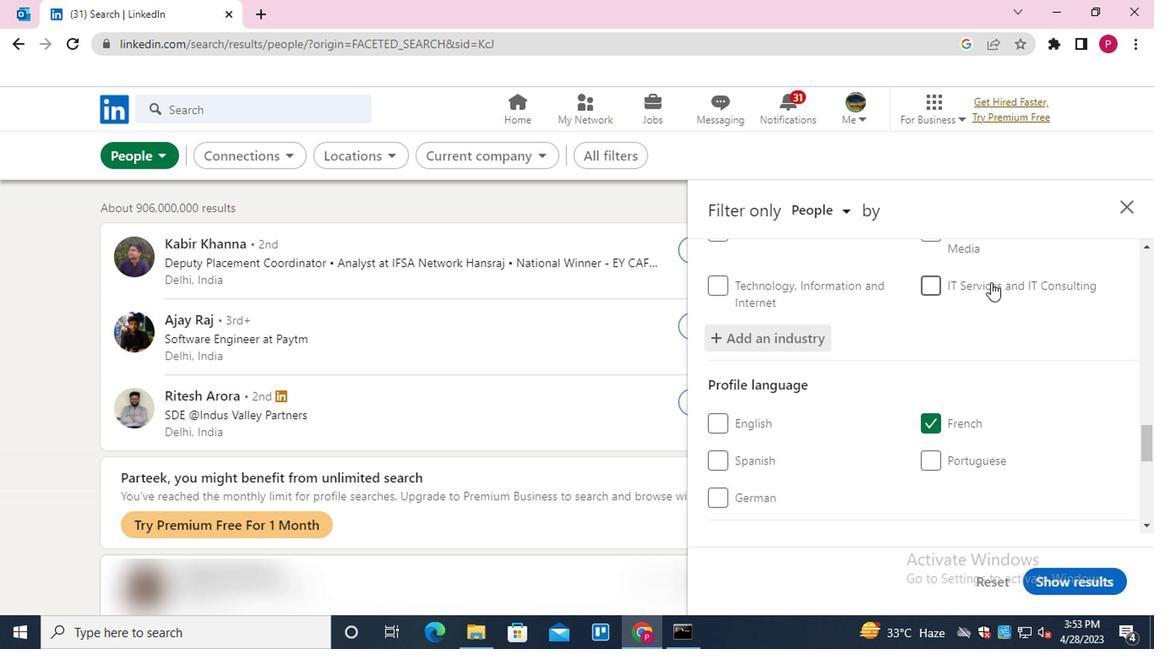 
Action: Mouse scrolled (983, 276) with delta (0, -1)
Screenshot: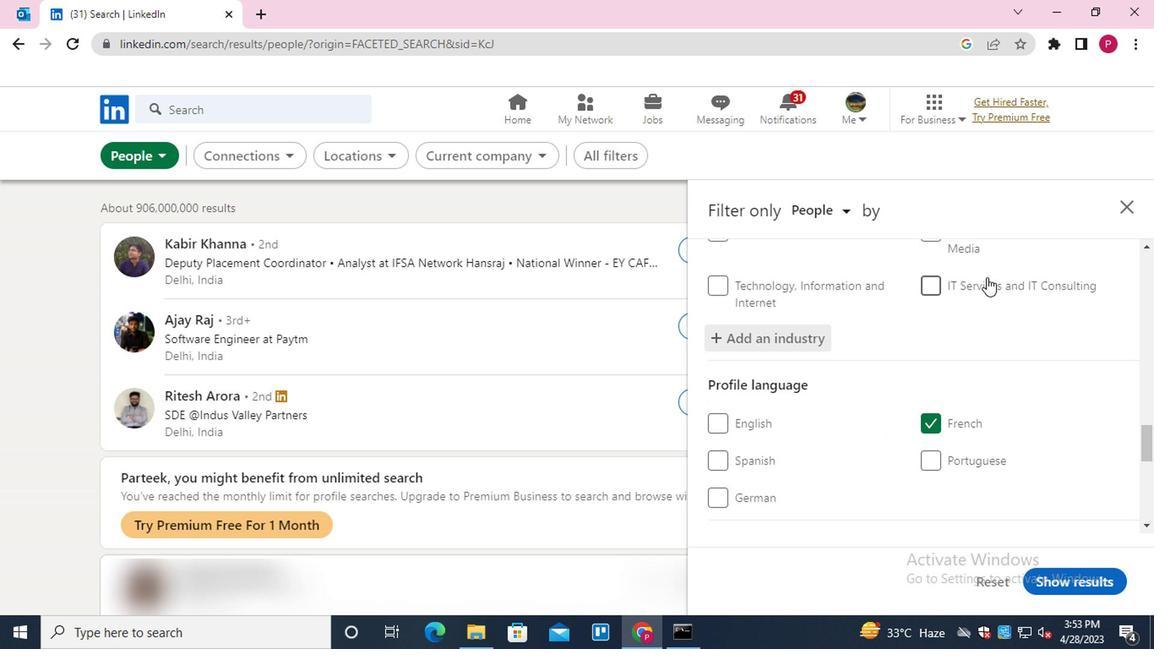 
Action: Mouse moved to (988, 333)
Screenshot: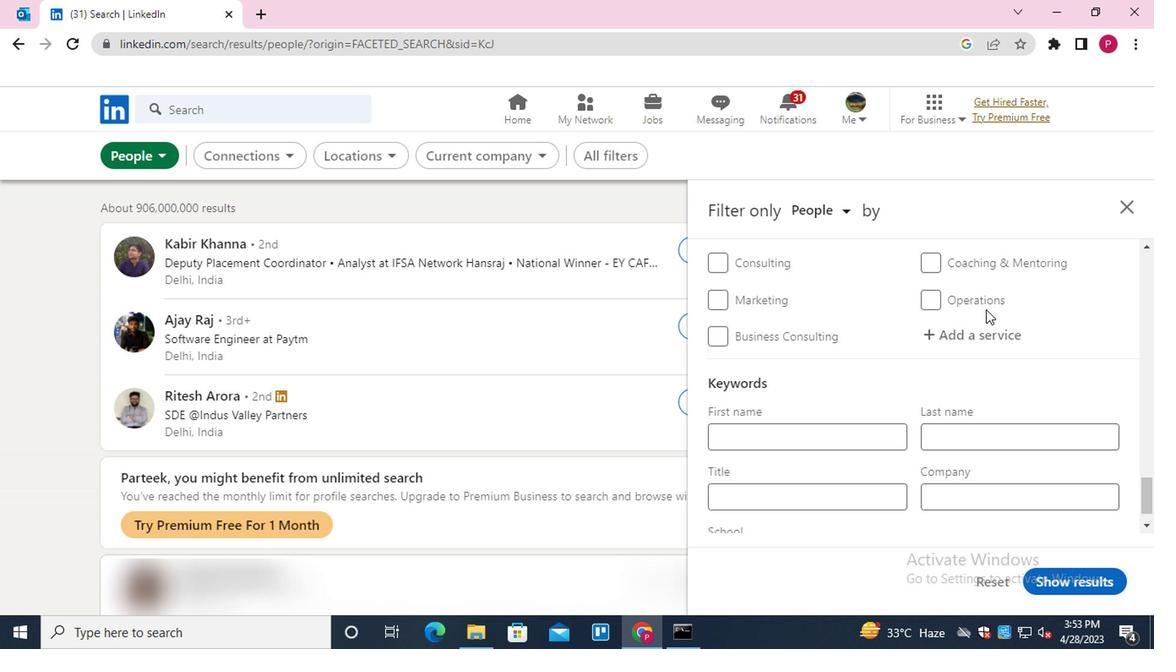 
Action: Mouse pressed left at (988, 333)
Screenshot: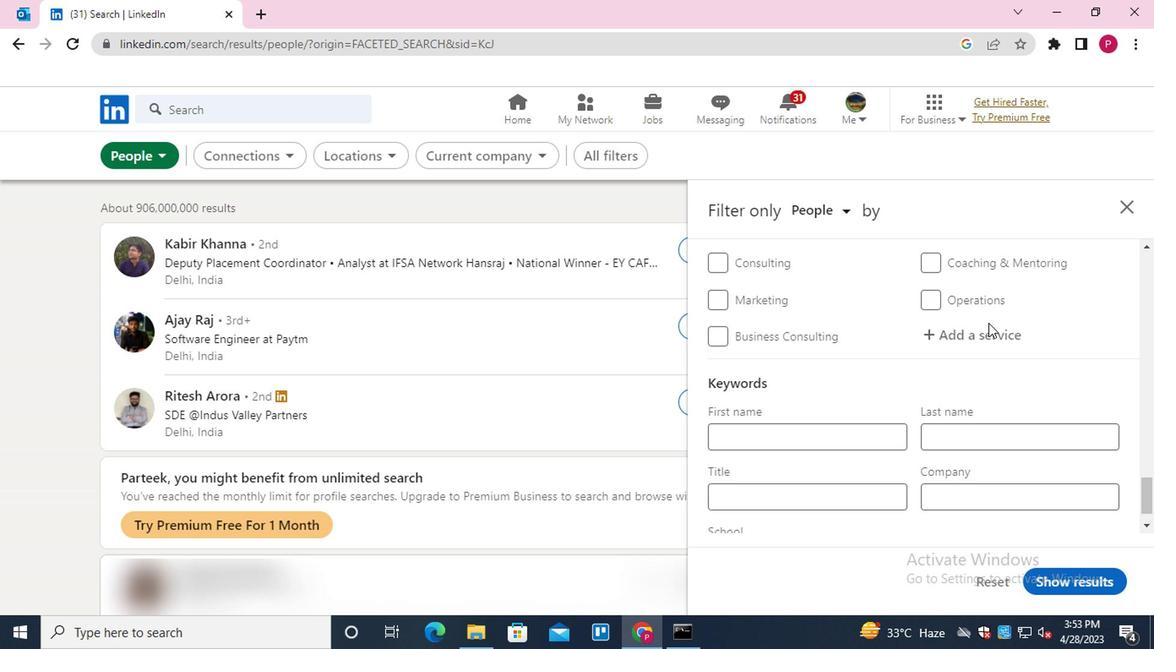 
Action: Key pressed <Key.shift>ANDROID<Key.down><Key.enter>
Screenshot: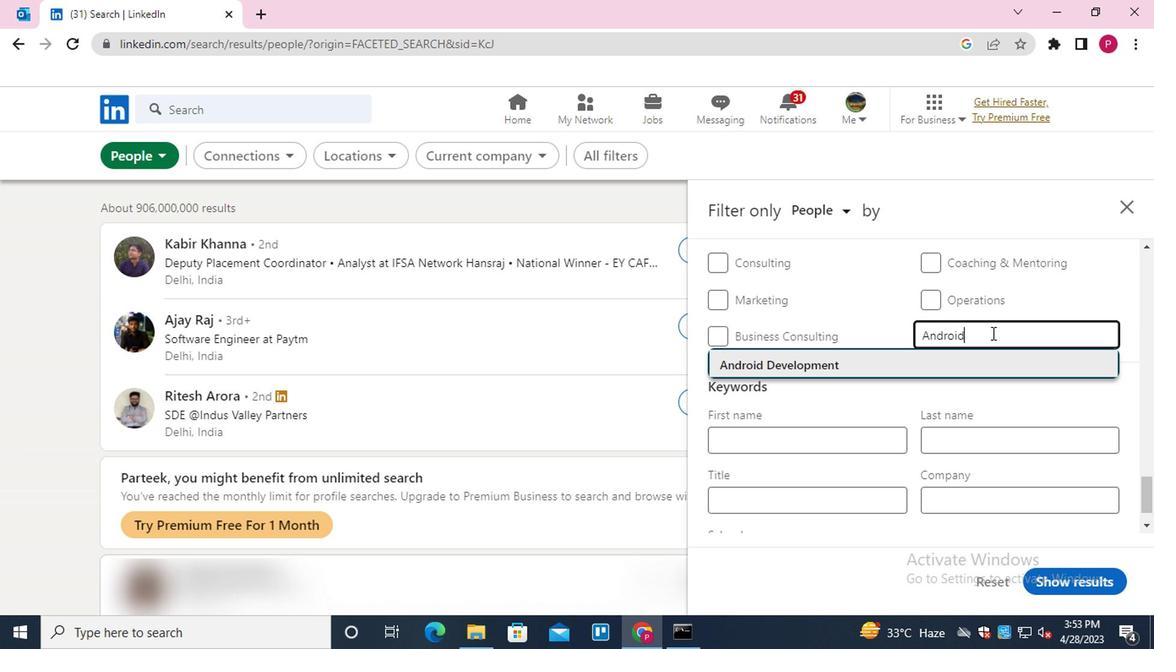 
Action: Mouse moved to (975, 346)
Screenshot: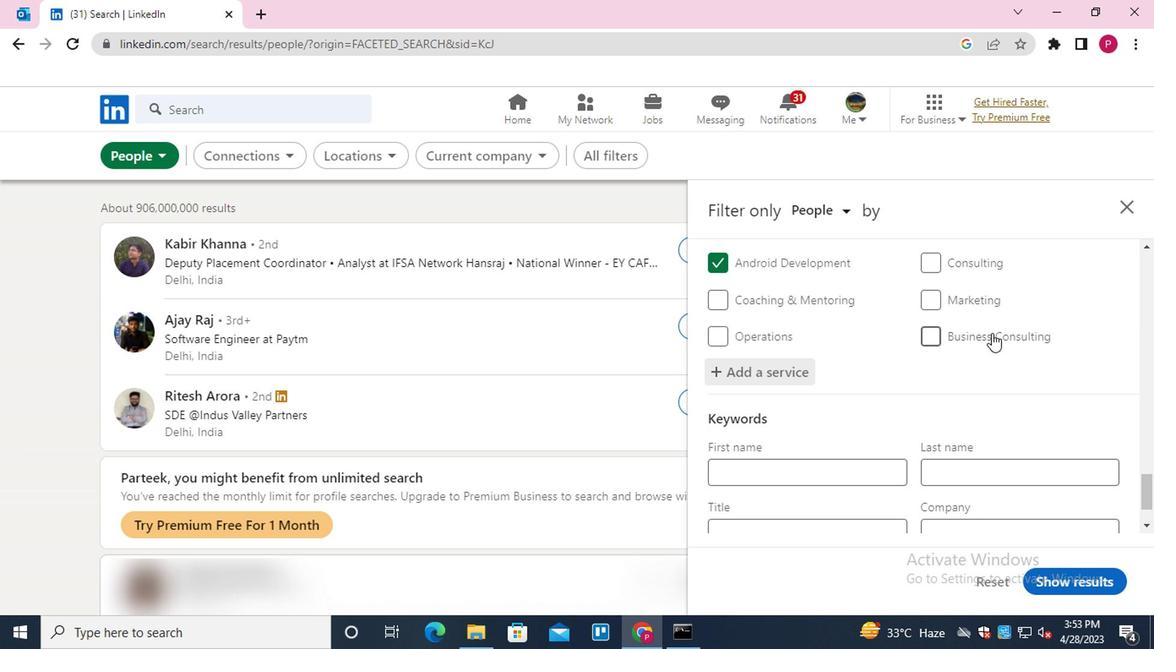 
Action: Mouse scrolled (975, 345) with delta (0, 0)
Screenshot: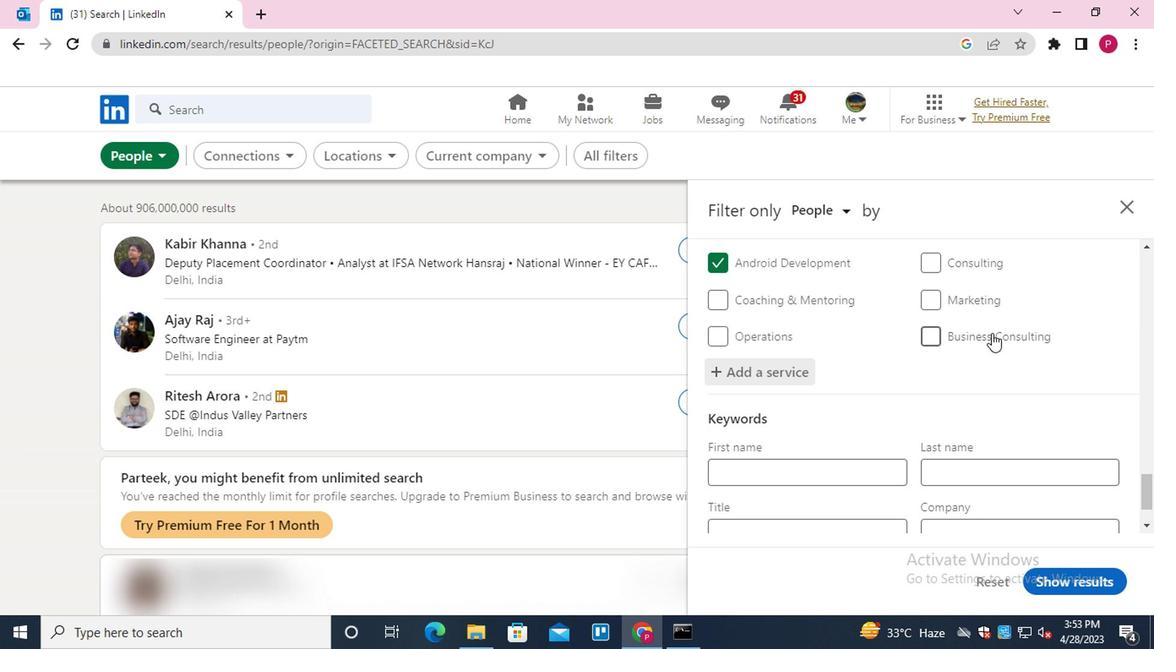 
Action: Mouse moved to (963, 360)
Screenshot: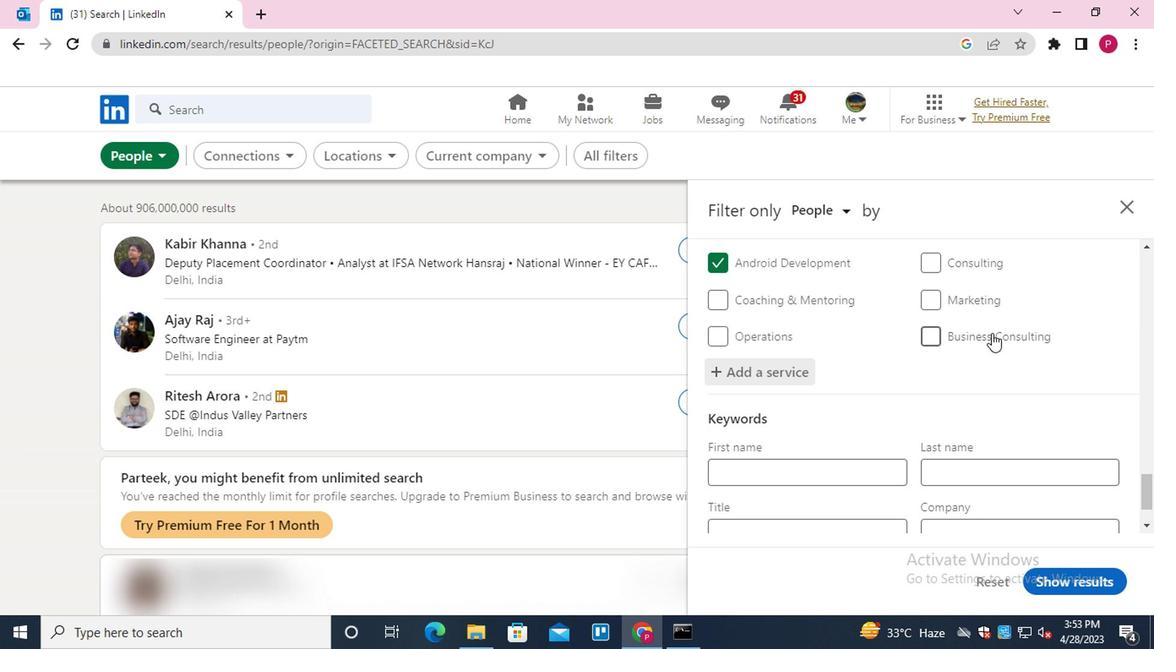 
Action: Mouse scrolled (963, 358) with delta (0, -1)
Screenshot: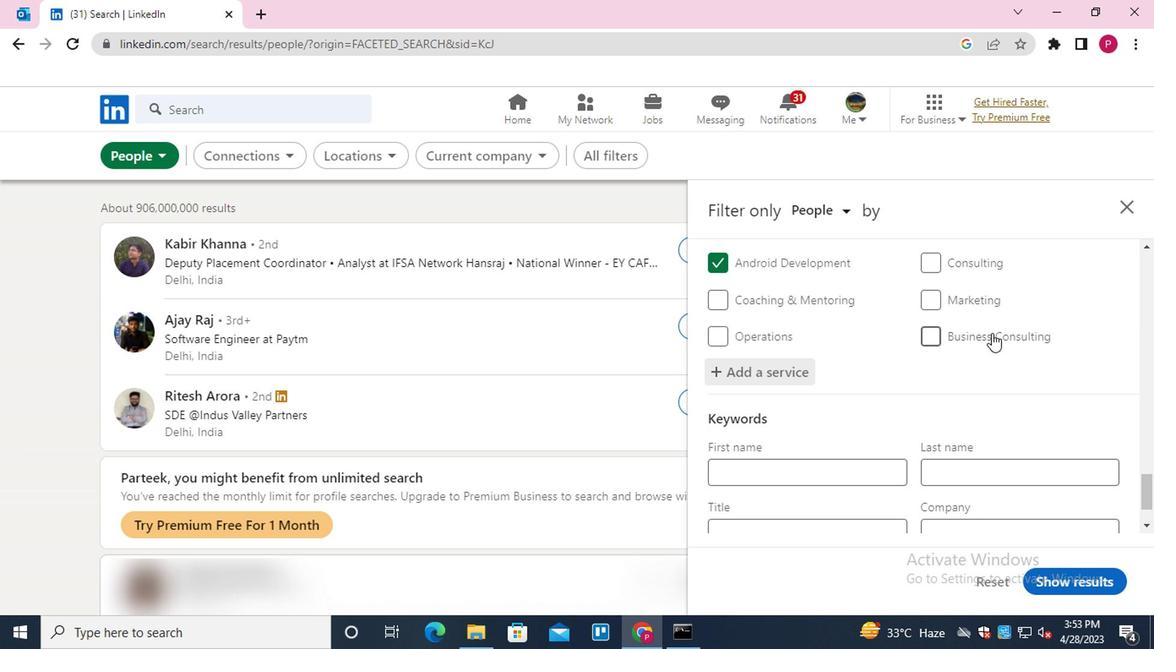 
Action: Mouse moved to (946, 378)
Screenshot: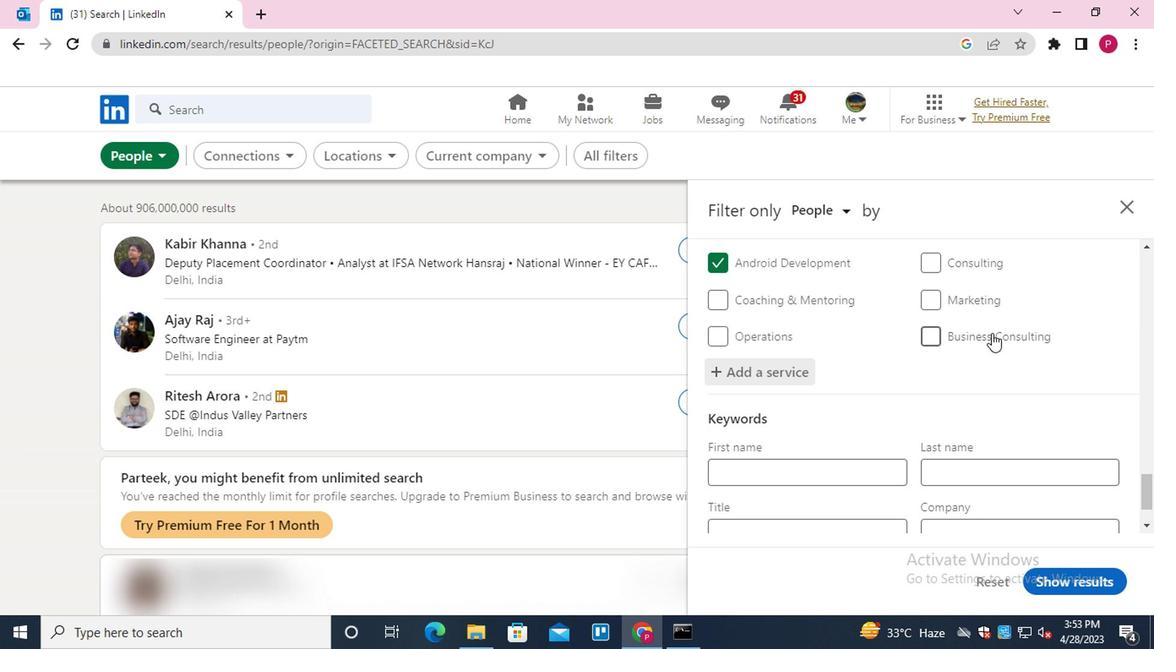 
Action: Mouse scrolled (946, 376) with delta (0, -1)
Screenshot: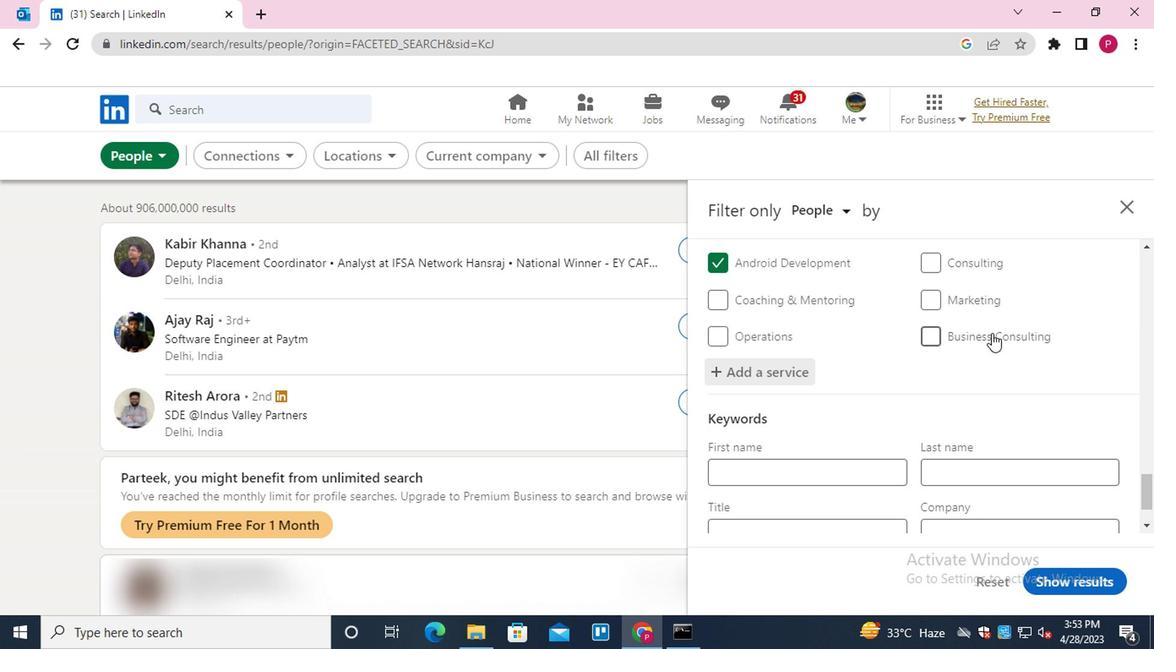 
Action: Mouse moved to (830, 446)
Screenshot: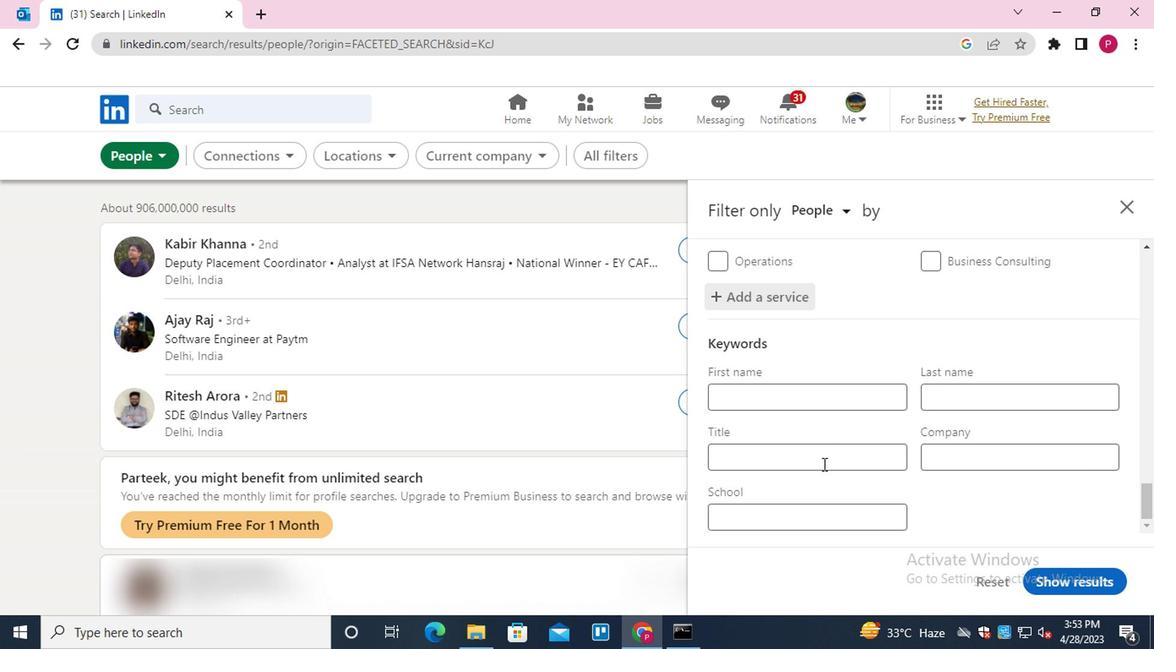 
Action: Mouse pressed left at (830, 446)
Screenshot: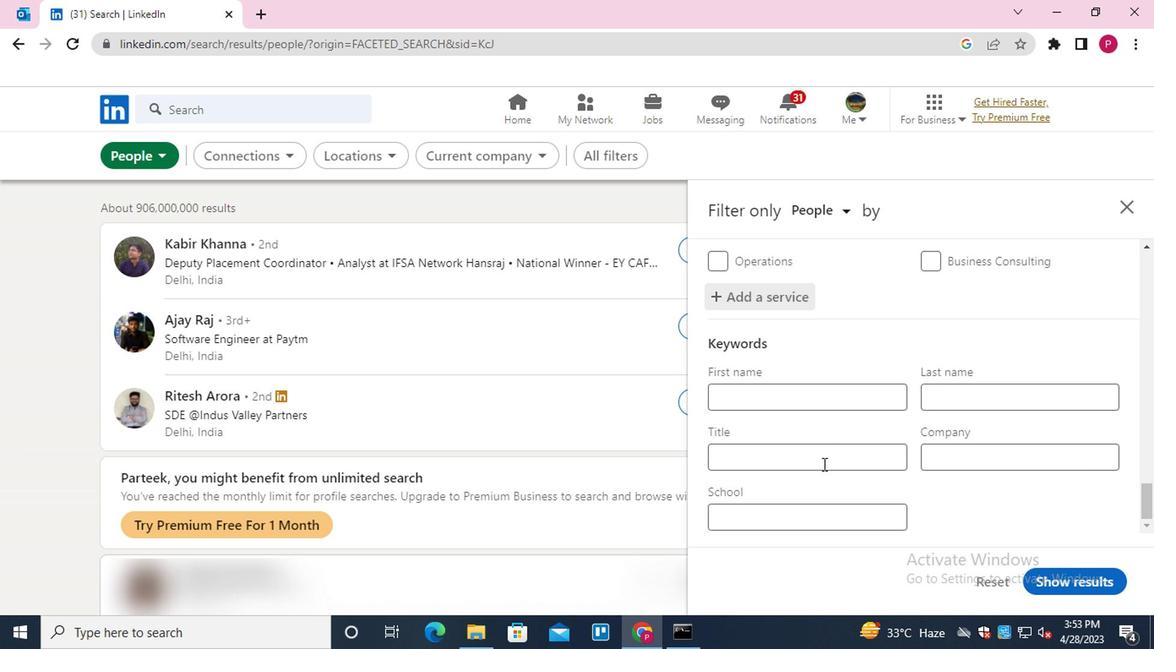
Action: Mouse moved to (833, 448)
Screenshot: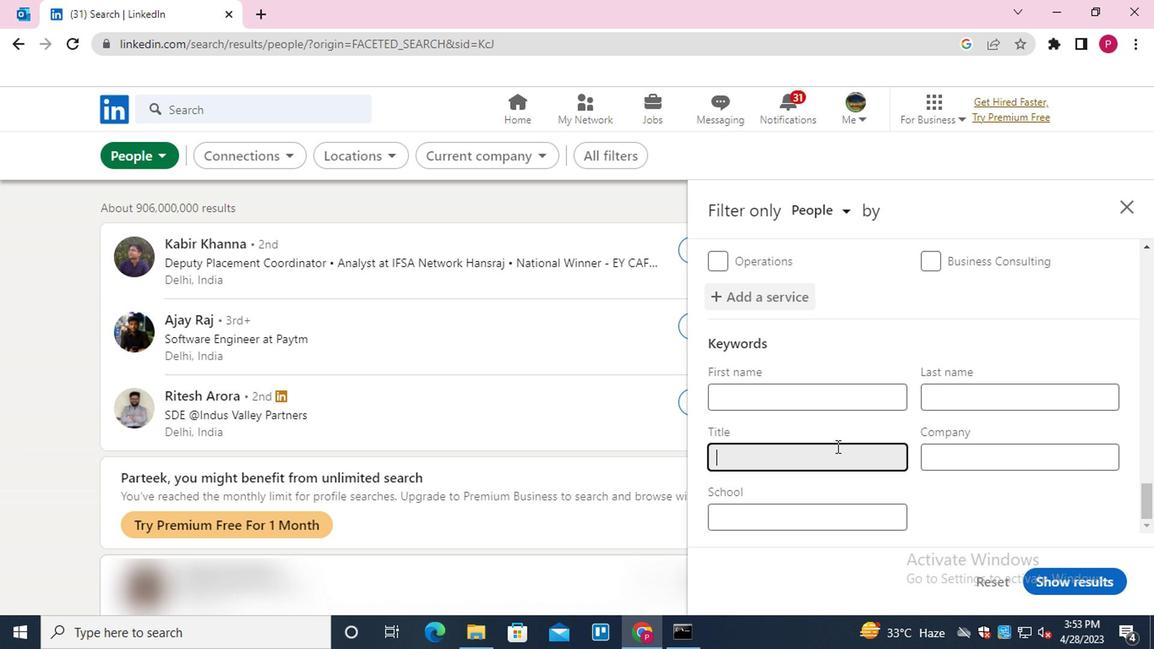 
Action: Key pressed <Key.shift>TELEMARKETER
Screenshot: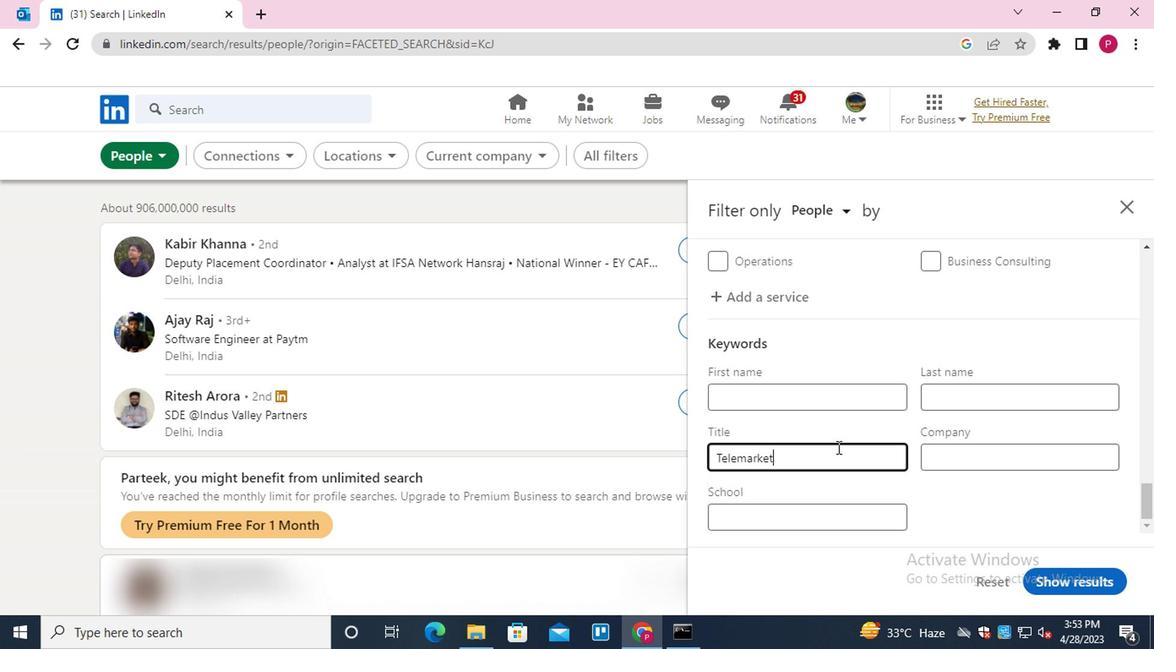
Action: Mouse moved to (1075, 586)
Screenshot: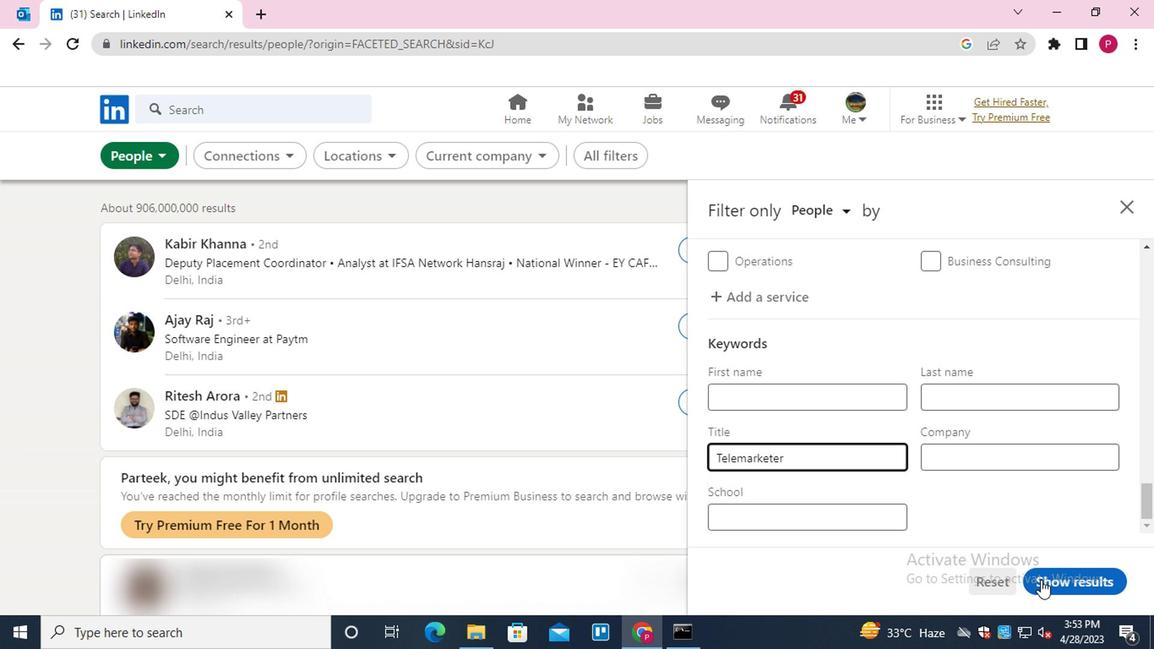 
Action: Mouse pressed left at (1075, 586)
Screenshot: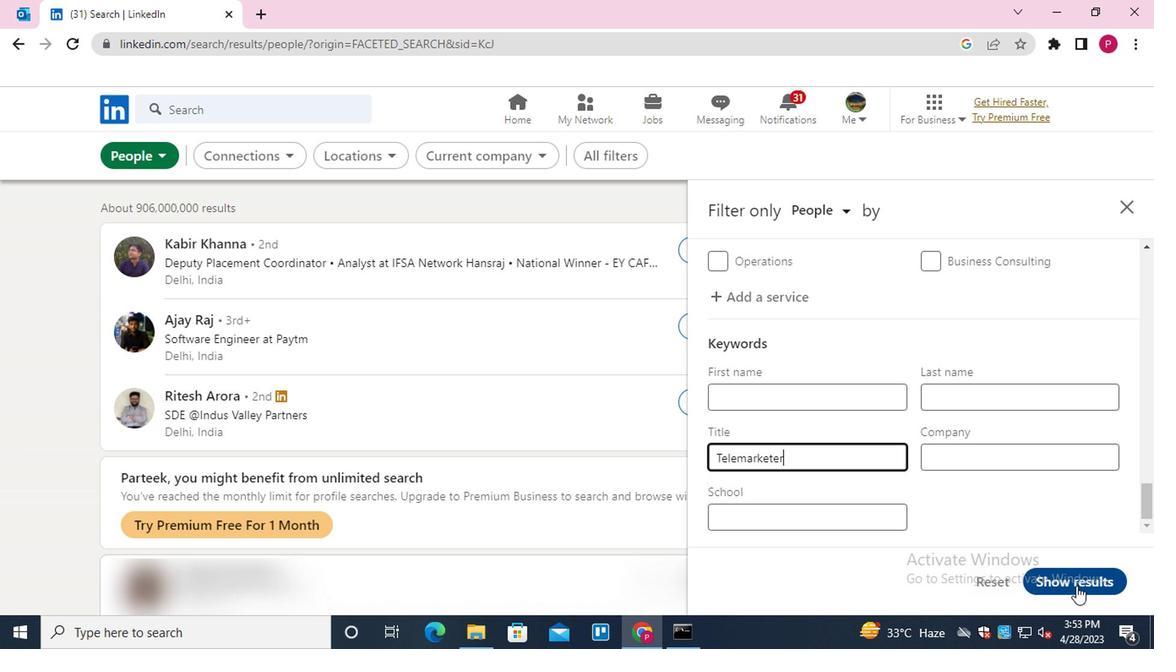 
Action: Mouse moved to (387, 300)
Screenshot: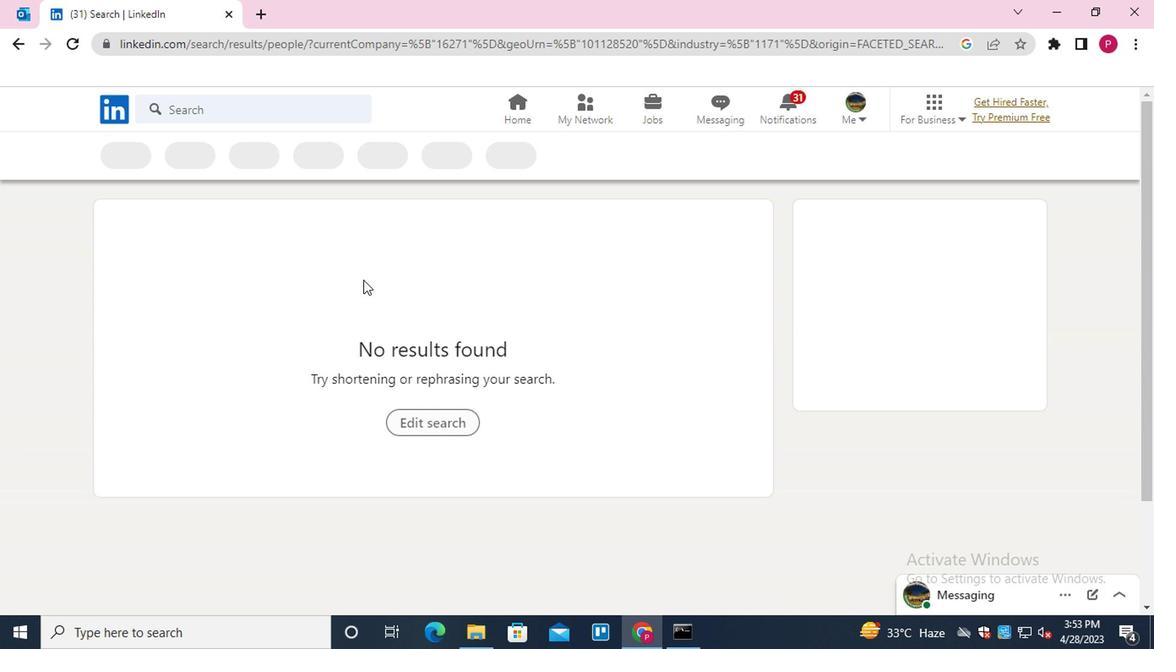 
